 Task: Look for space in Dingcheng, China from 2nd September, 2023 to 6th September, 2023 for 2 adults in price range Rs.15000 to Rs.20000. Place can be entire place with 1  bedroom having 1 bed and 1 bathroom. Property type can be house, flat, guest house, hotel. Booking option can be shelf check-in. Required host language is Chinese (Simplified).
Action: Mouse moved to (505, 249)
Screenshot: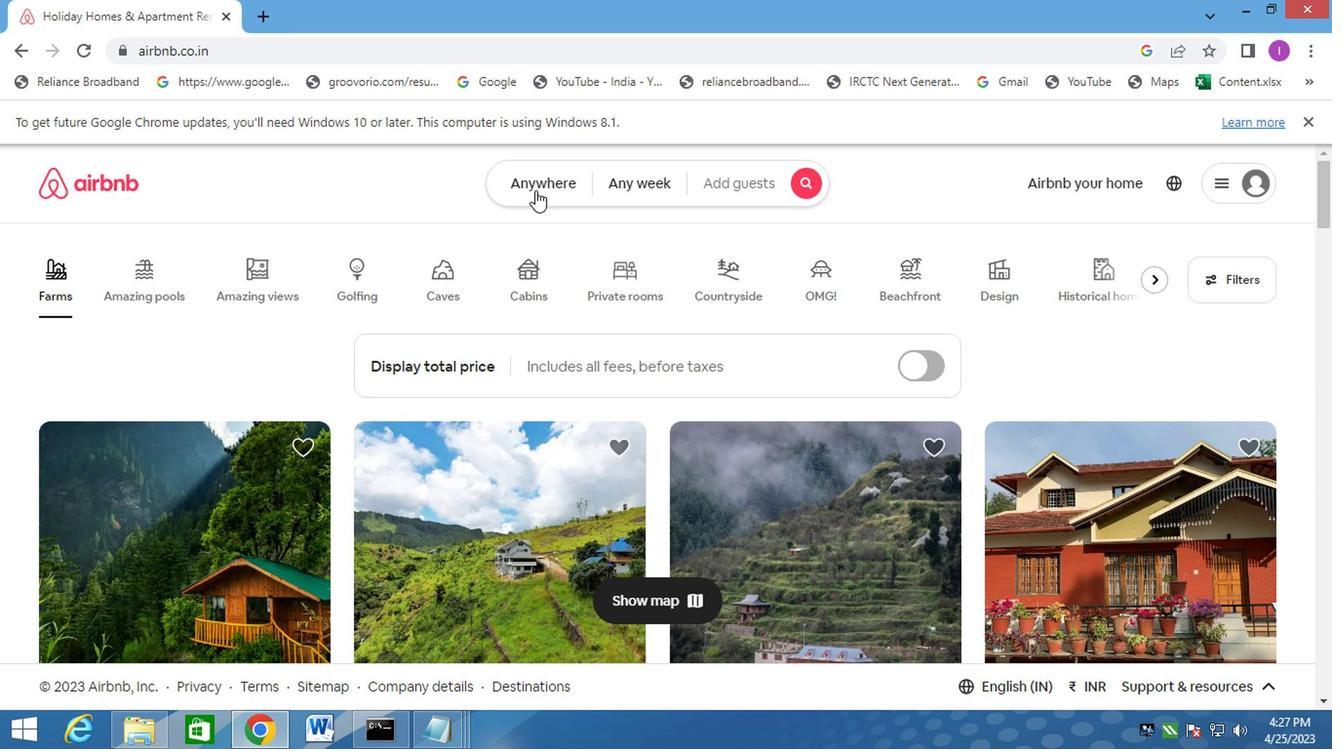 
Action: Mouse pressed left at (505, 249)
Screenshot: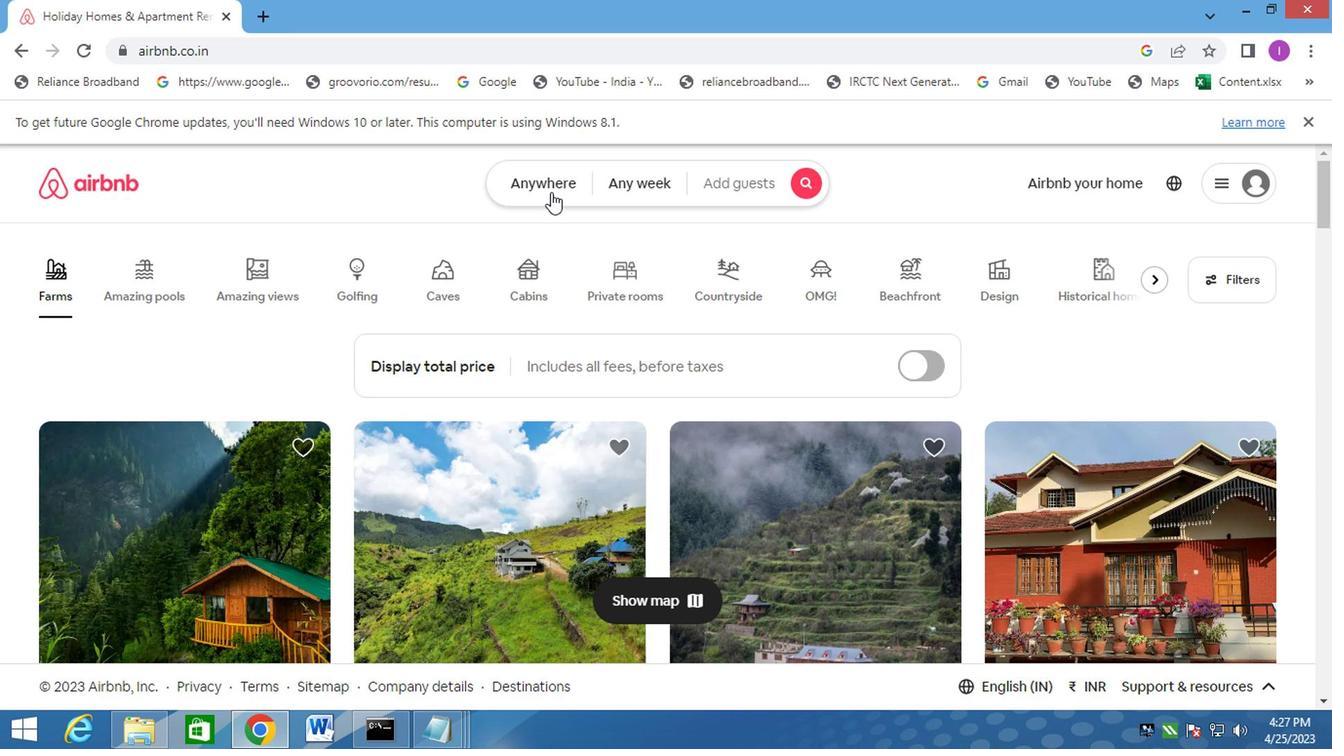 
Action: Mouse moved to (334, 304)
Screenshot: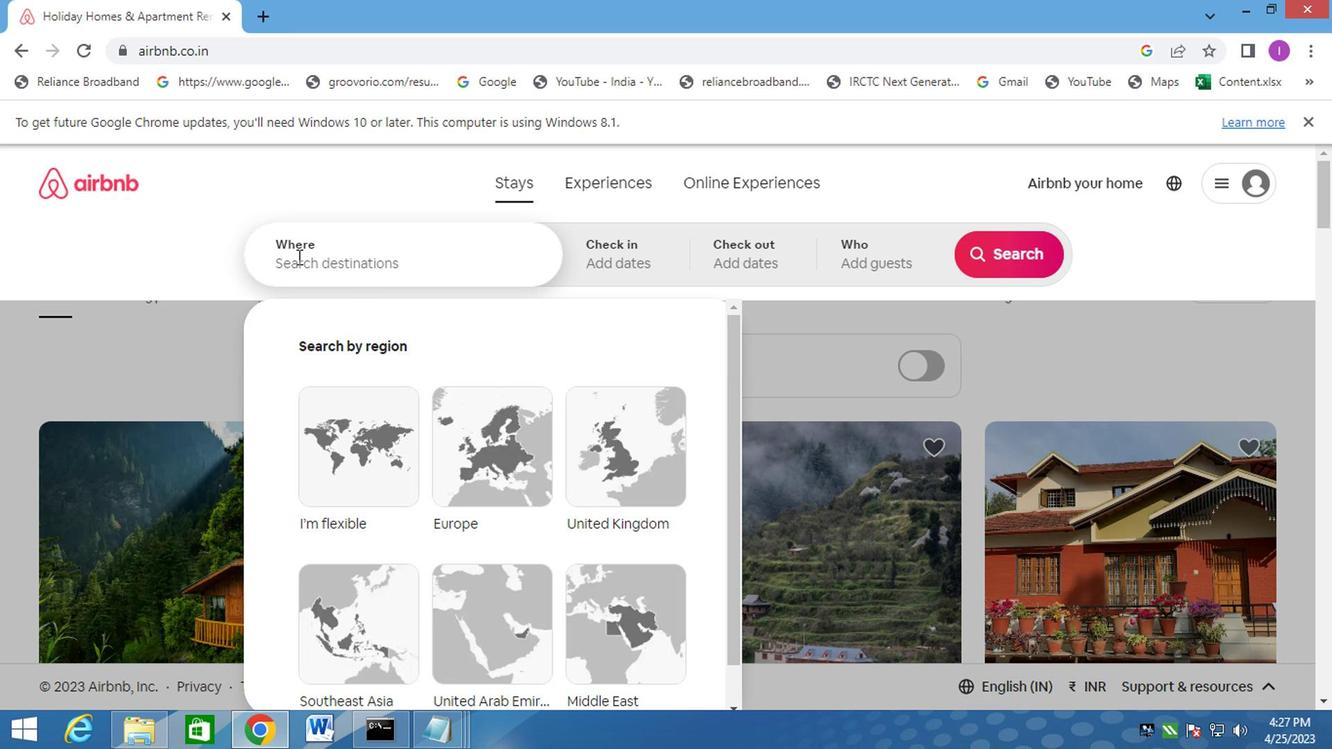 
Action: Mouse pressed left at (334, 304)
Screenshot: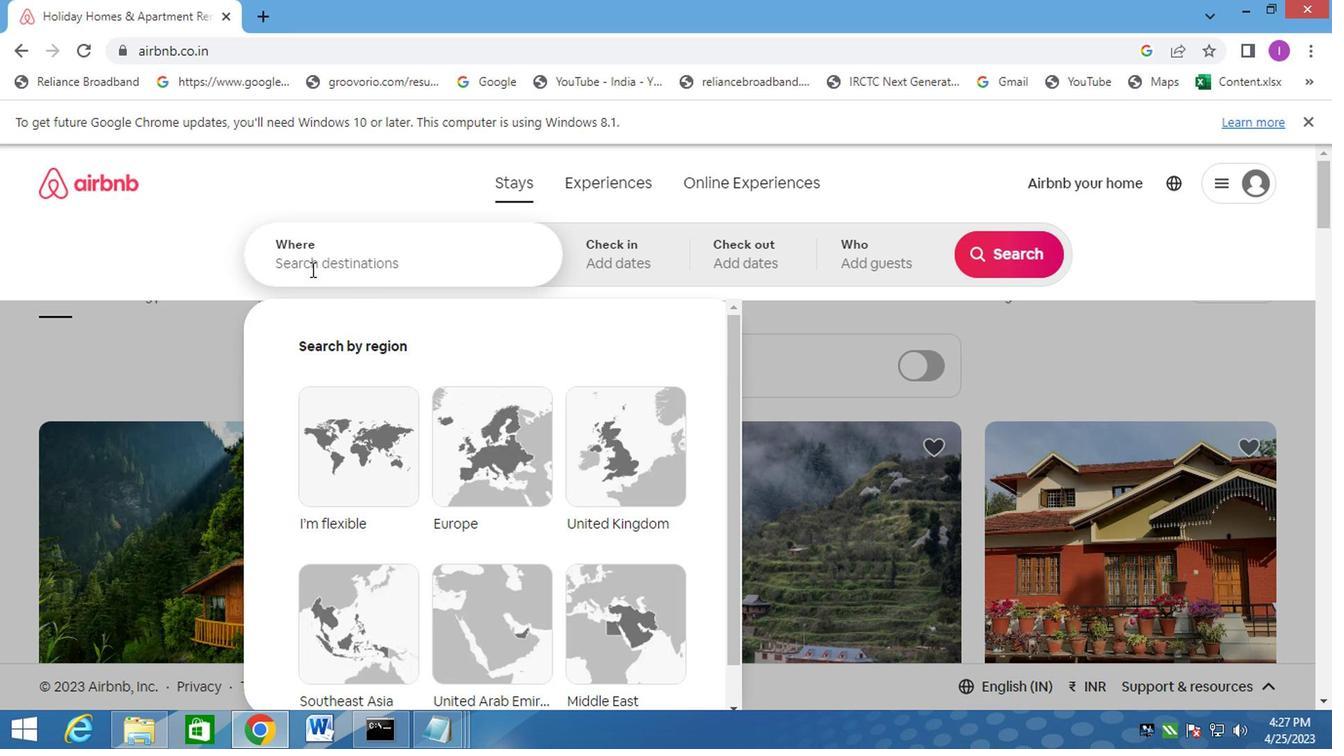 
Action: Mouse moved to (360, 301)
Screenshot: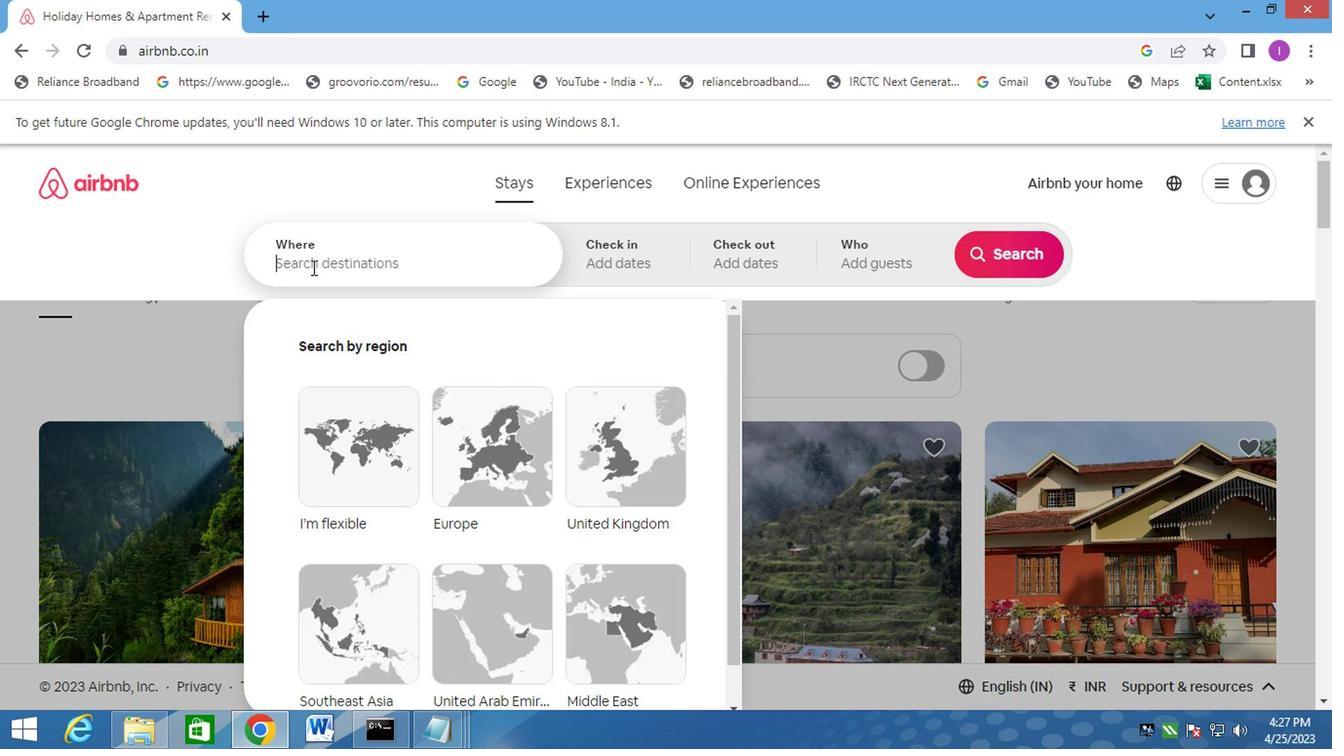 
Action: Key pressed dingcheng,china
Screenshot: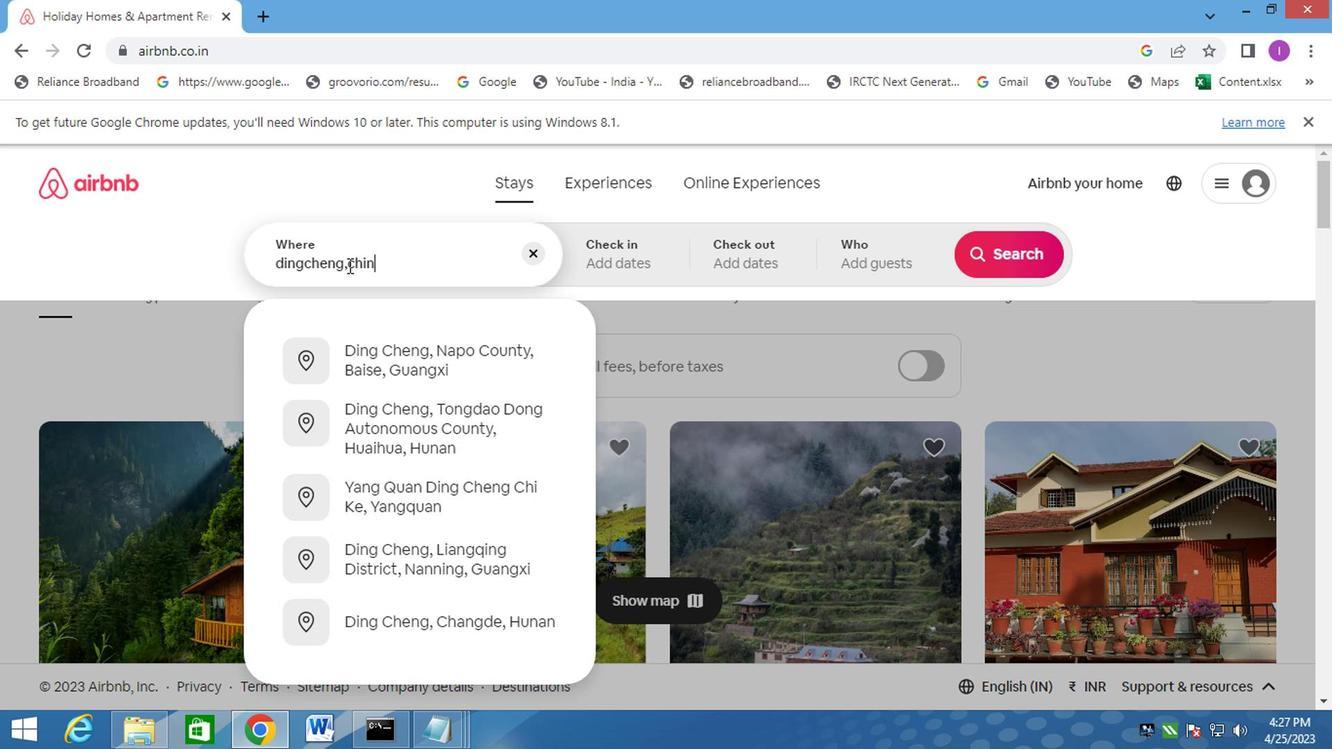 
Action: Mouse moved to (583, 296)
Screenshot: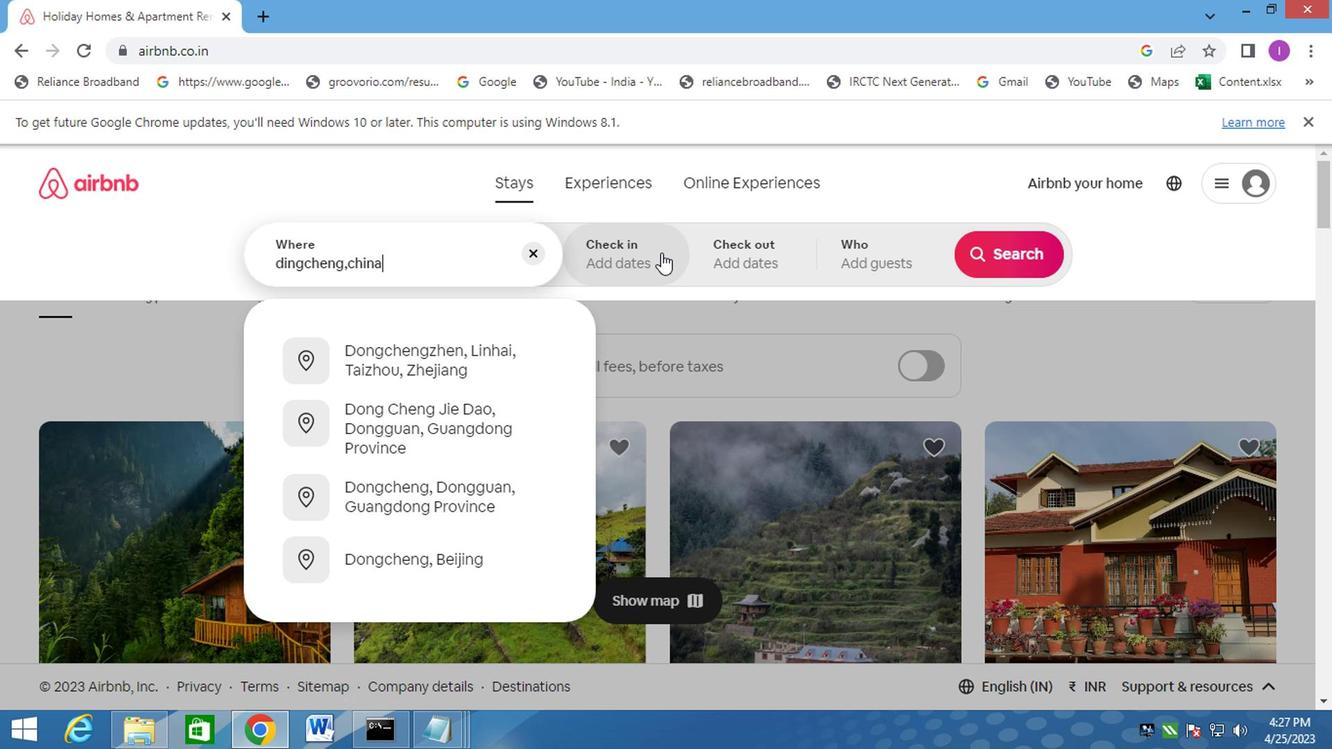 
Action: Mouse pressed left at (583, 296)
Screenshot: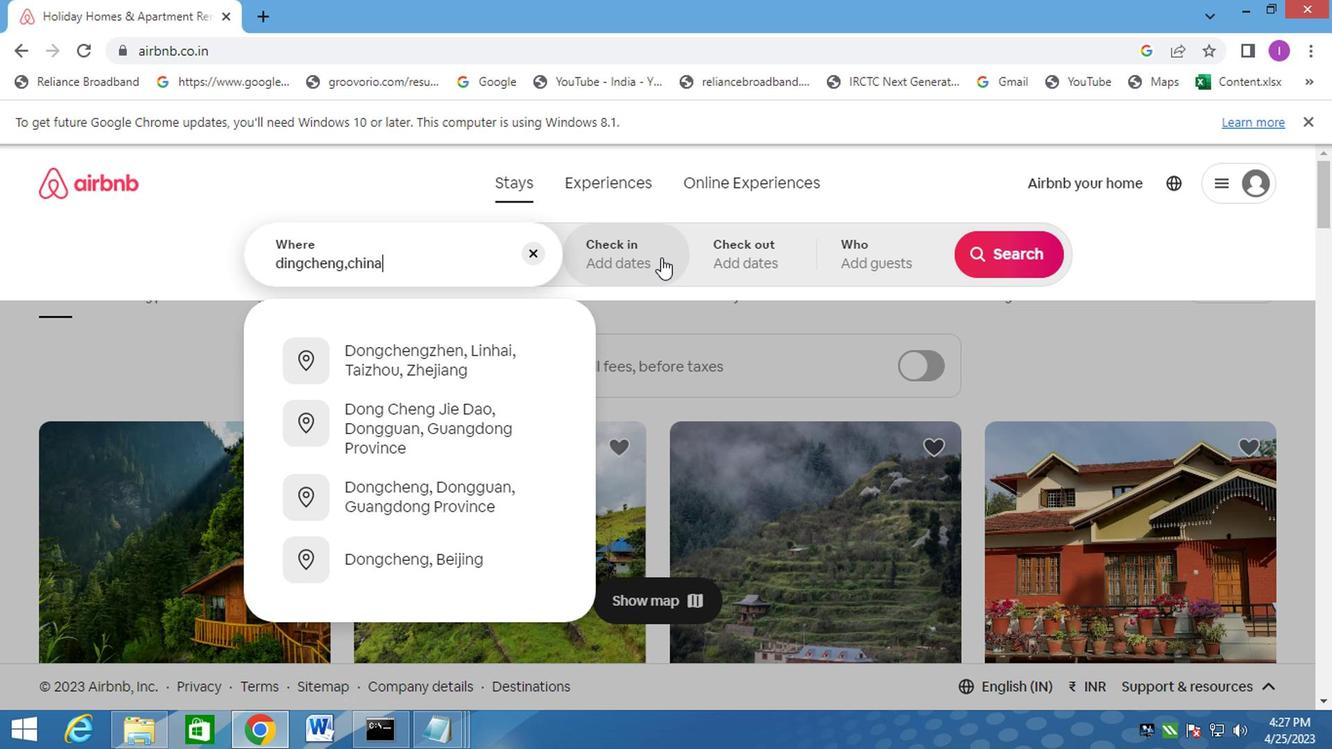 
Action: Mouse moved to (818, 404)
Screenshot: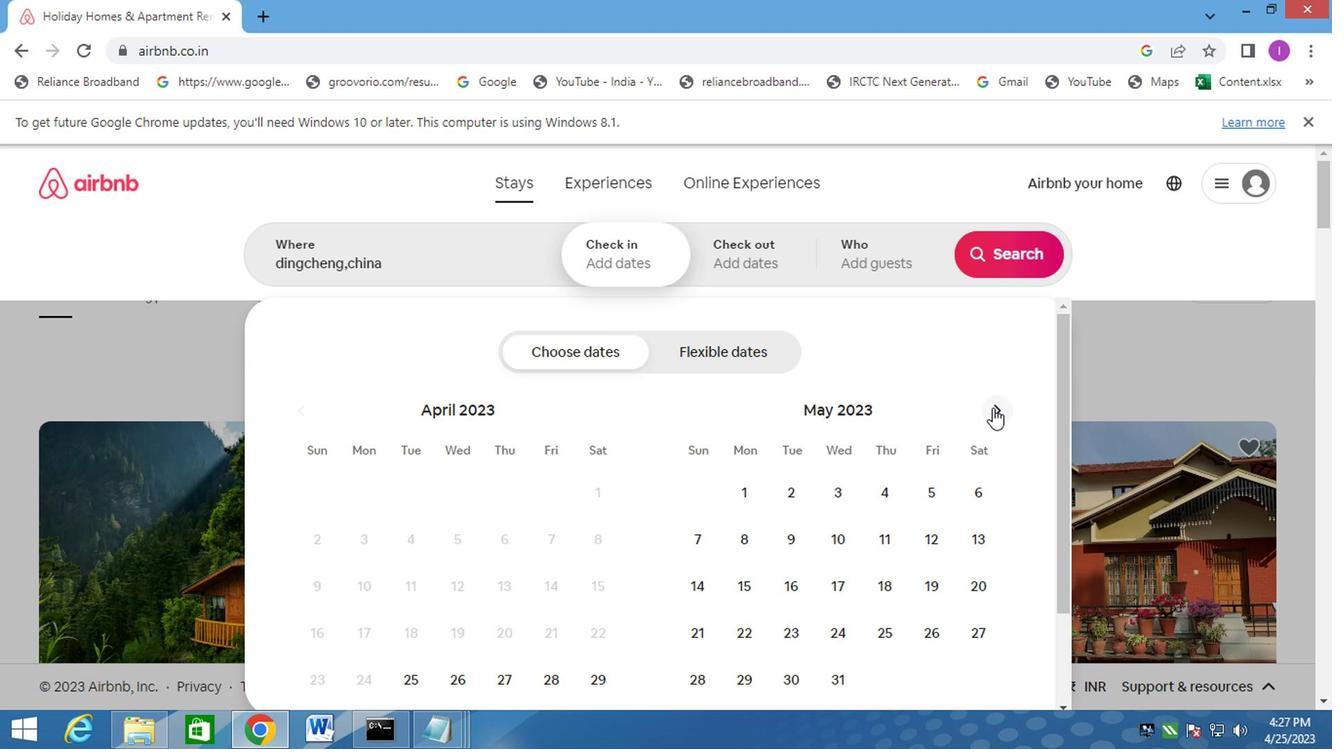 
Action: Mouse pressed left at (818, 404)
Screenshot: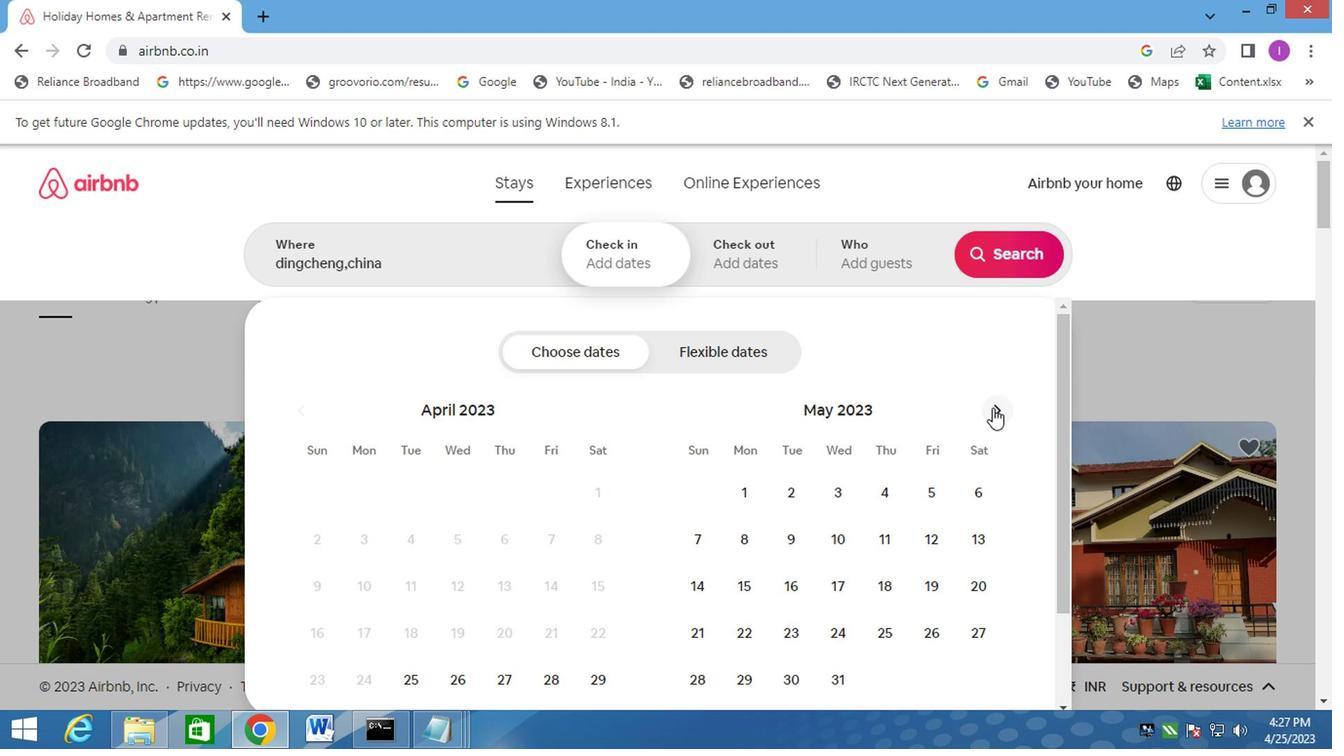 
Action: Mouse moved to (818, 405)
Screenshot: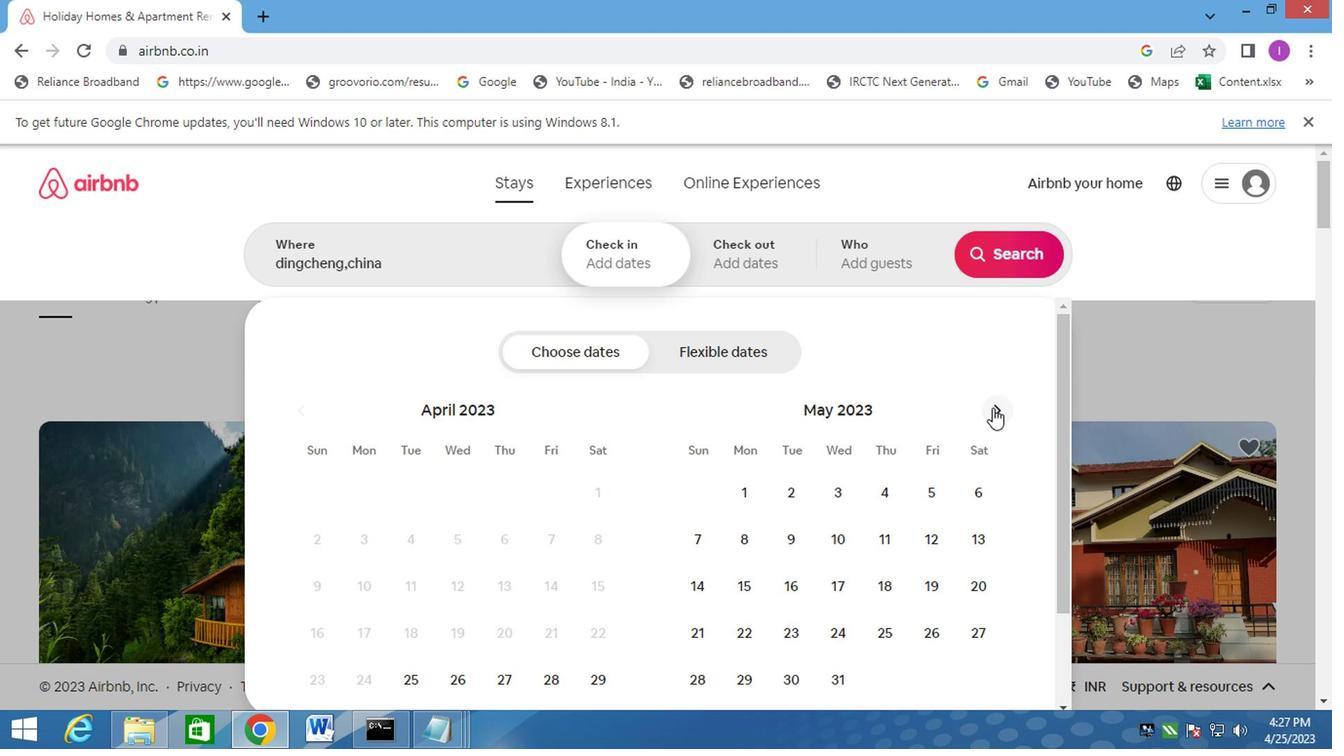 
Action: Mouse pressed left at (818, 405)
Screenshot: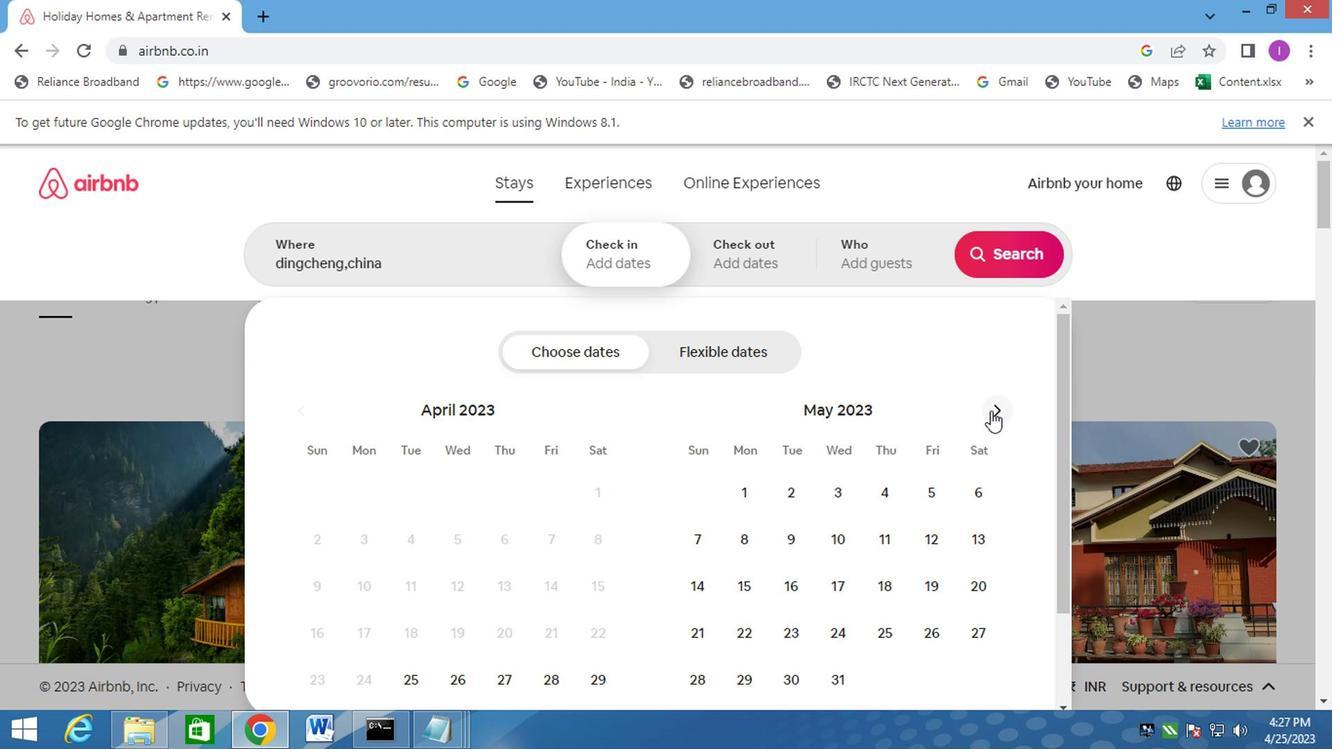 
Action: Mouse pressed left at (818, 405)
Screenshot: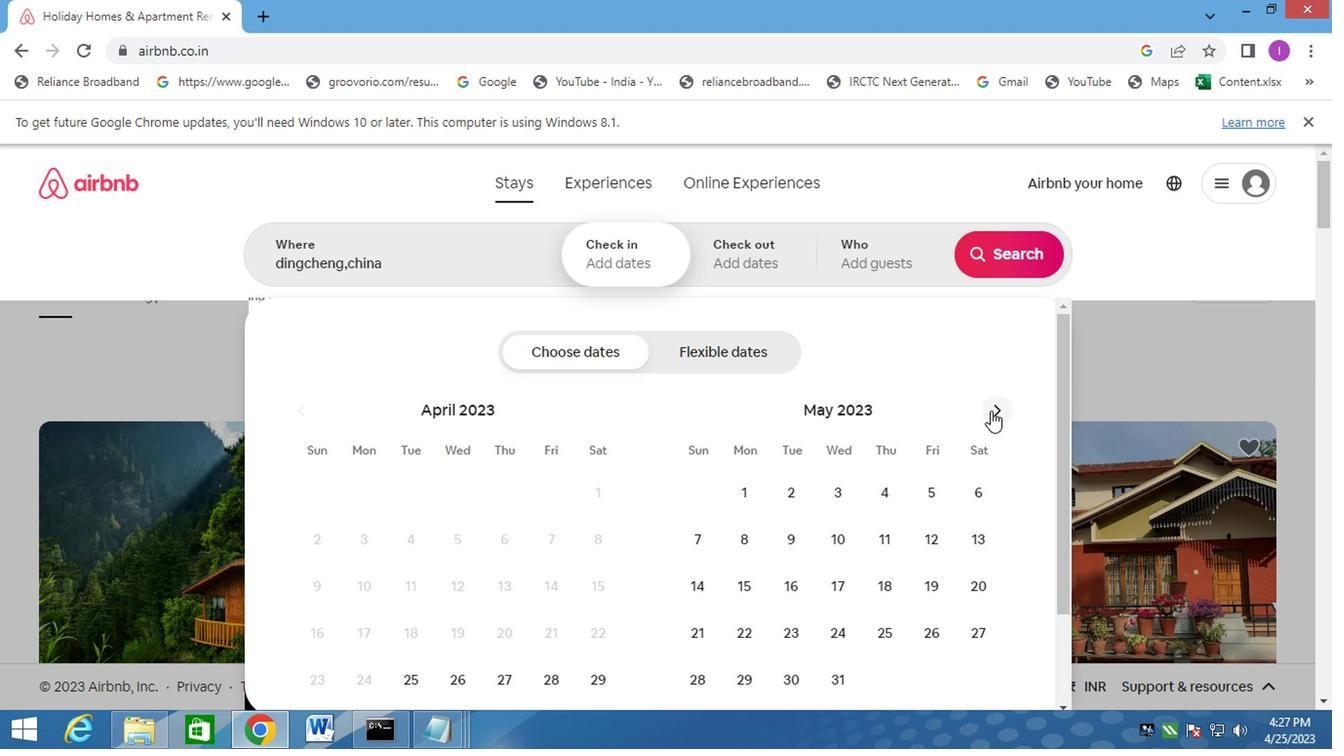 
Action: Mouse moved to (818, 403)
Screenshot: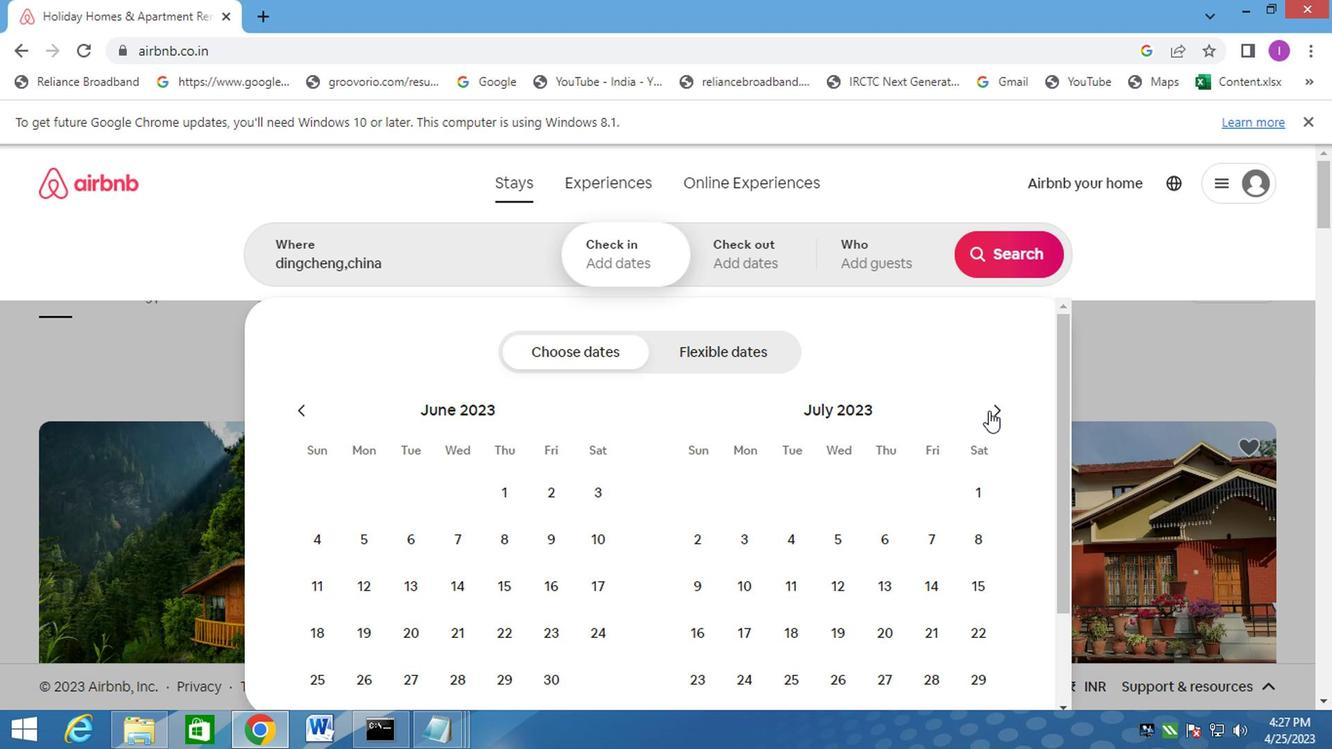 
Action: Mouse pressed left at (818, 403)
Screenshot: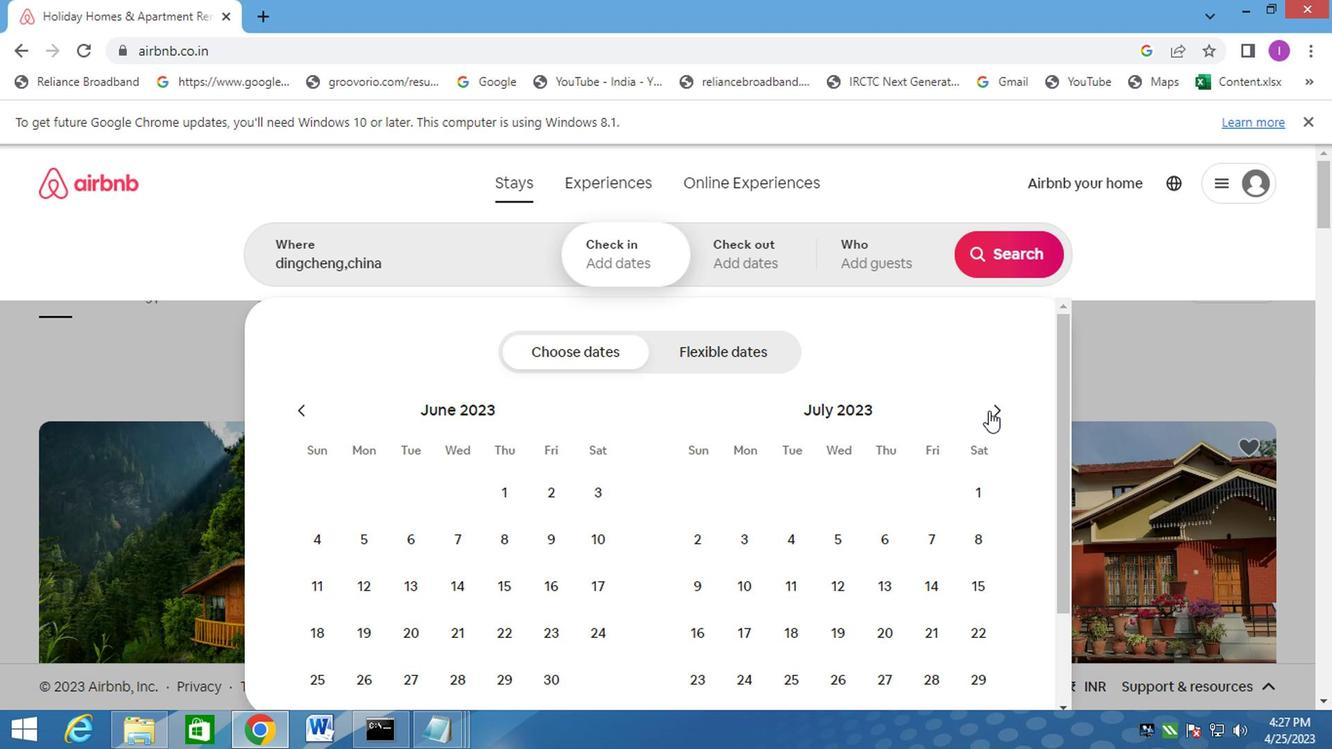 
Action: Mouse pressed left at (818, 403)
Screenshot: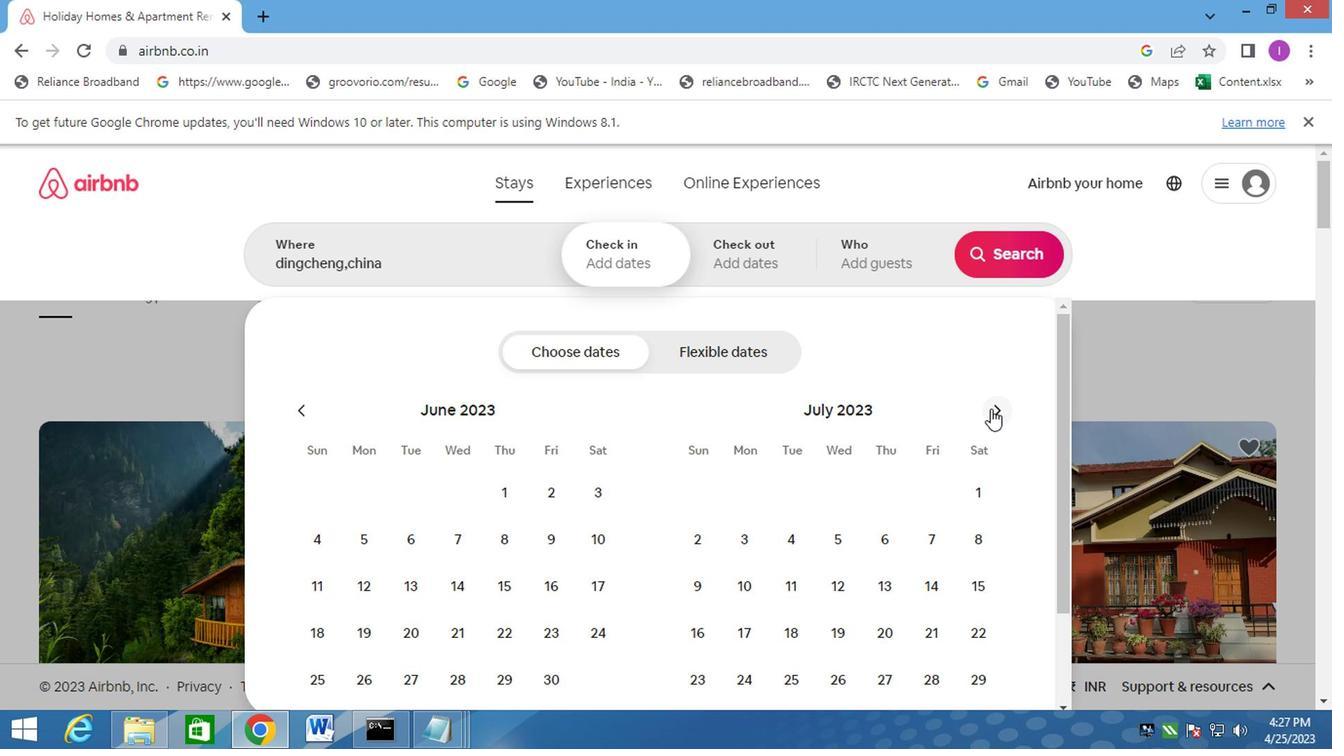 
Action: Mouse moved to (820, 404)
Screenshot: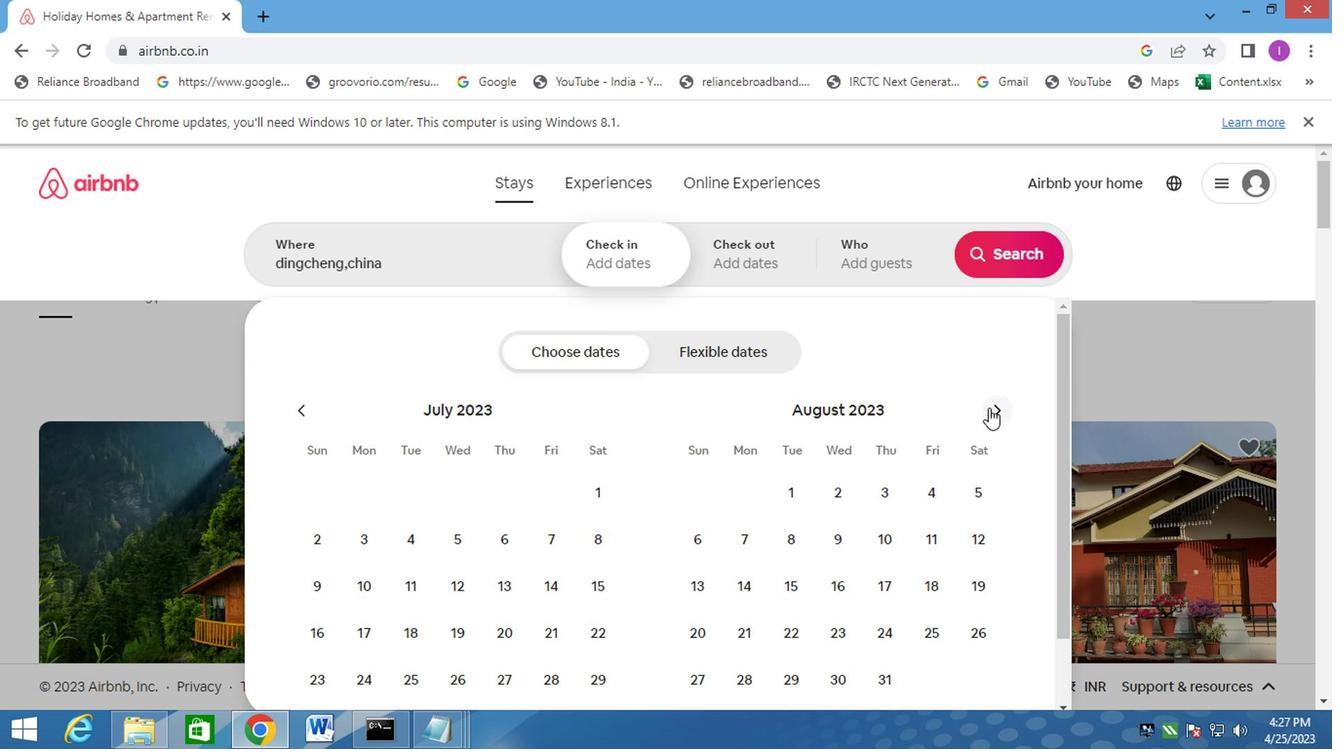 
Action: Mouse pressed left at (820, 404)
Screenshot: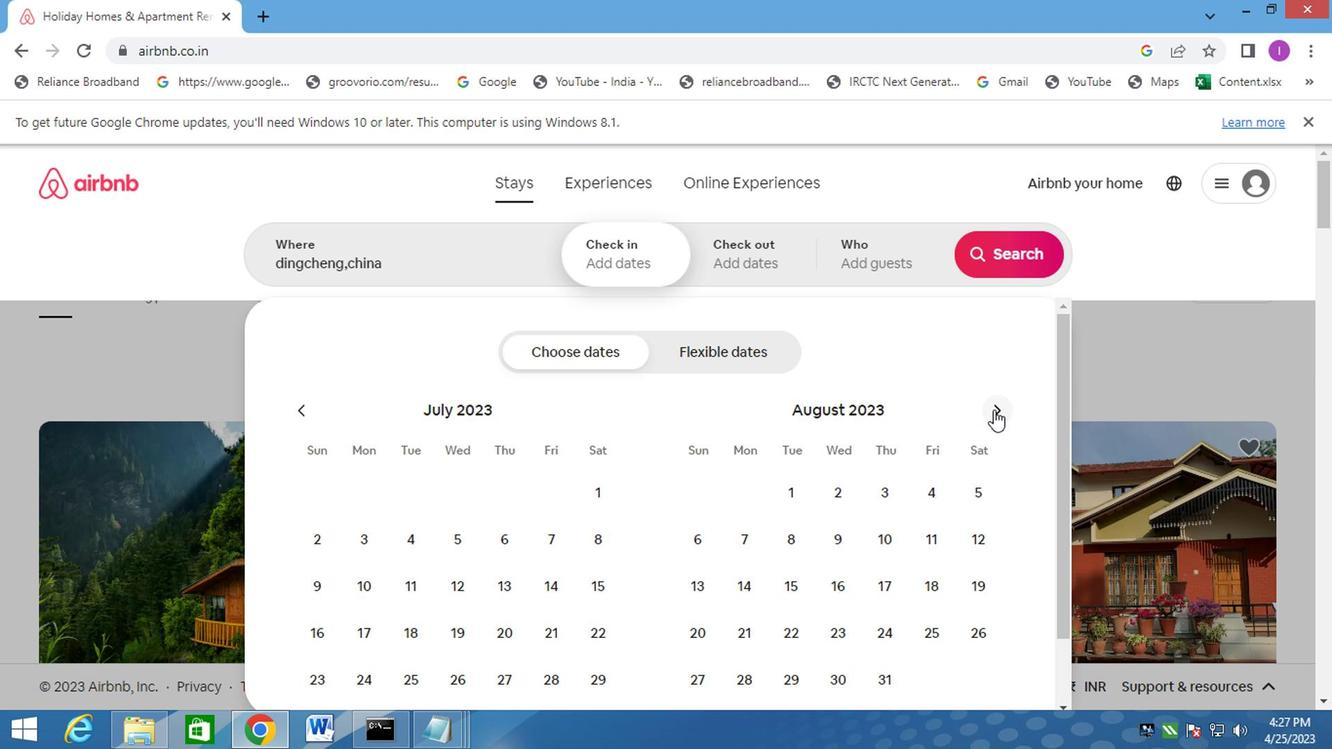 
Action: Mouse moved to (806, 455)
Screenshot: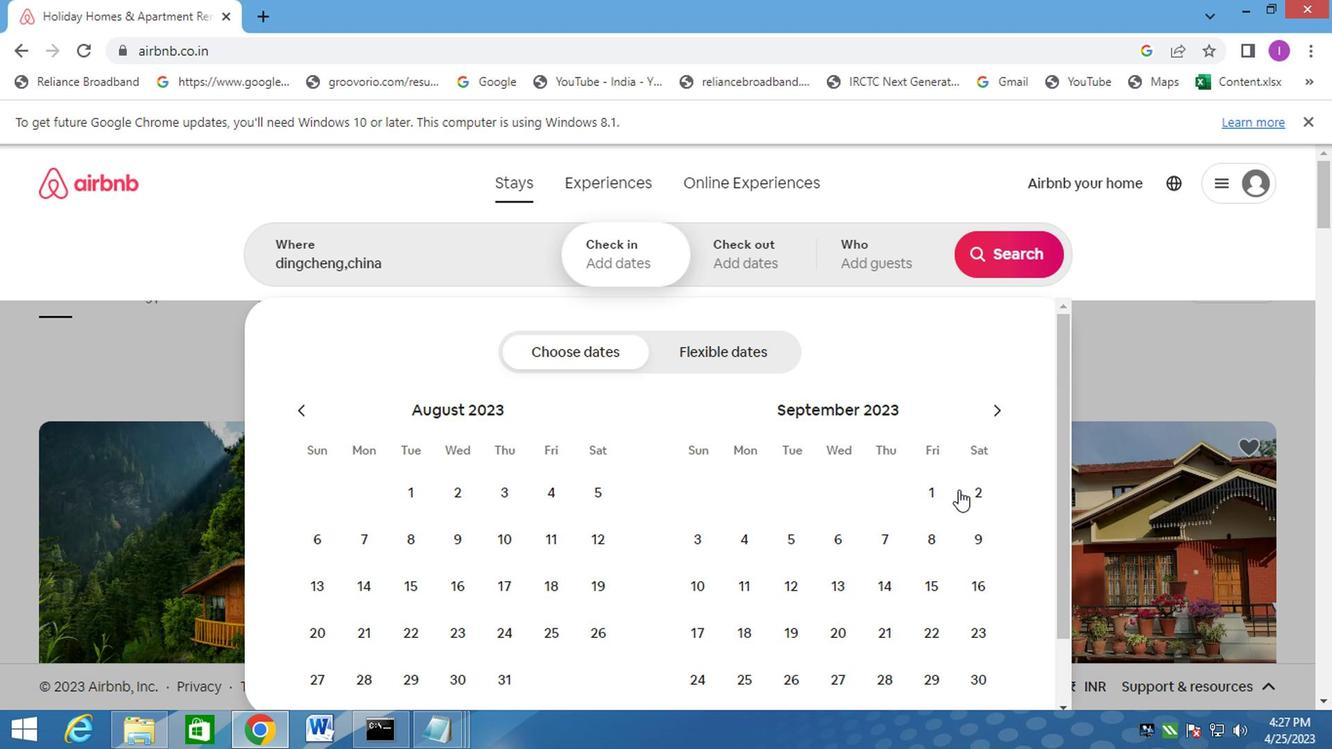 
Action: Mouse pressed left at (806, 455)
Screenshot: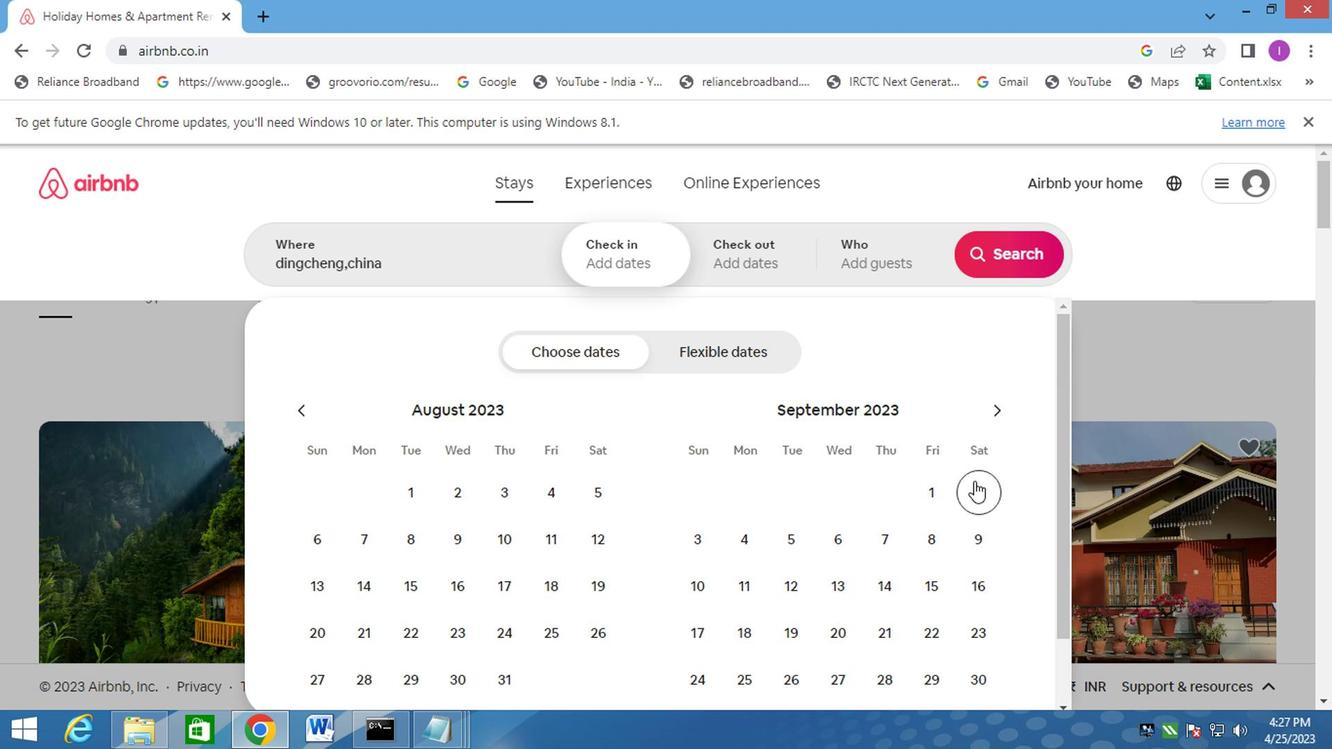 
Action: Mouse moved to (705, 496)
Screenshot: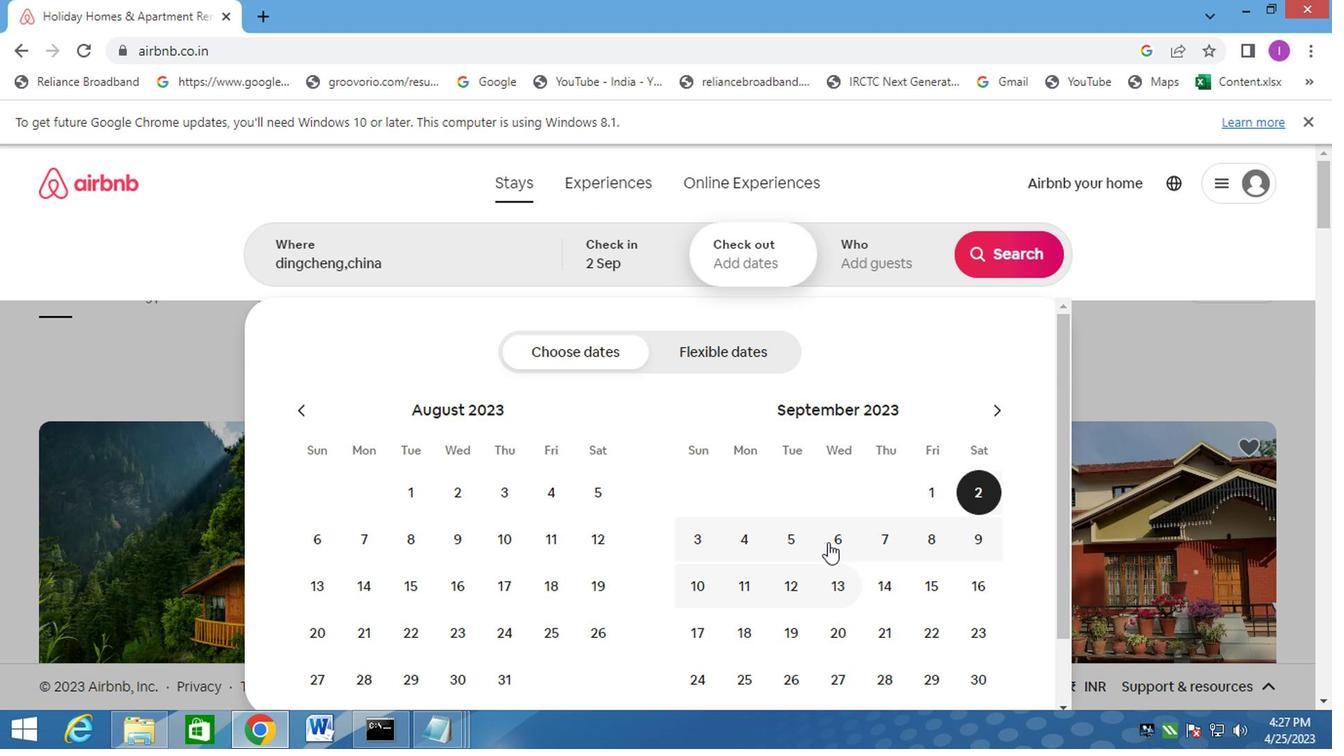 
Action: Mouse pressed left at (705, 496)
Screenshot: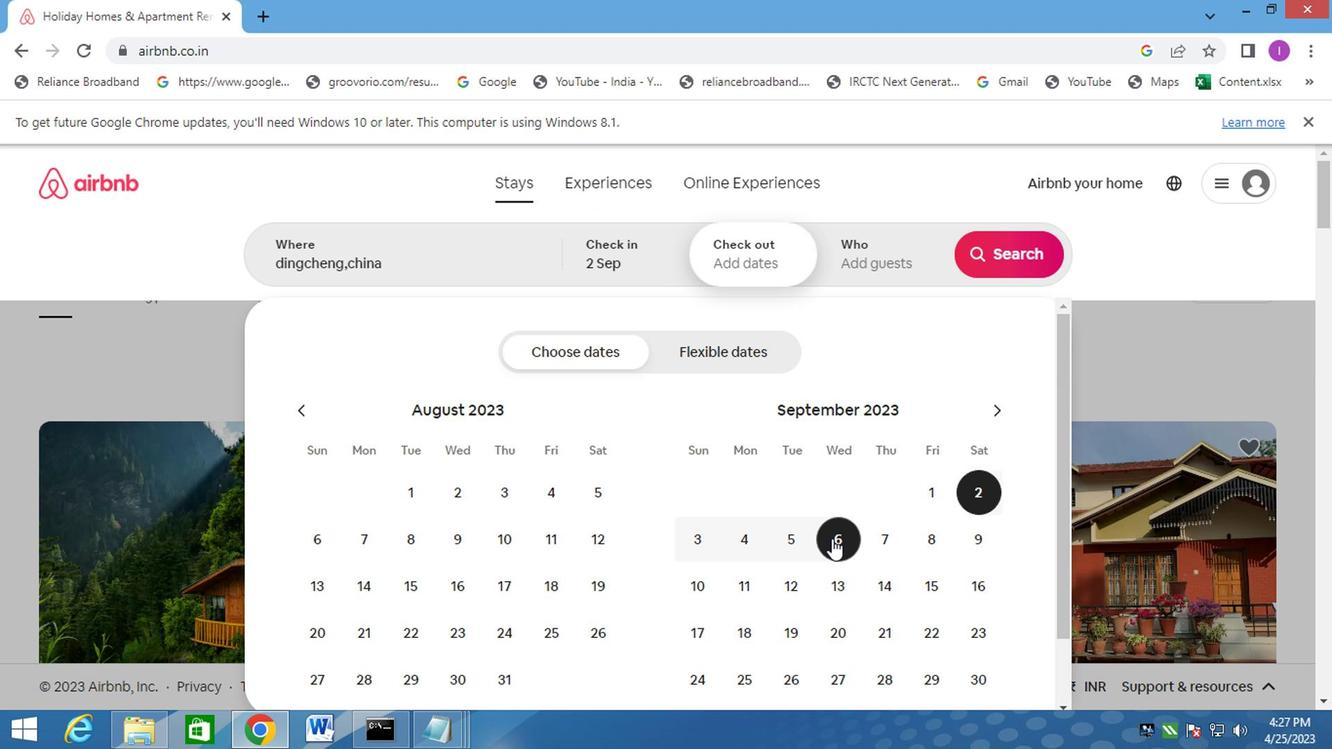 
Action: Mouse moved to (730, 300)
Screenshot: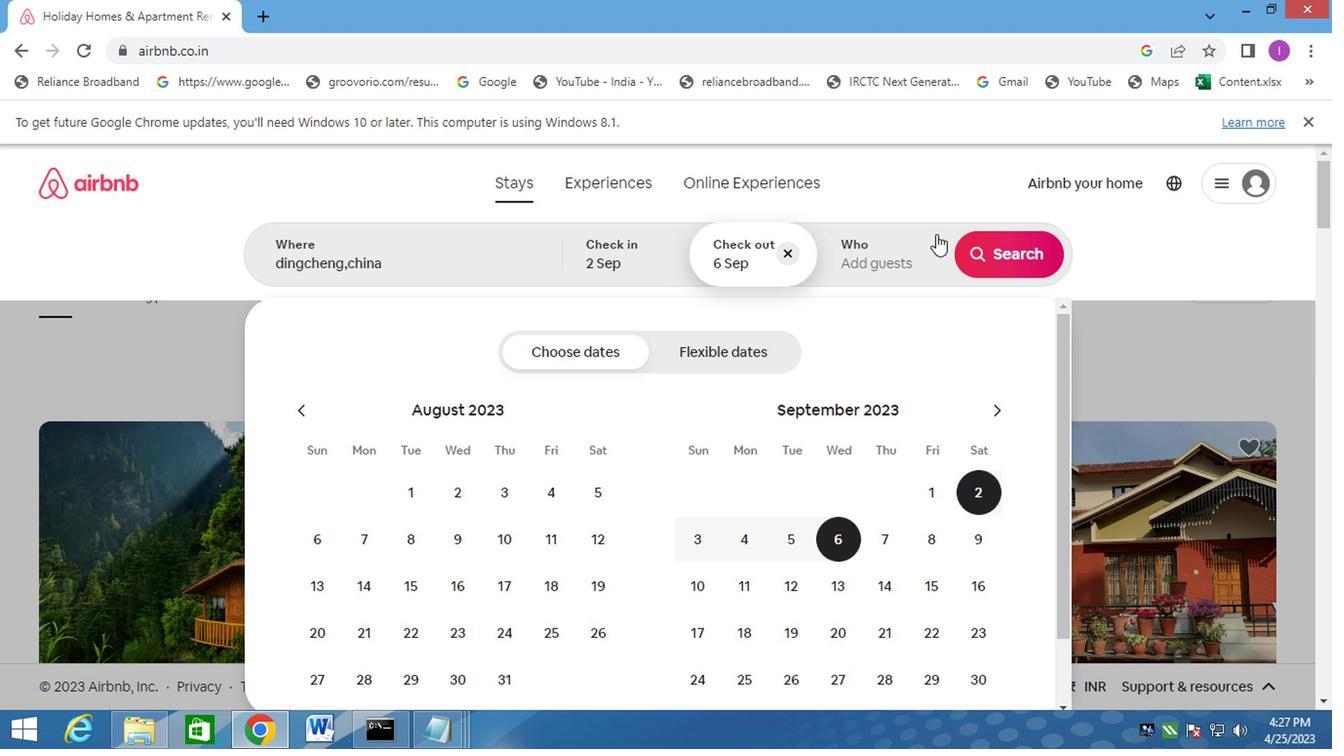 
Action: Mouse pressed left at (730, 300)
Screenshot: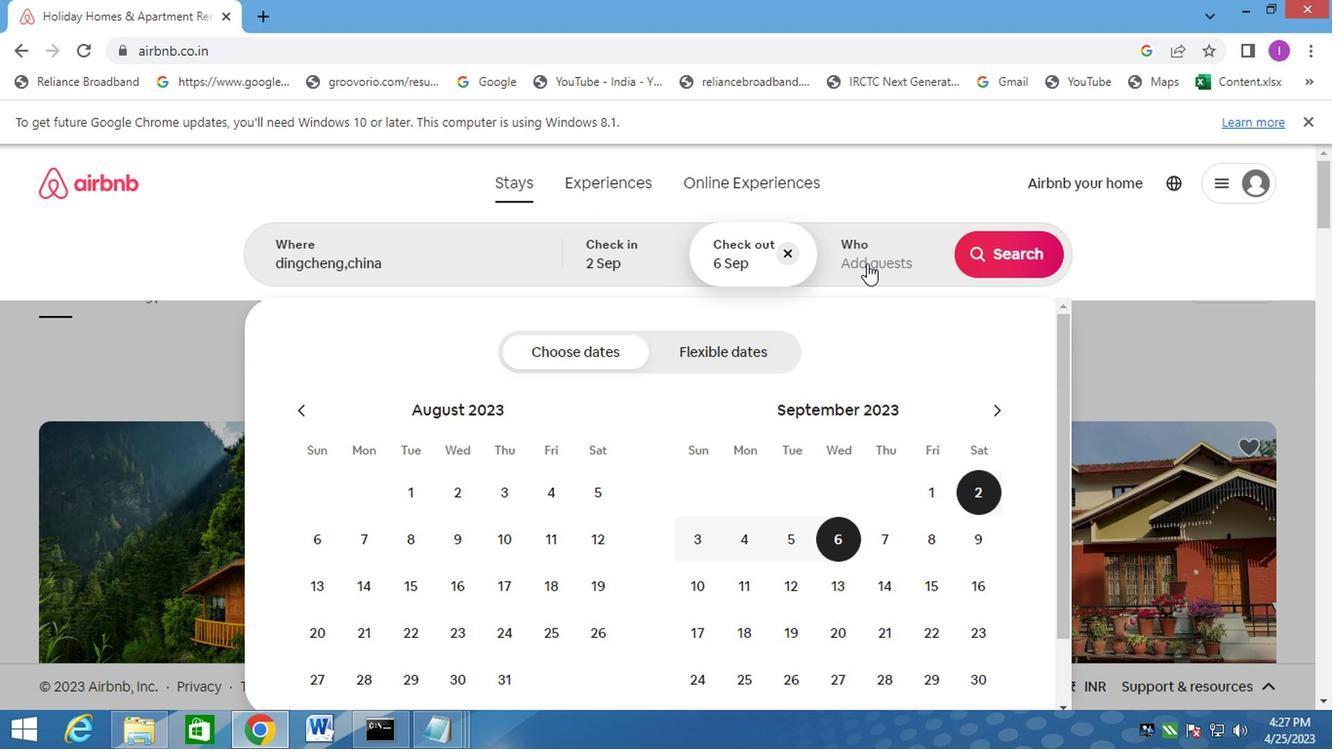 
Action: Mouse moved to (834, 360)
Screenshot: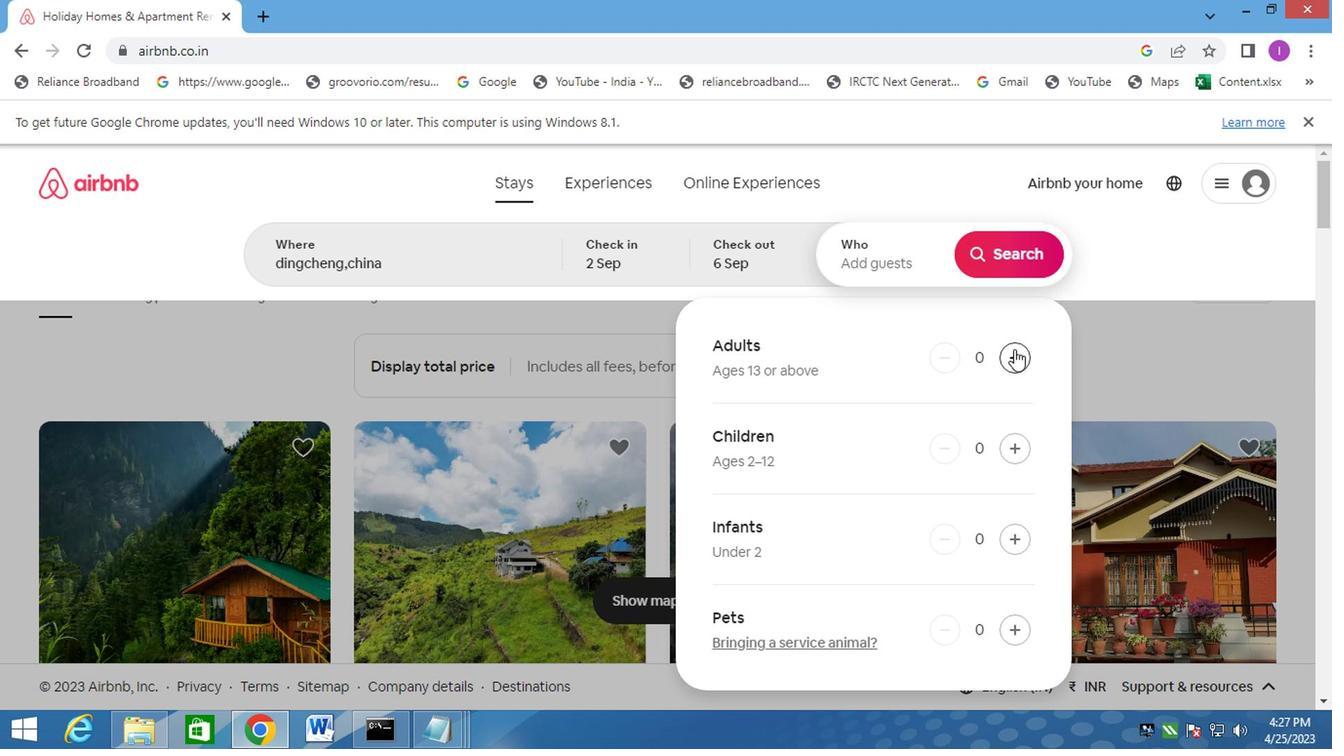 
Action: Mouse pressed left at (834, 360)
Screenshot: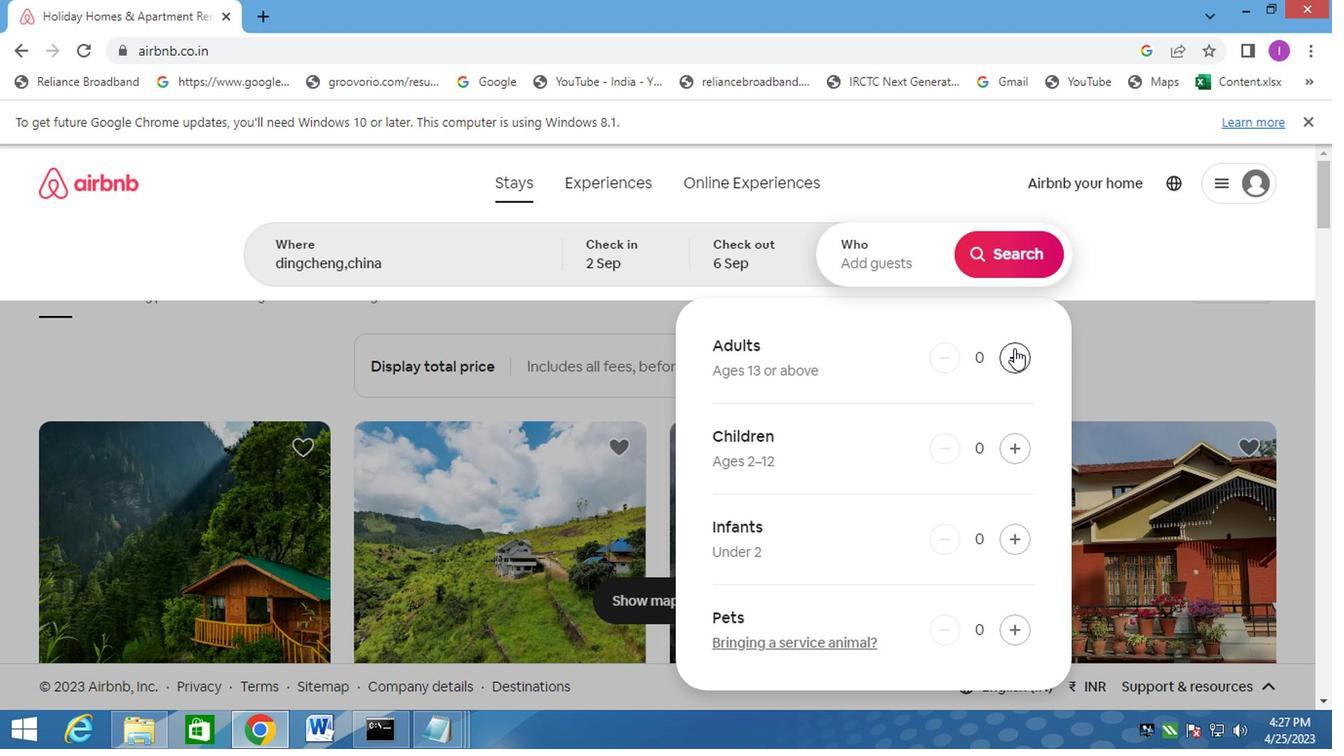 
Action: Mouse pressed left at (834, 360)
Screenshot: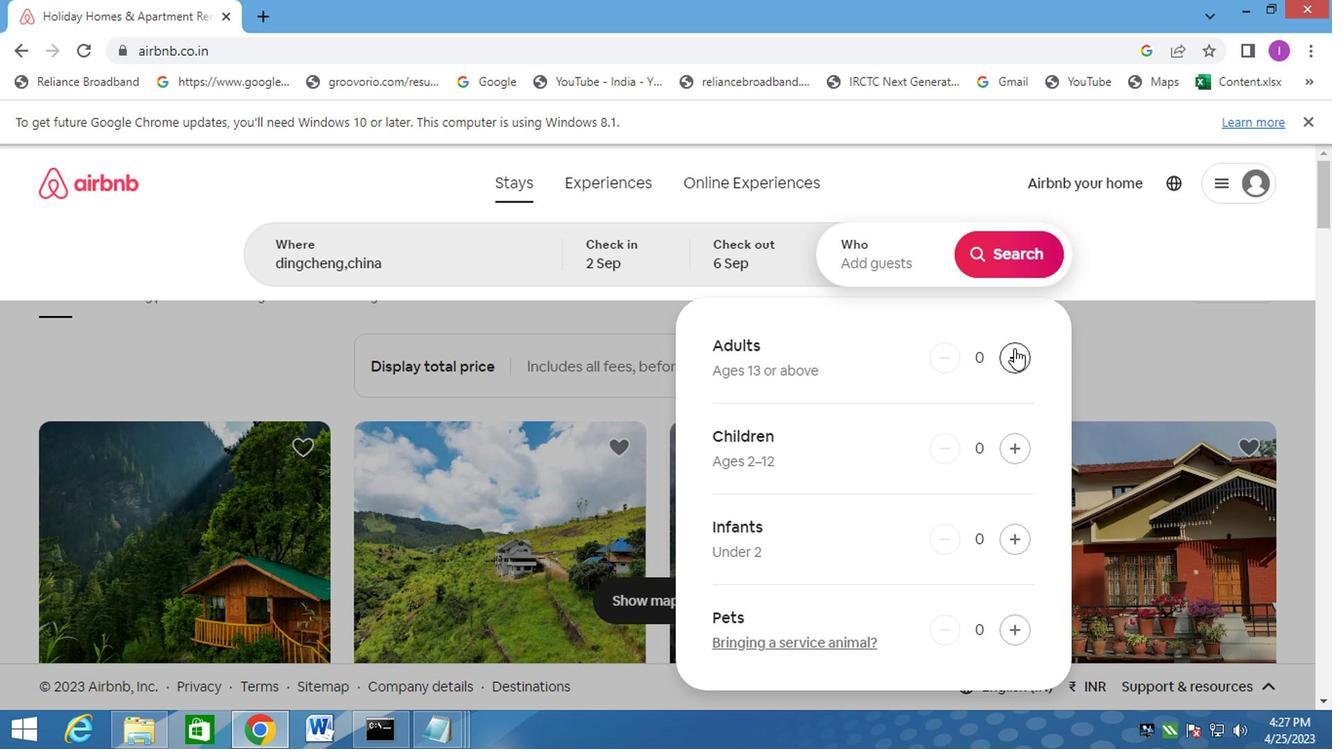 
Action: Mouse moved to (819, 288)
Screenshot: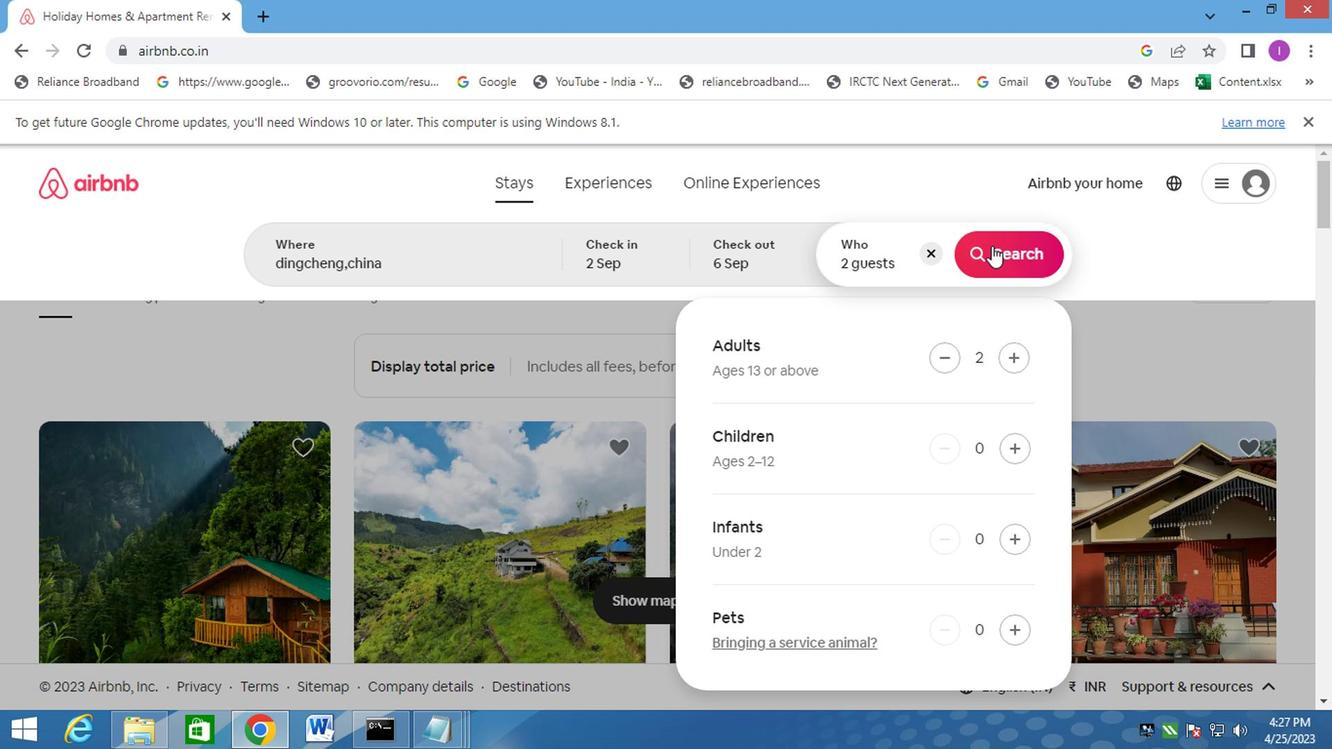 
Action: Mouse pressed left at (819, 288)
Screenshot: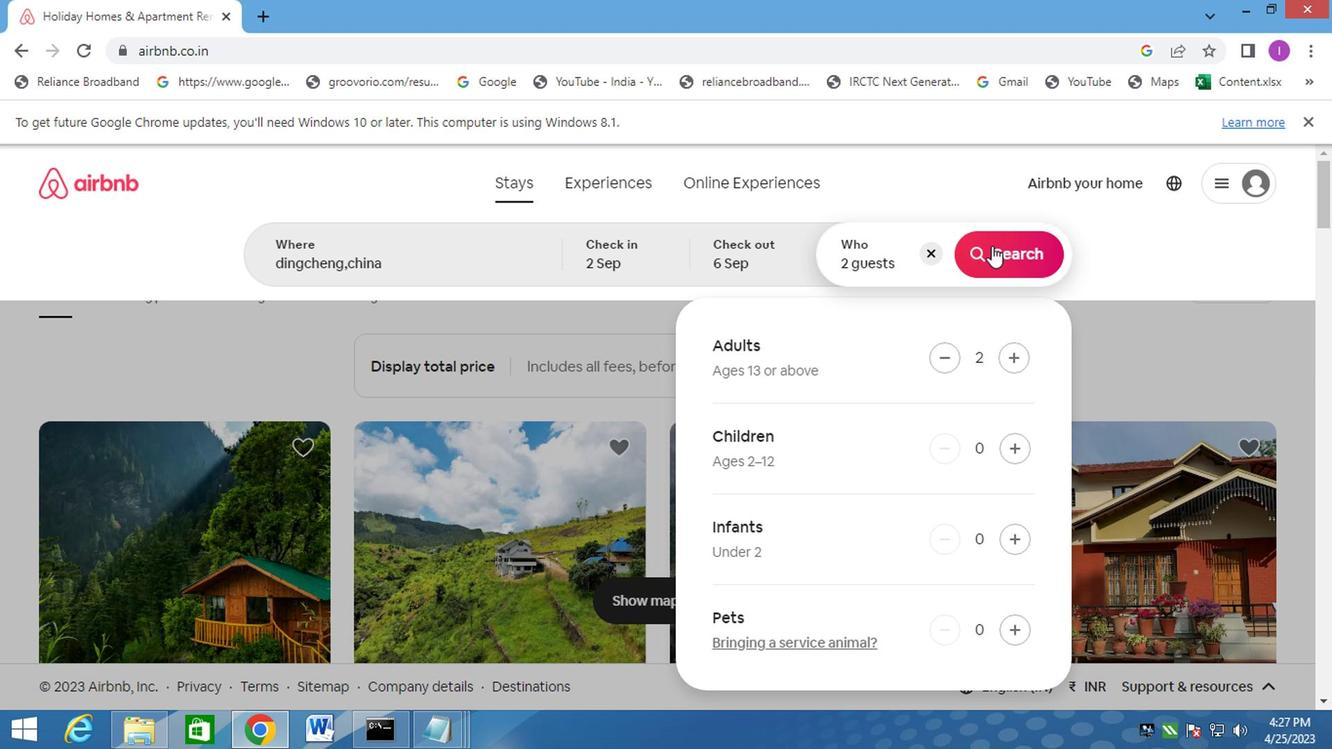 
Action: Mouse moved to (1008, 297)
Screenshot: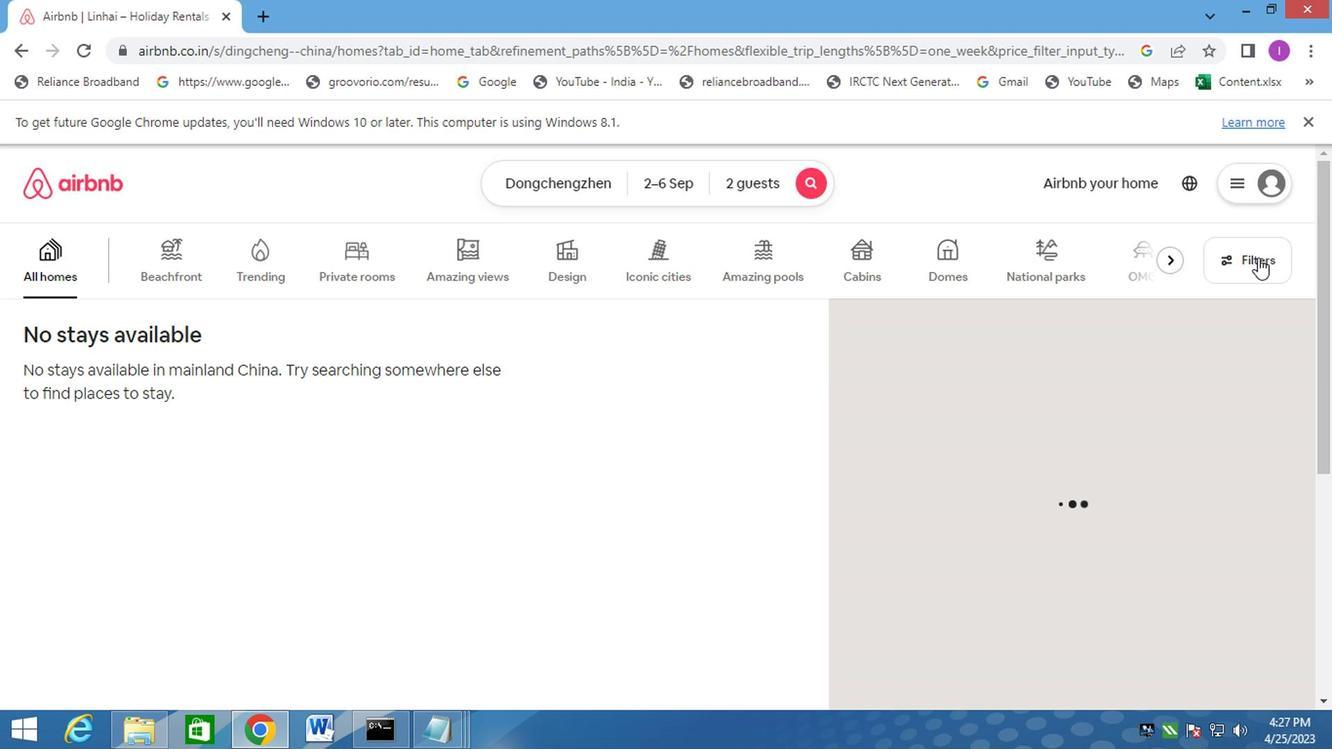 
Action: Mouse pressed left at (1008, 297)
Screenshot: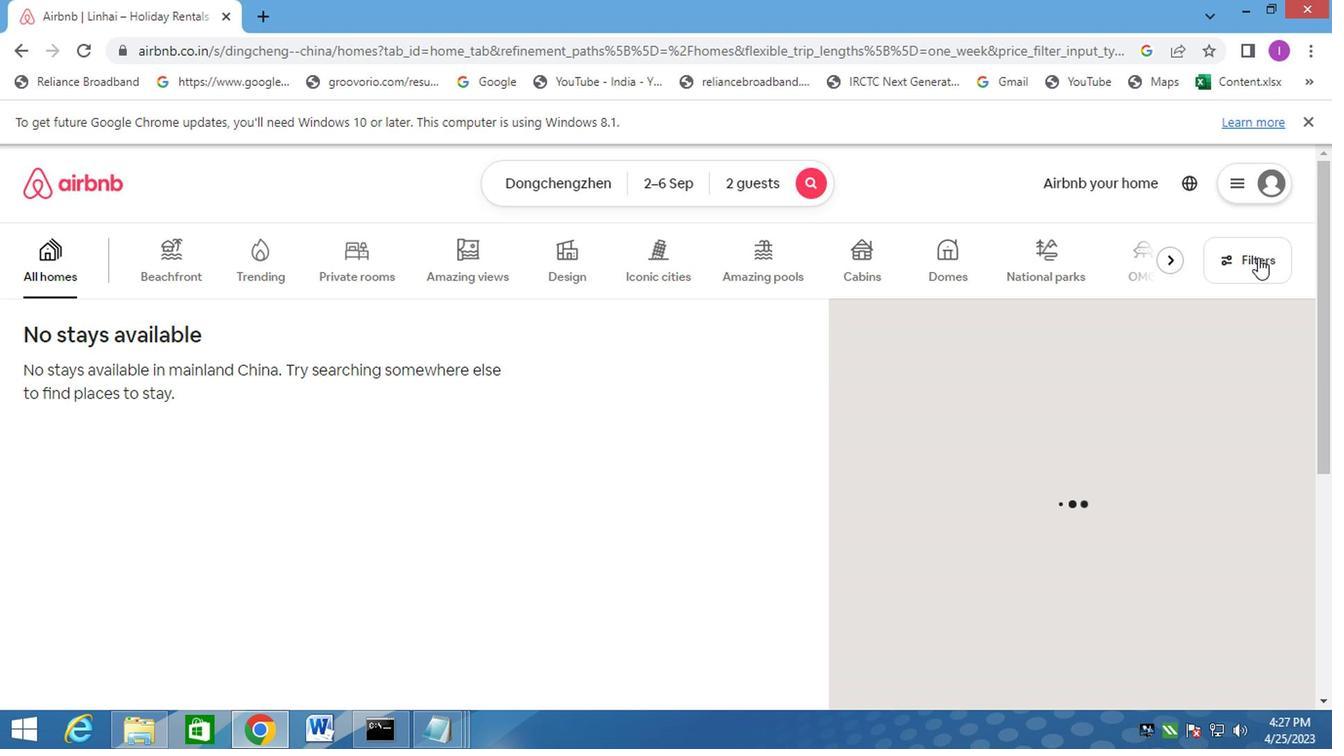 
Action: Mouse moved to (396, 383)
Screenshot: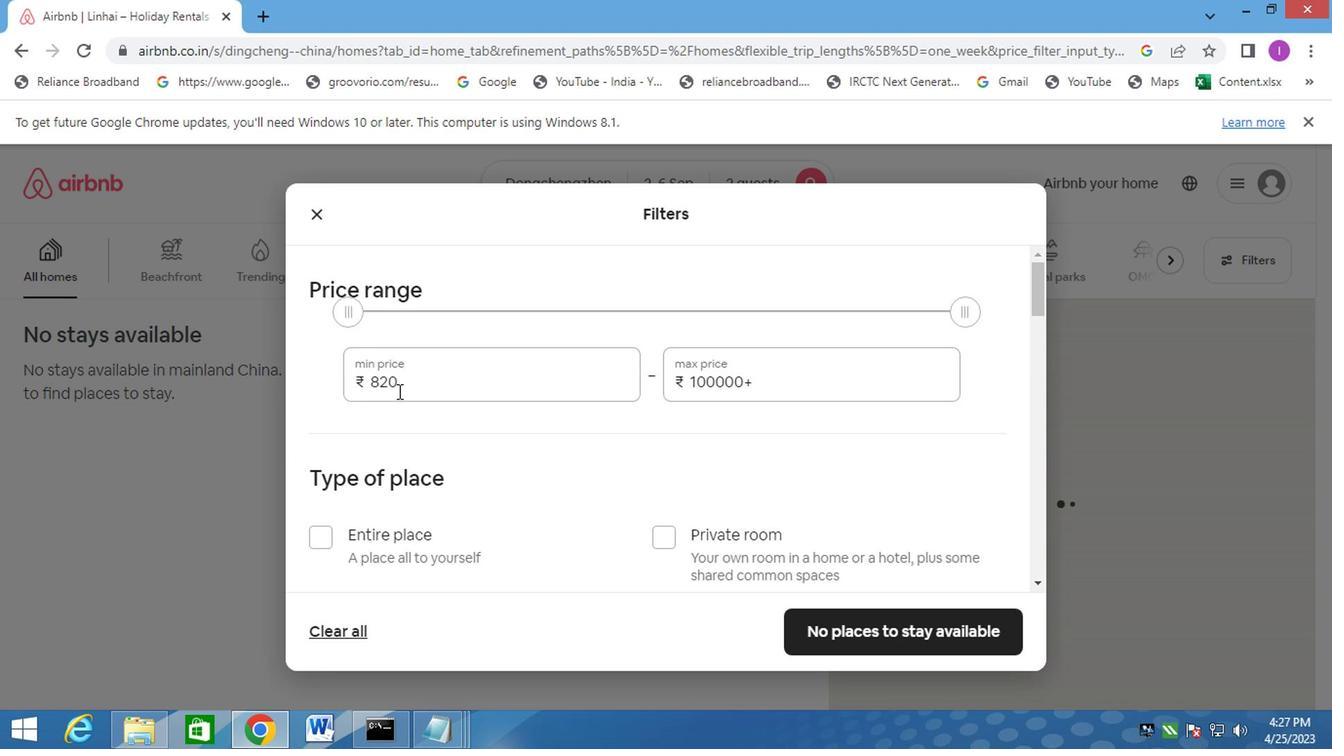 
Action: Mouse pressed left at (396, 383)
Screenshot: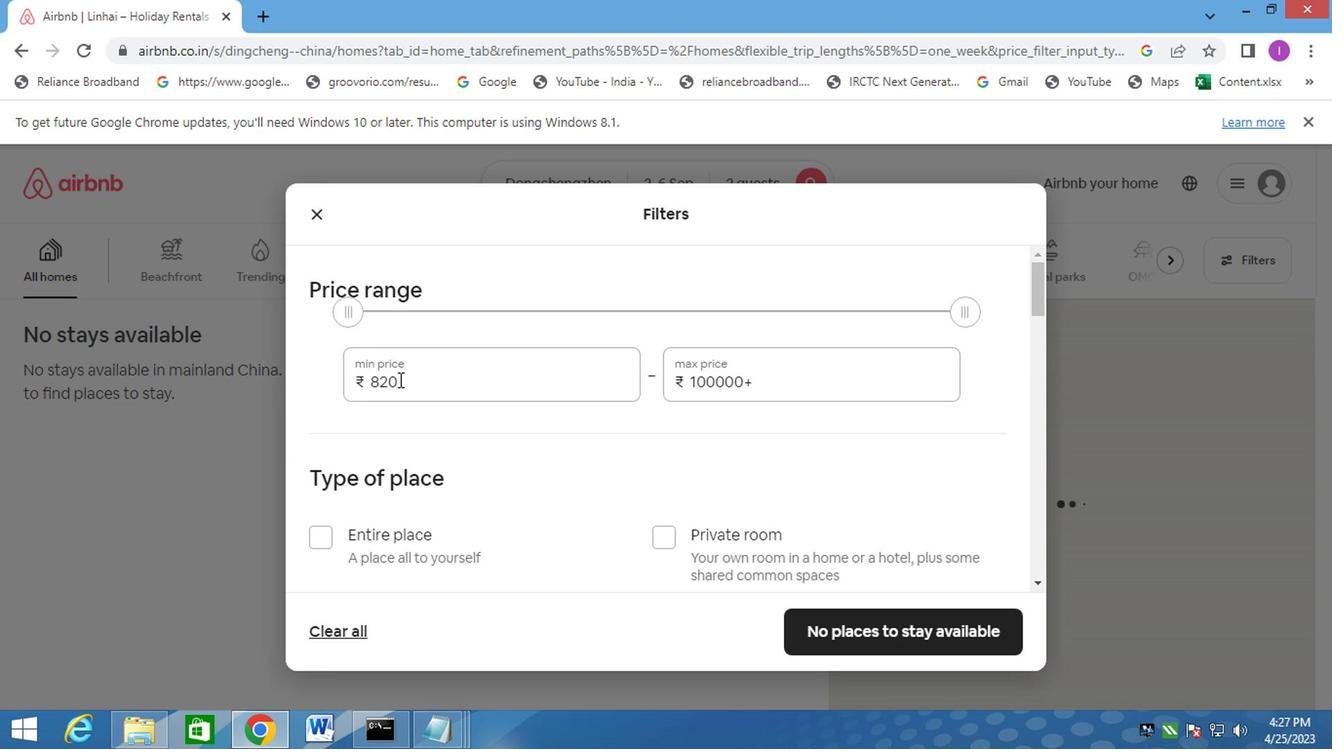 
Action: Mouse moved to (383, 392)
Screenshot: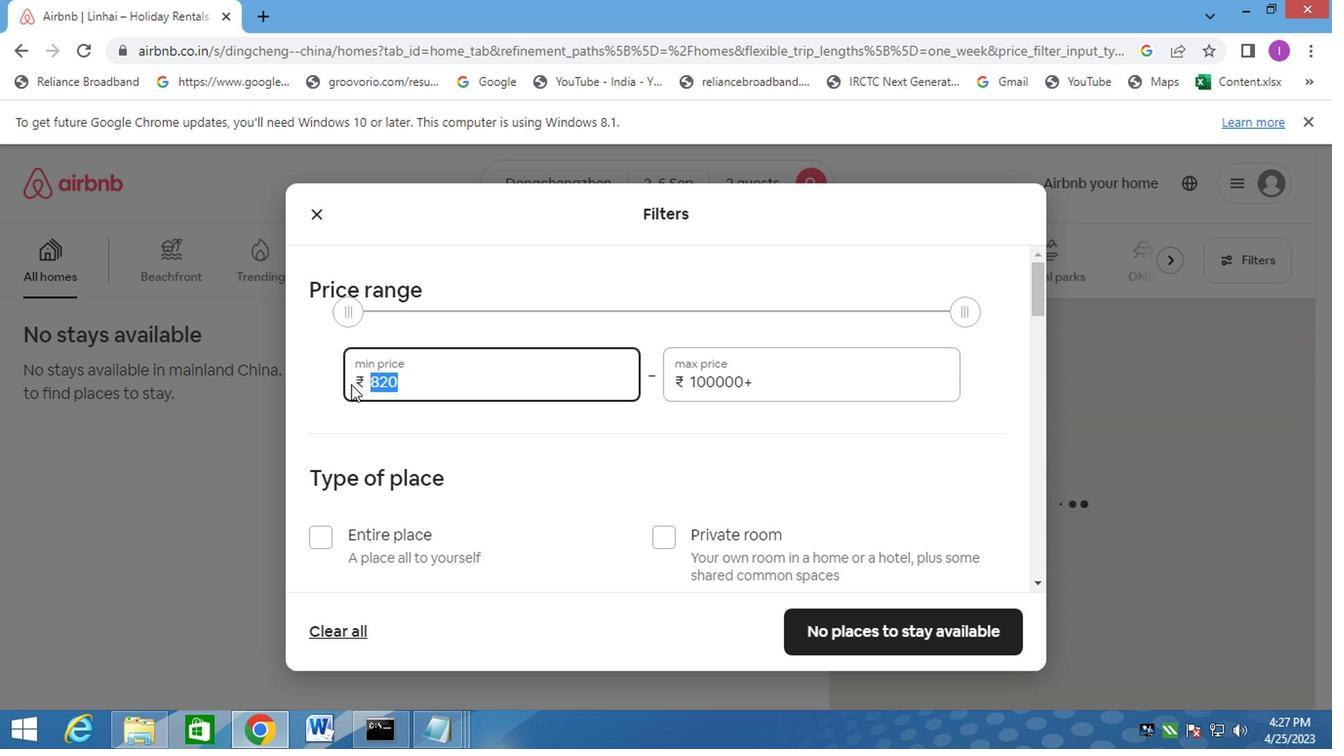 
Action: Key pressed 15000
Screenshot: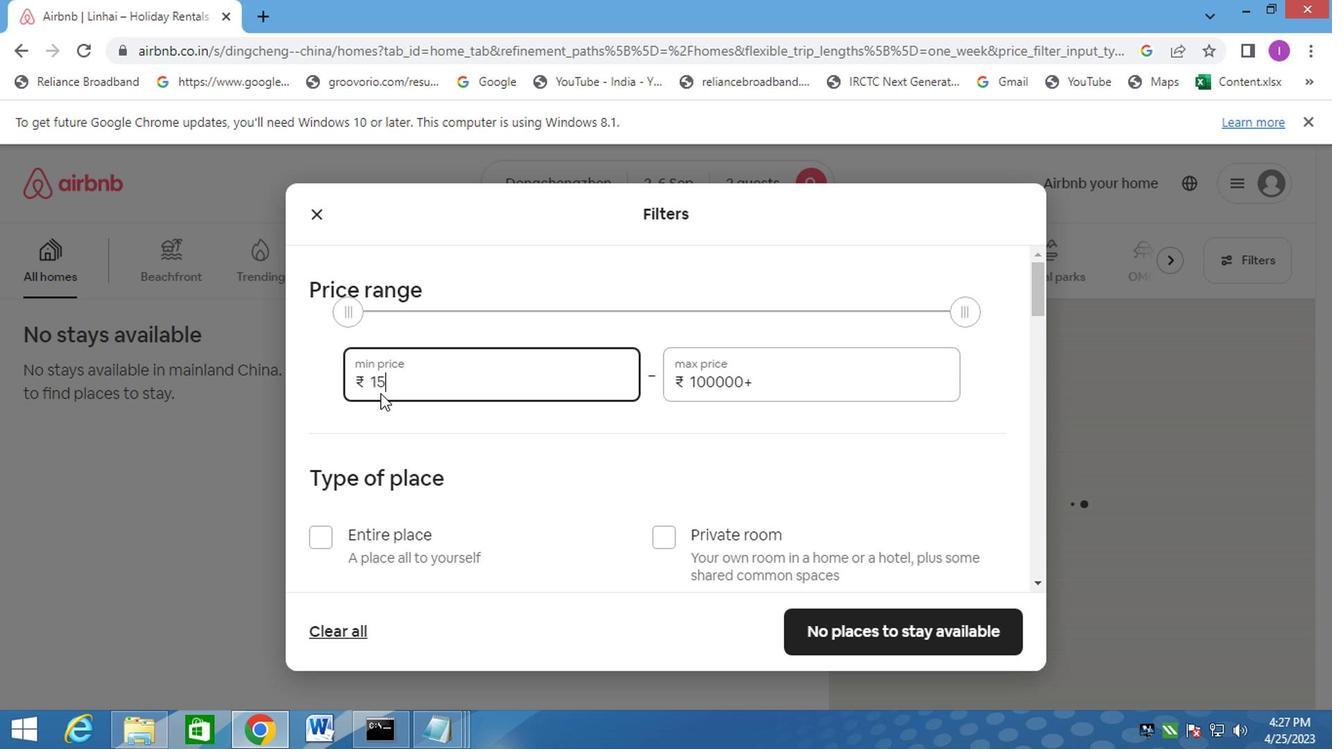 
Action: Mouse moved to (657, 386)
Screenshot: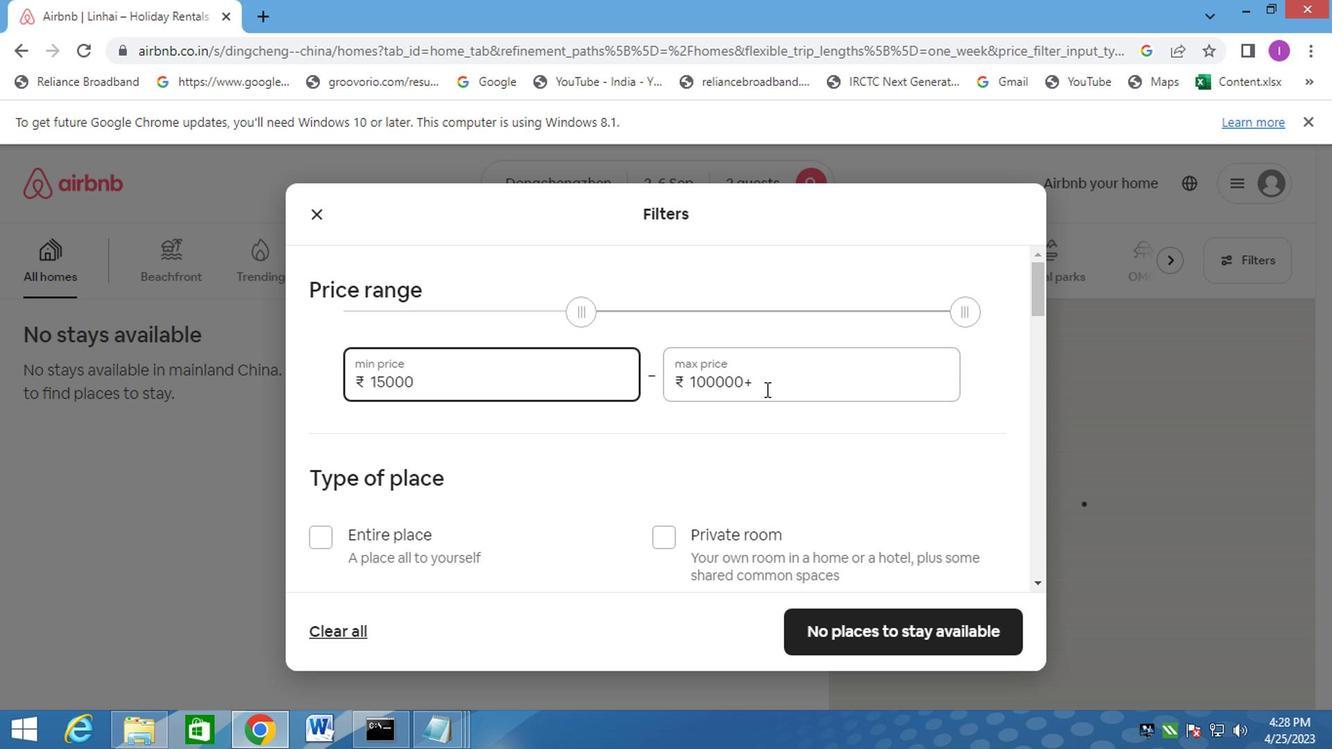 
Action: Mouse pressed left at (657, 386)
Screenshot: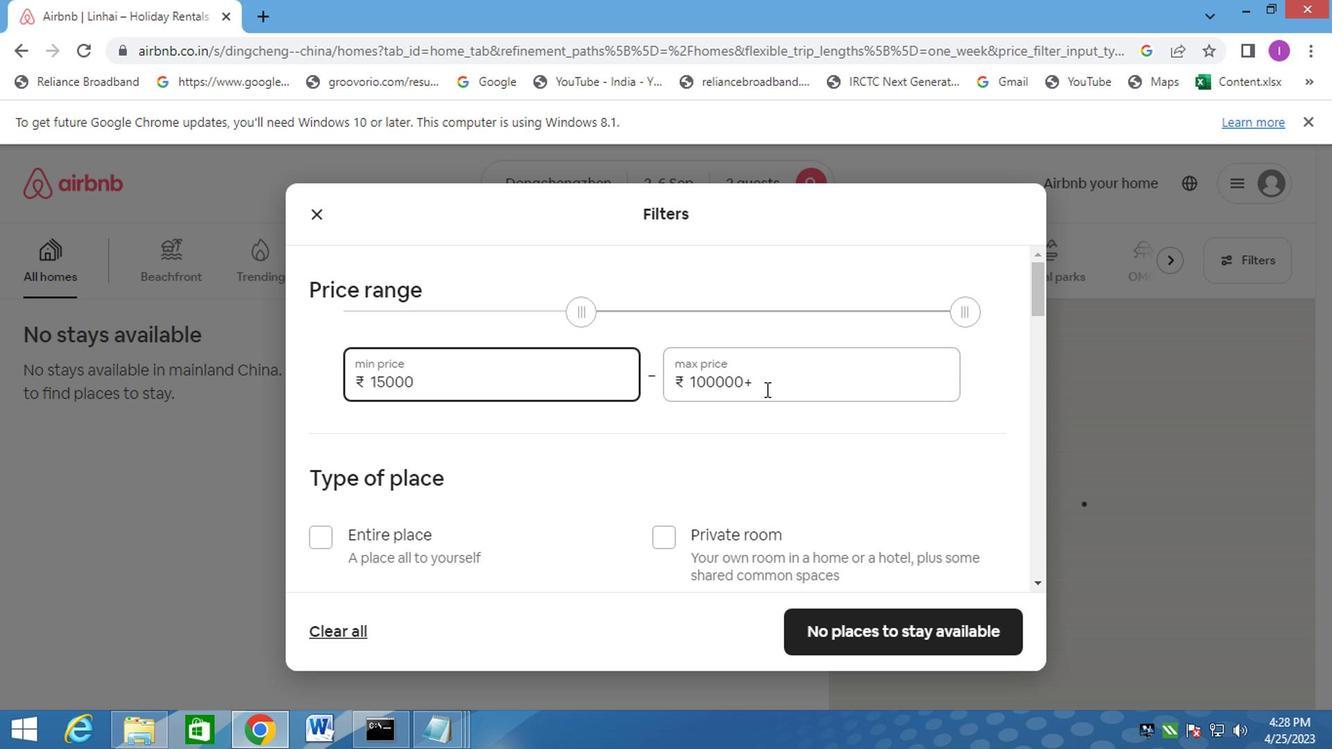 
Action: Mouse moved to (593, 390)
Screenshot: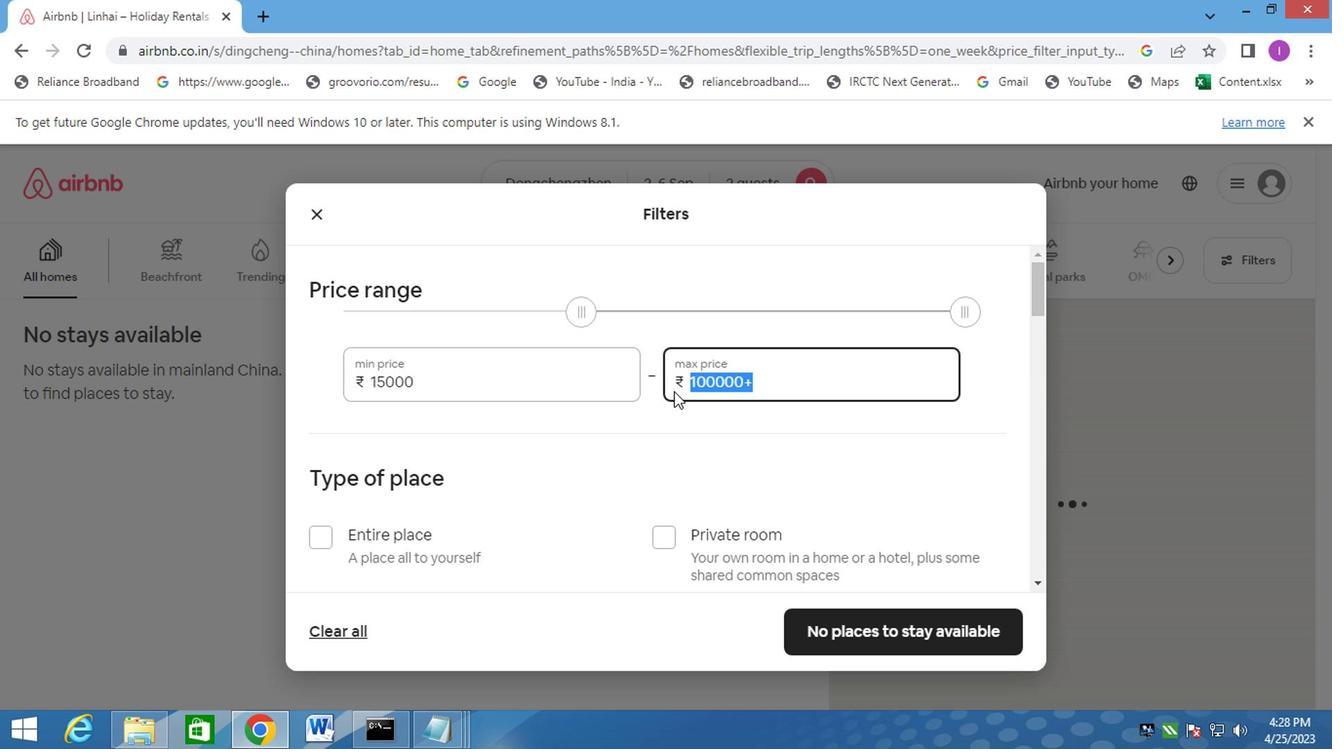 
Action: Key pressed 20000
Screenshot: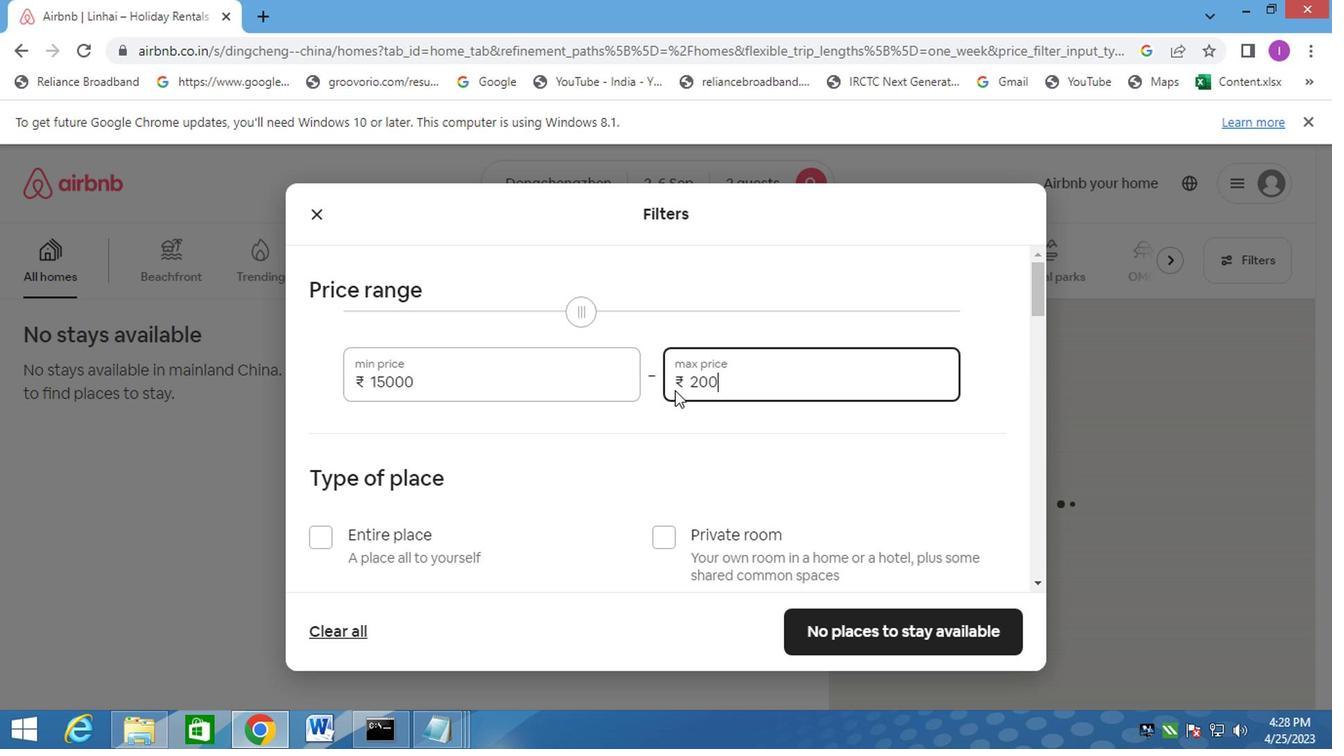 
Action: Mouse moved to (343, 494)
Screenshot: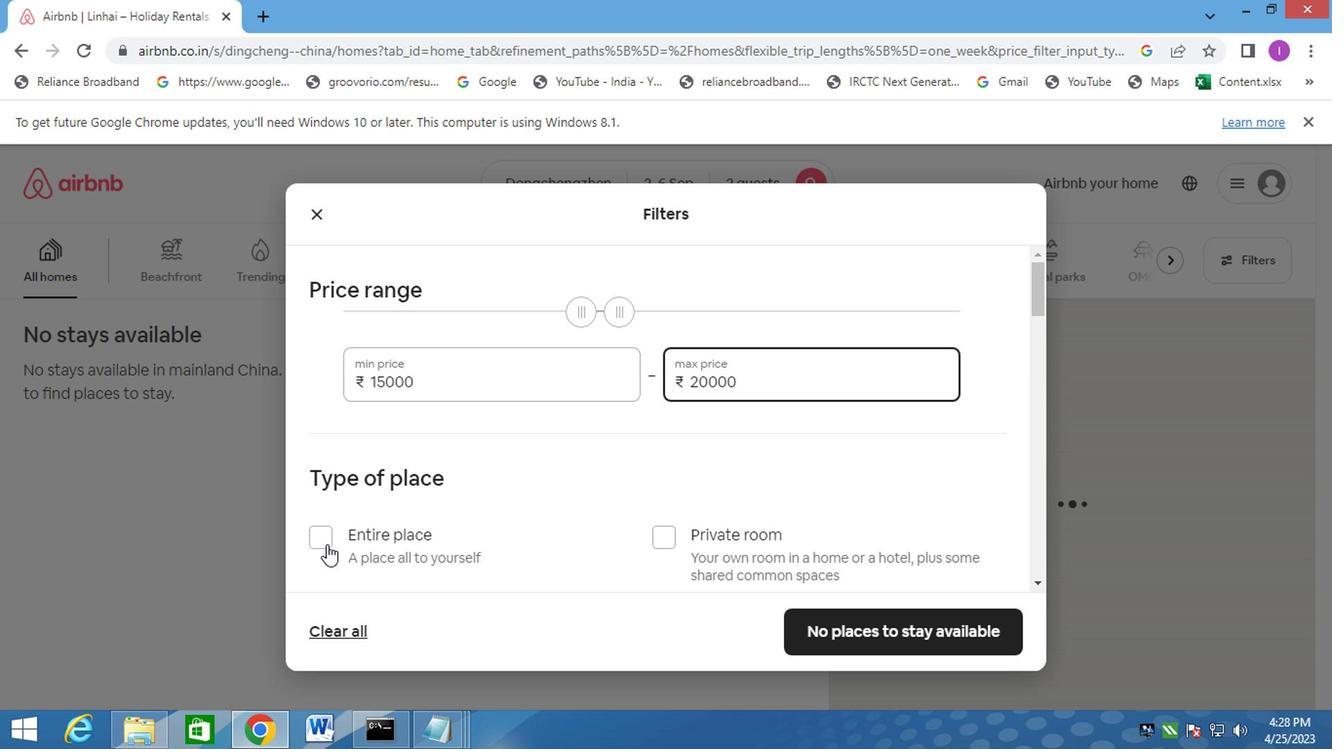 
Action: Mouse pressed left at (343, 494)
Screenshot: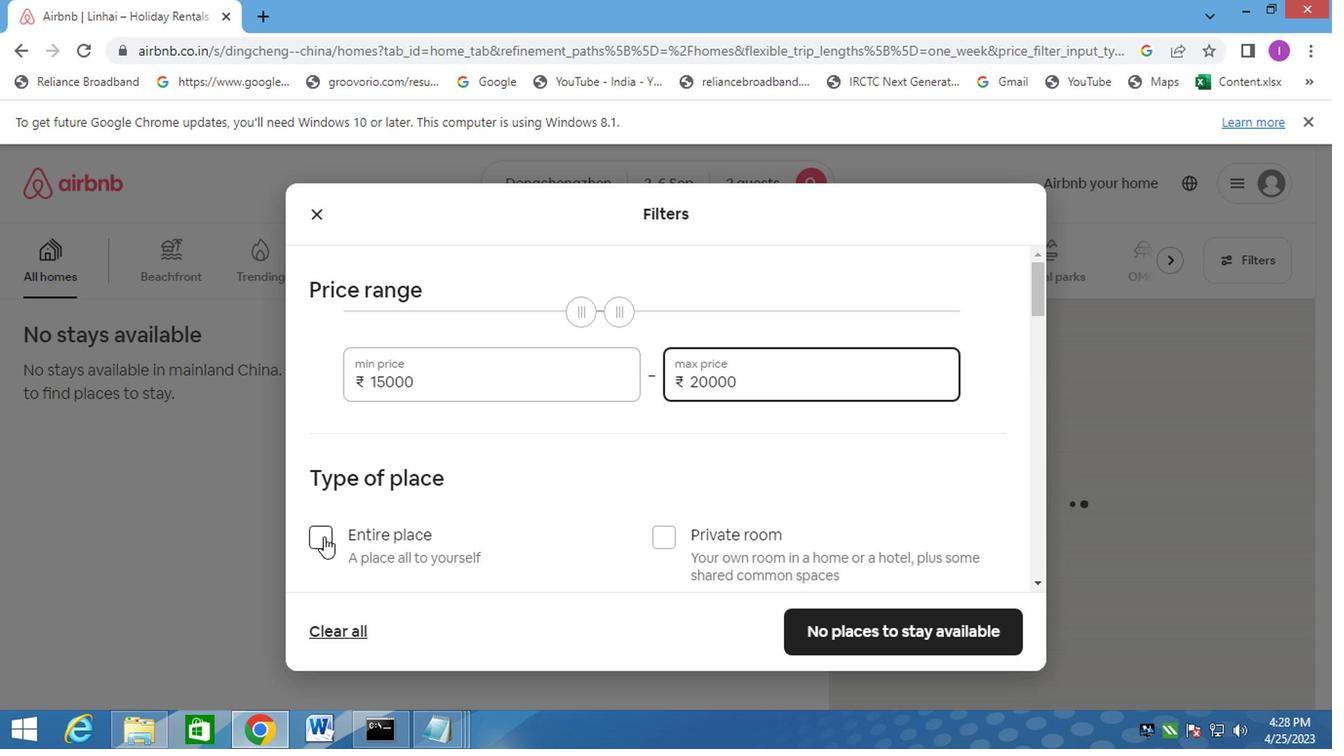 
Action: Mouse moved to (512, 393)
Screenshot: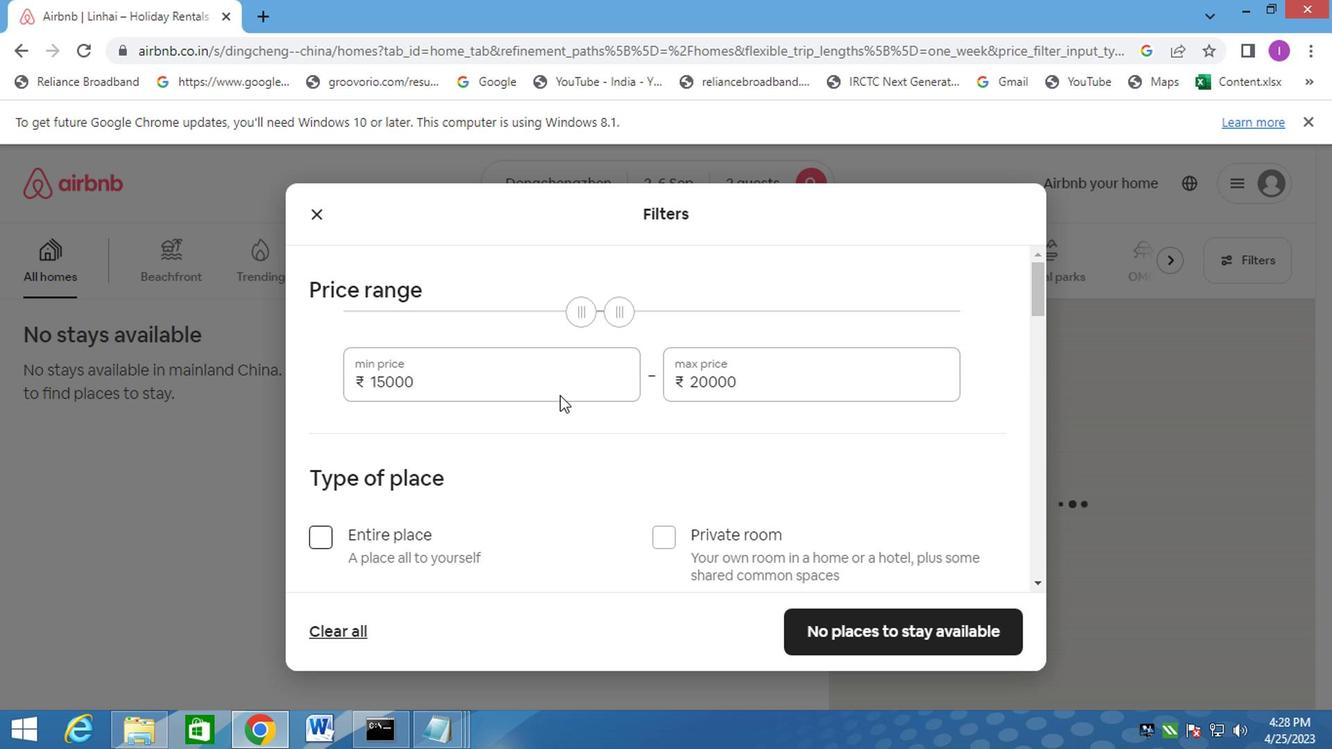 
Action: Mouse scrolled (512, 392) with delta (0, 0)
Screenshot: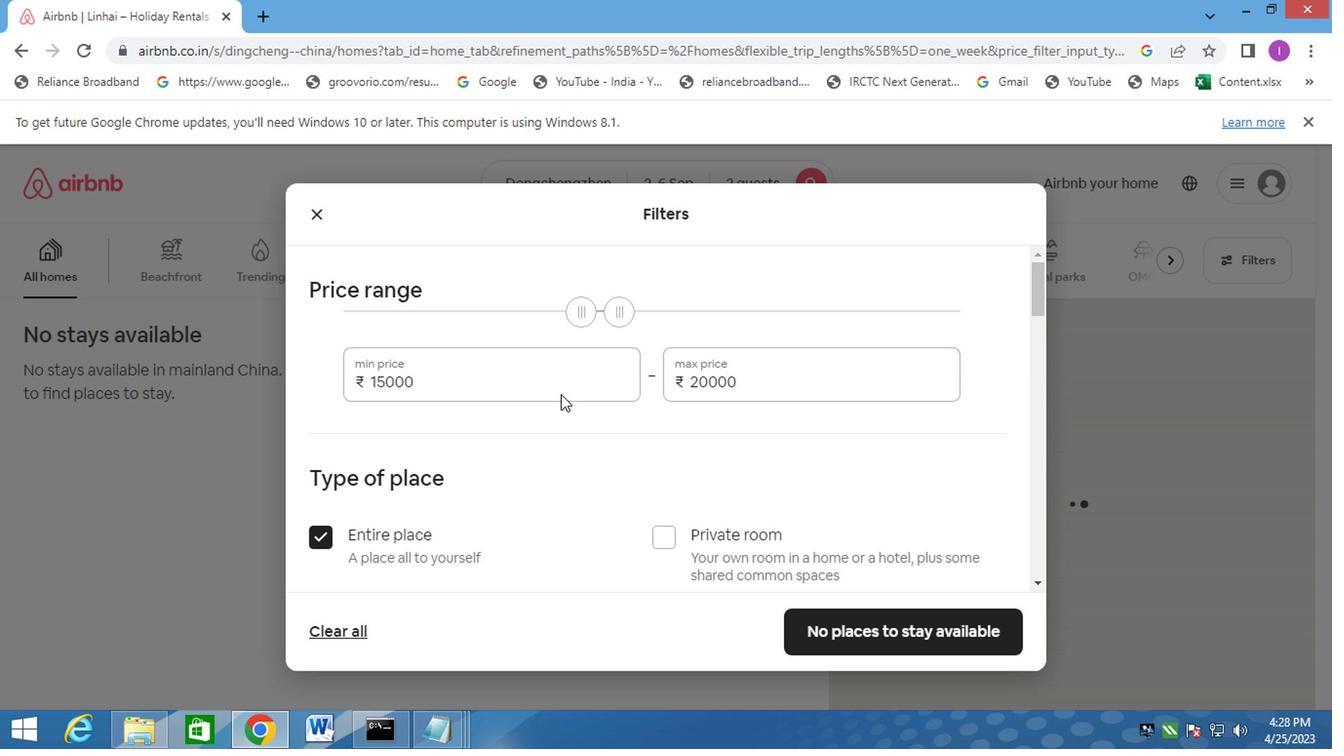 
Action: Mouse moved to (517, 399)
Screenshot: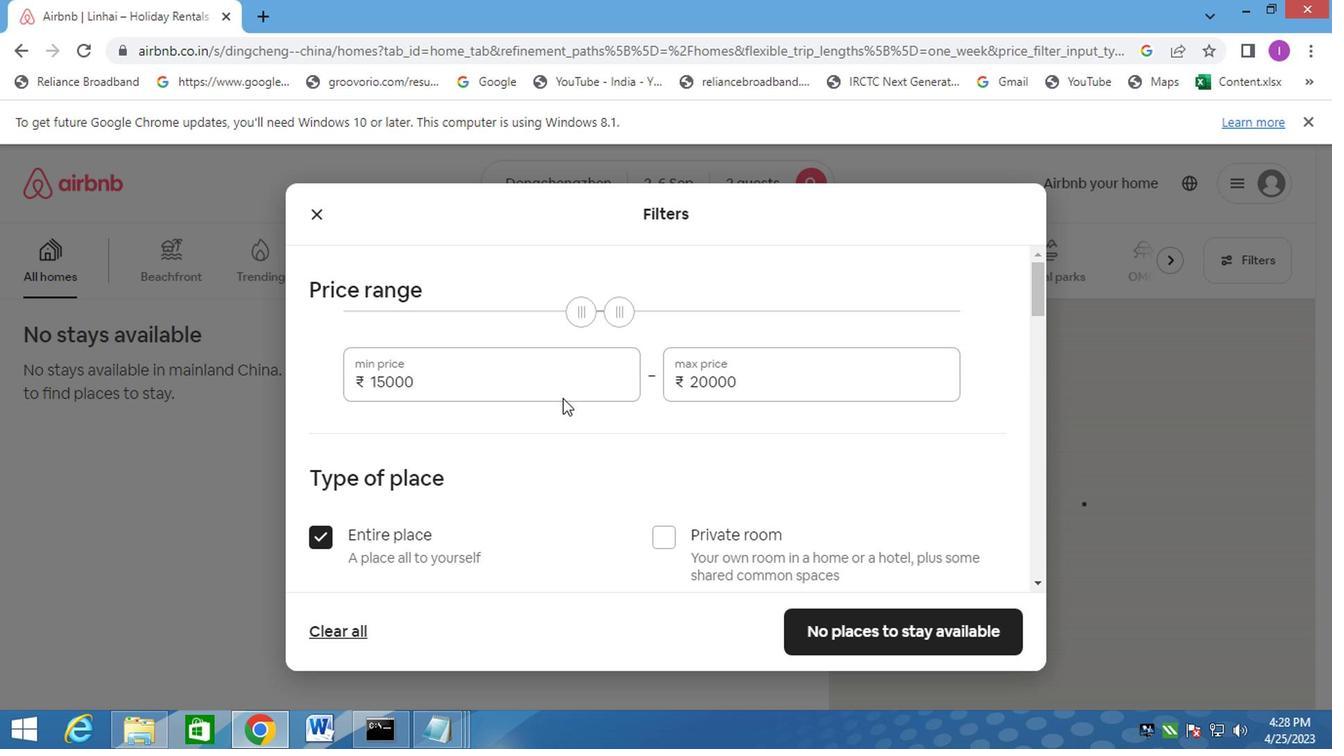 
Action: Mouse scrolled (517, 399) with delta (0, 0)
Screenshot: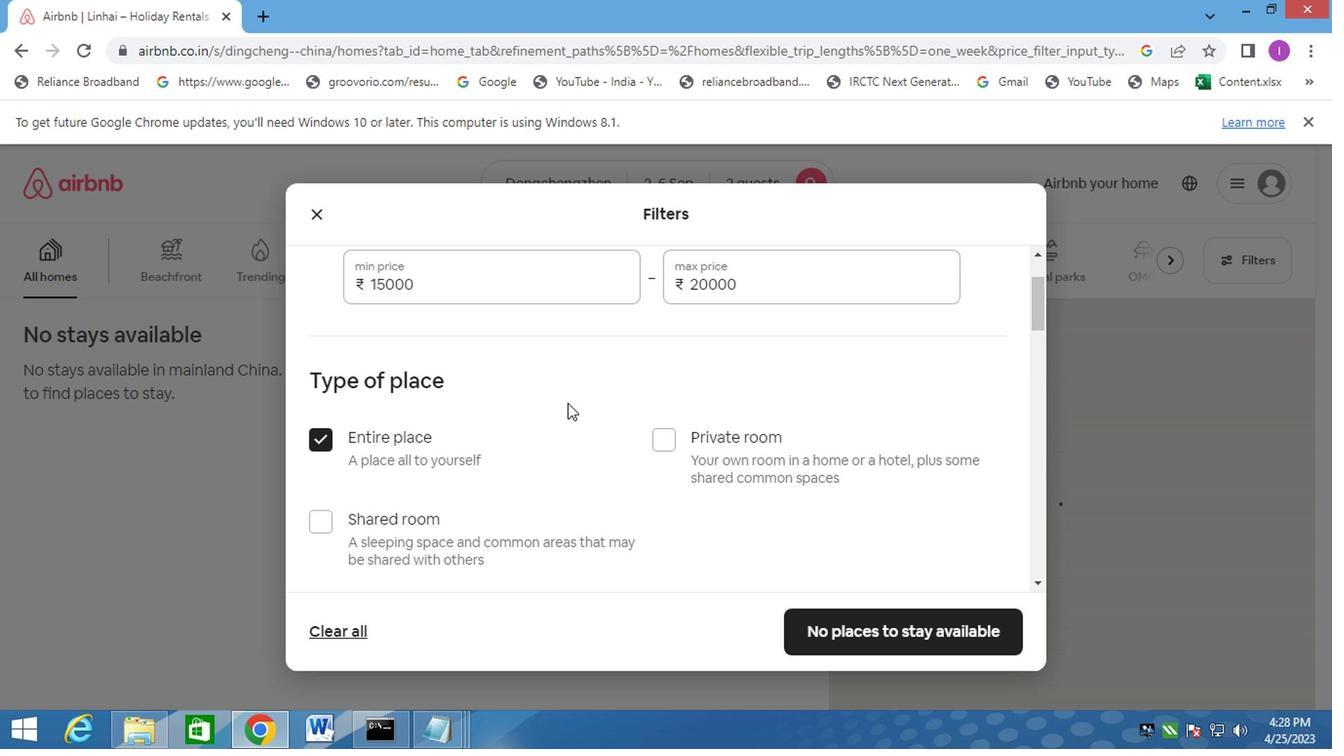 
Action: Mouse moved to (522, 406)
Screenshot: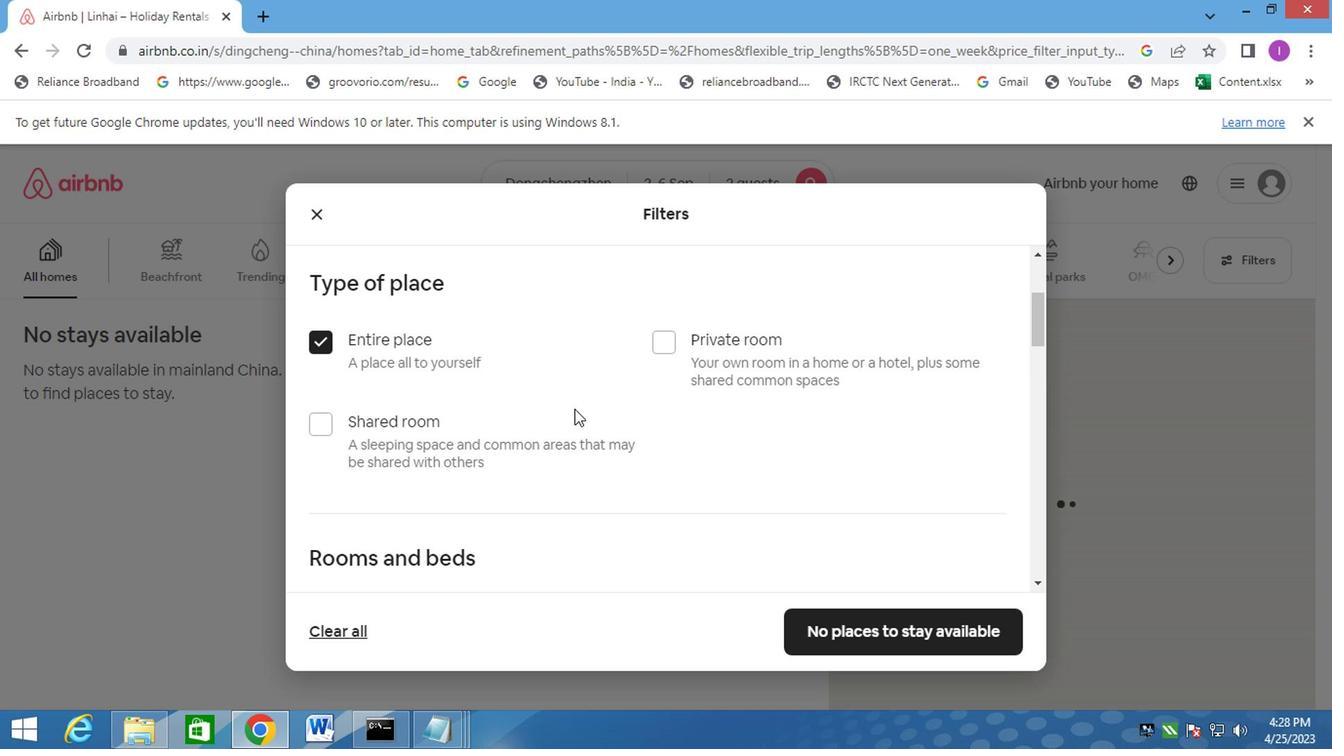 
Action: Mouse scrolled (522, 406) with delta (0, 0)
Screenshot: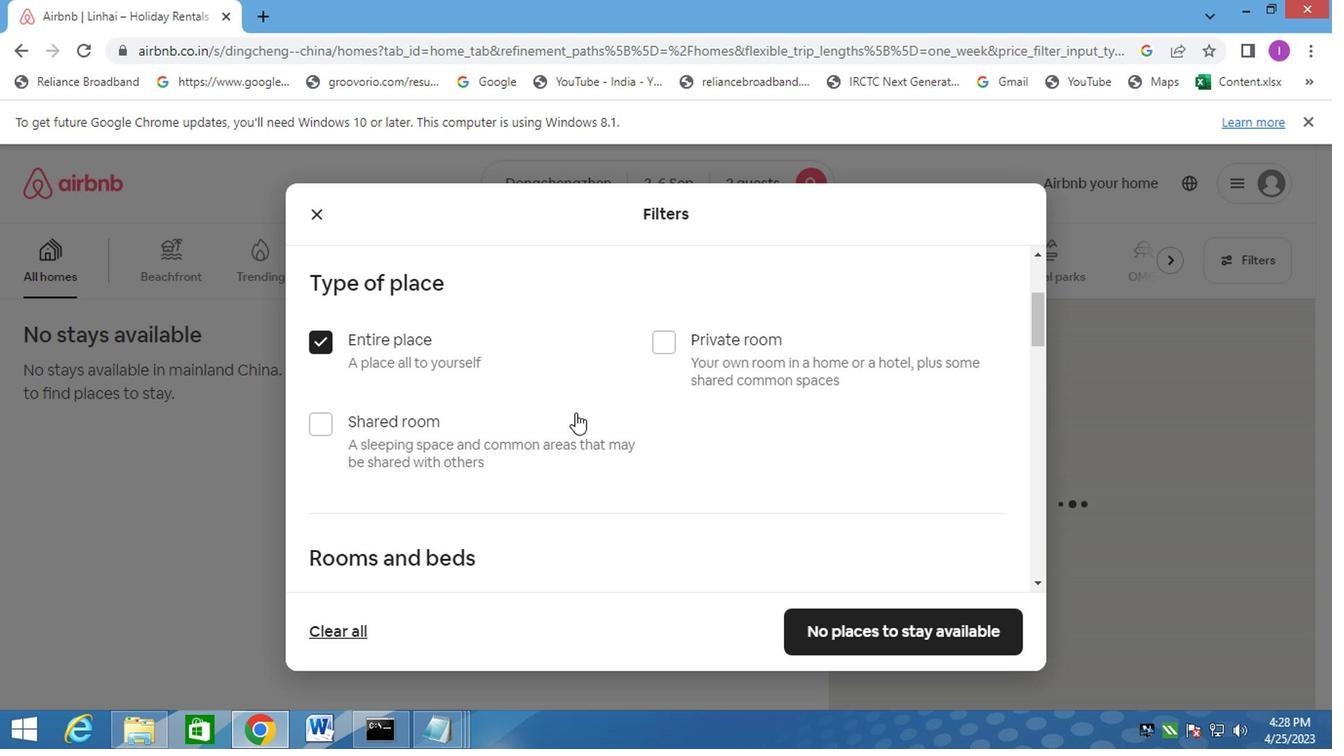 
Action: Mouse moved to (523, 408)
Screenshot: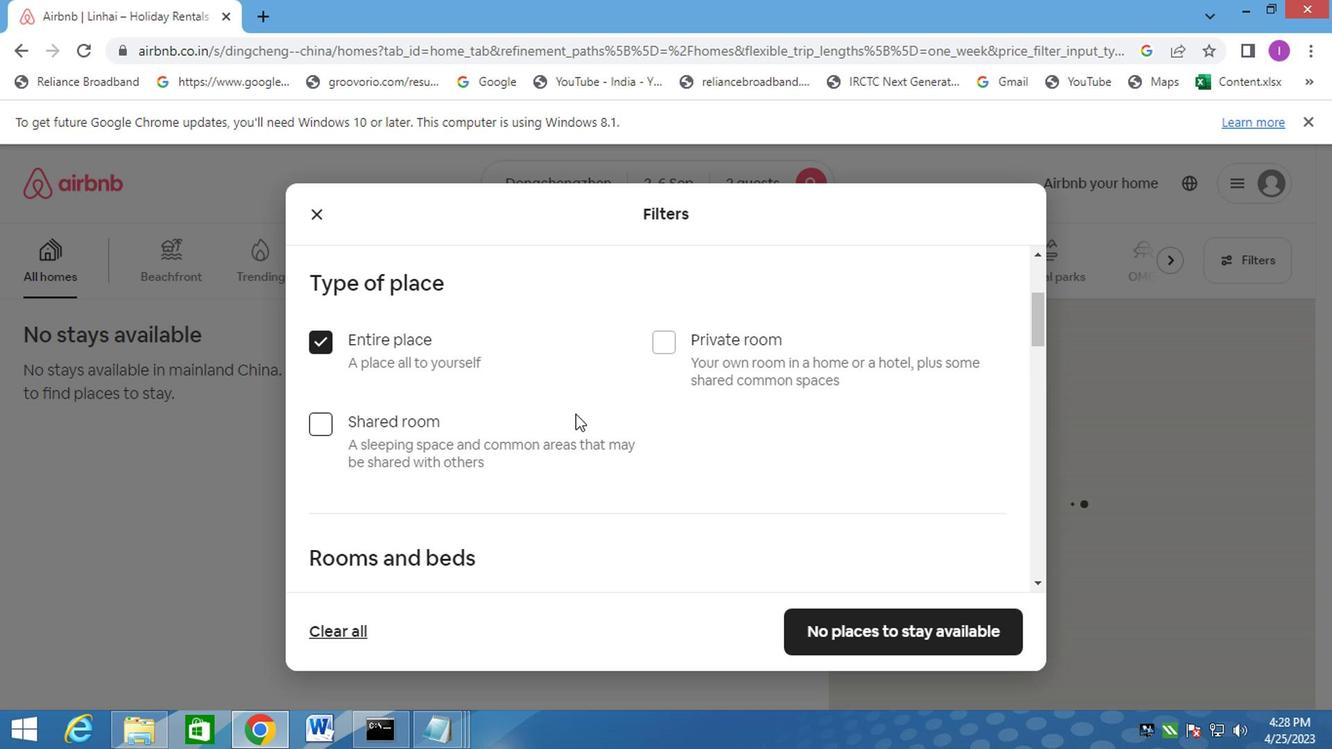 
Action: Mouse scrolled (523, 407) with delta (0, 0)
Screenshot: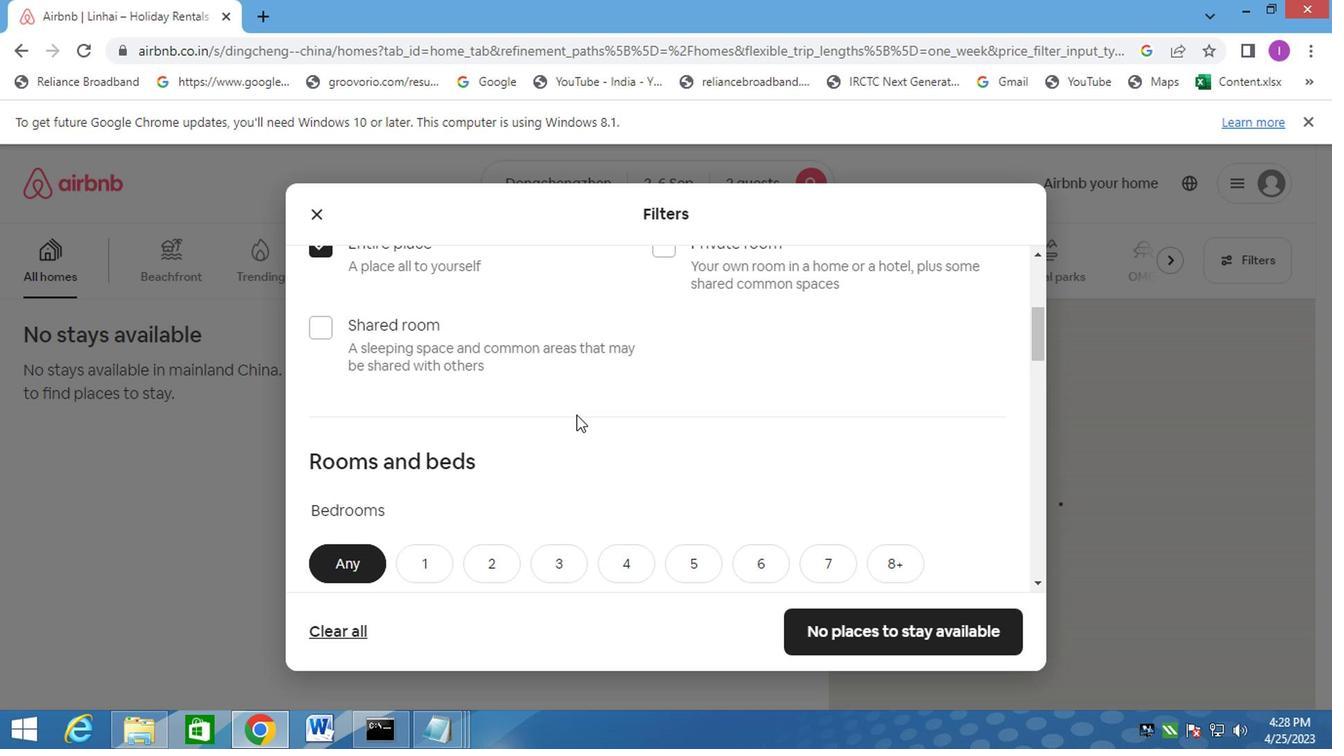 
Action: Mouse scrolled (523, 407) with delta (0, 0)
Screenshot: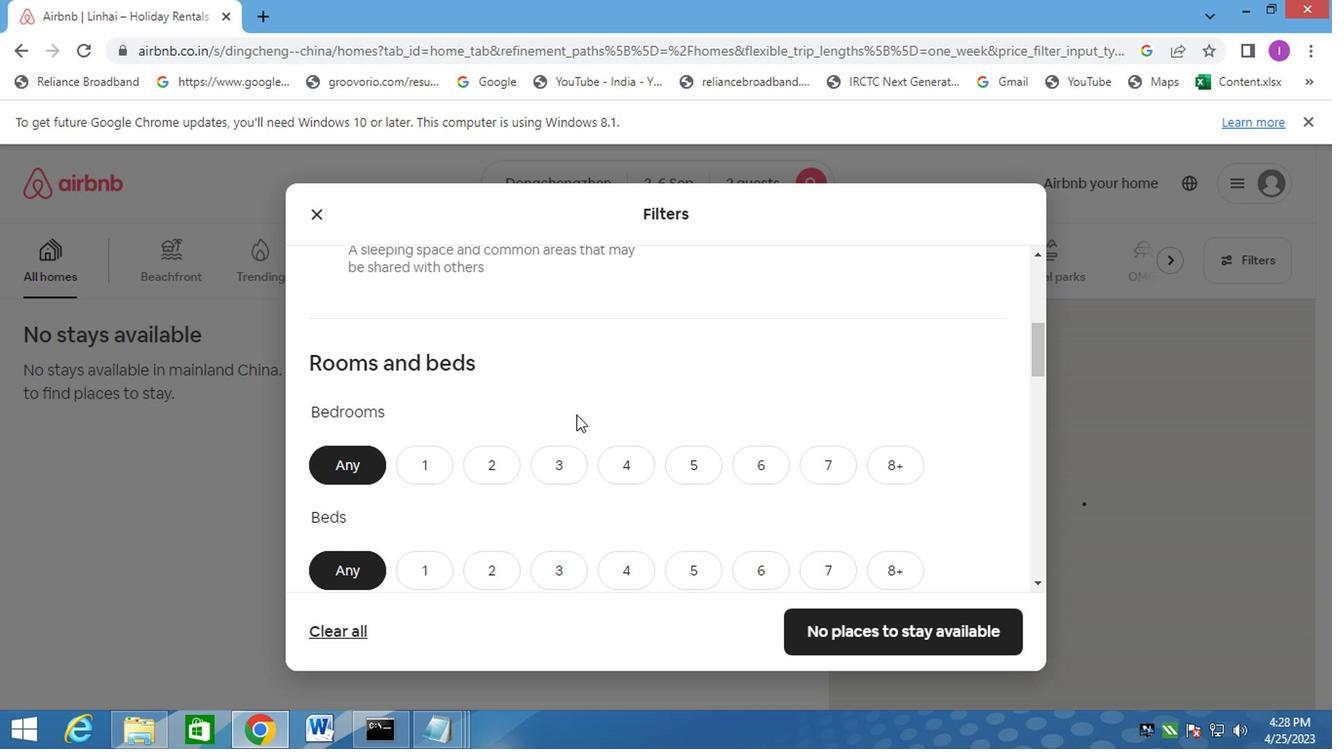 
Action: Mouse moved to (415, 375)
Screenshot: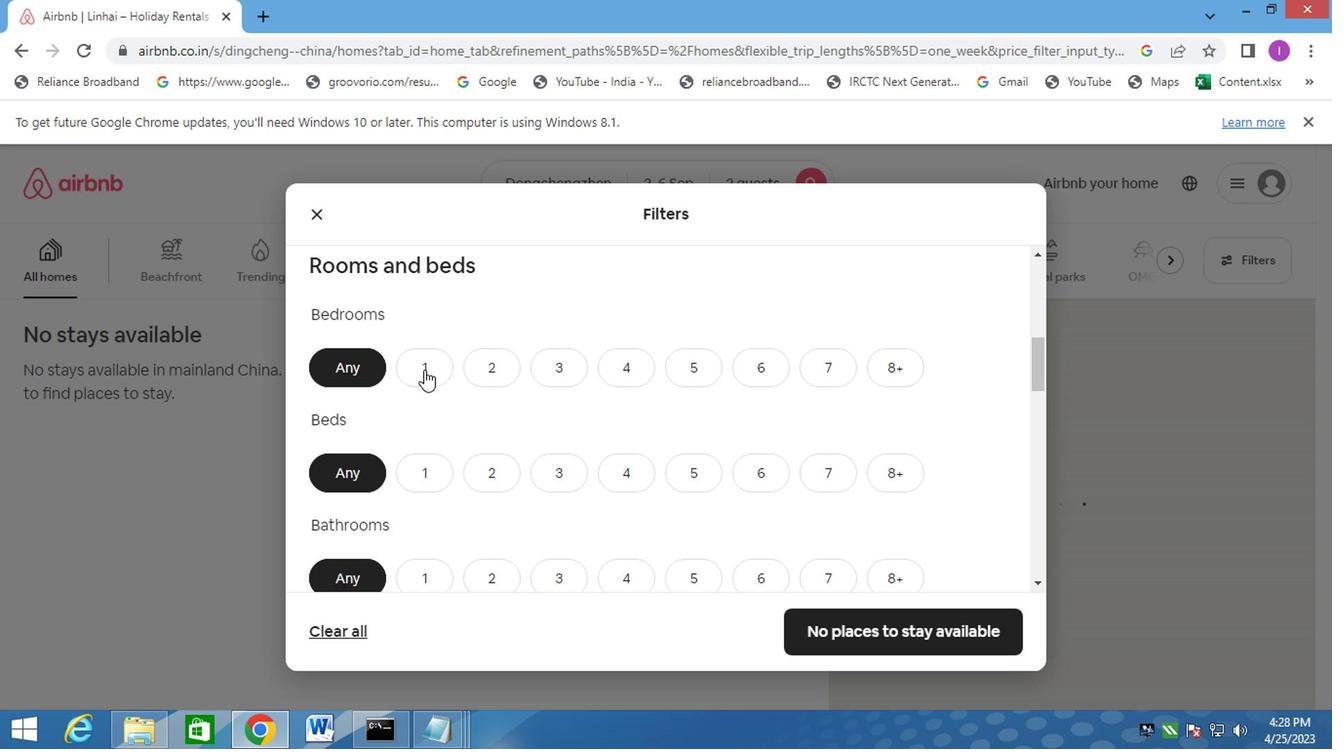
Action: Mouse pressed left at (415, 375)
Screenshot: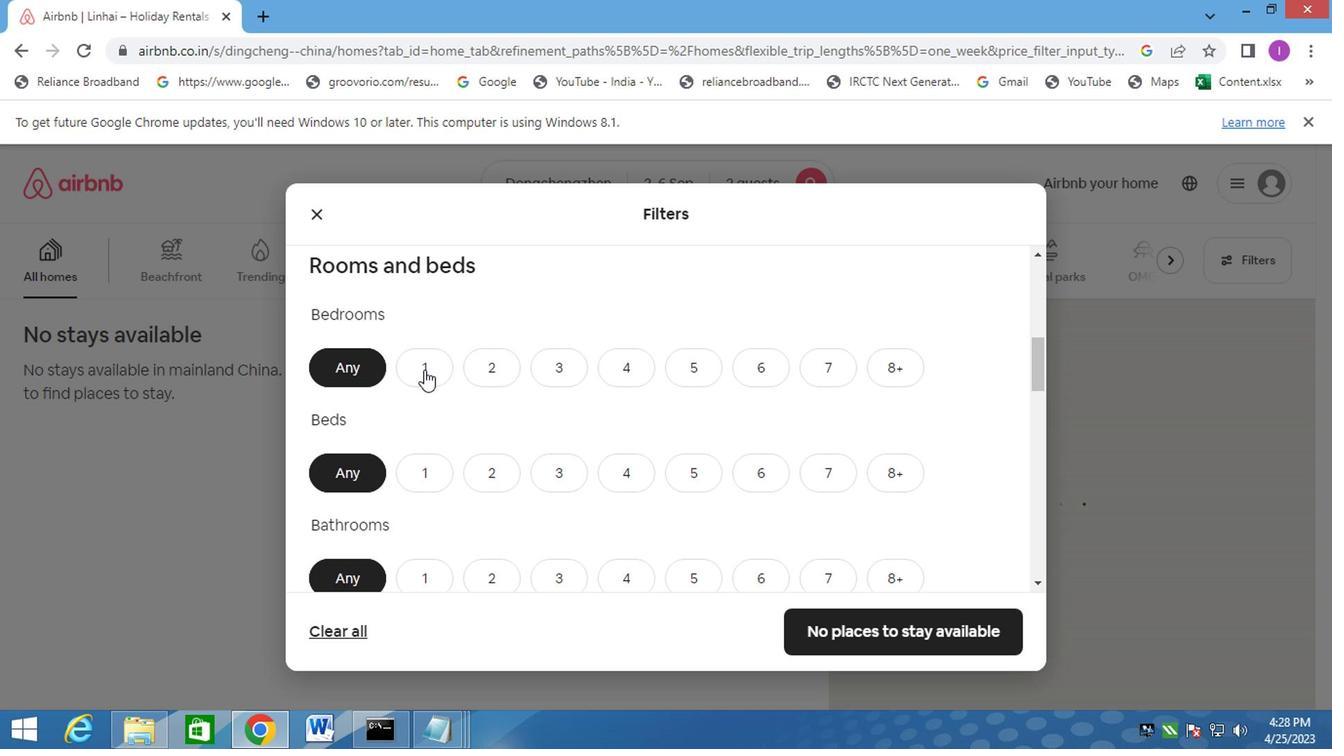 
Action: Mouse moved to (413, 452)
Screenshot: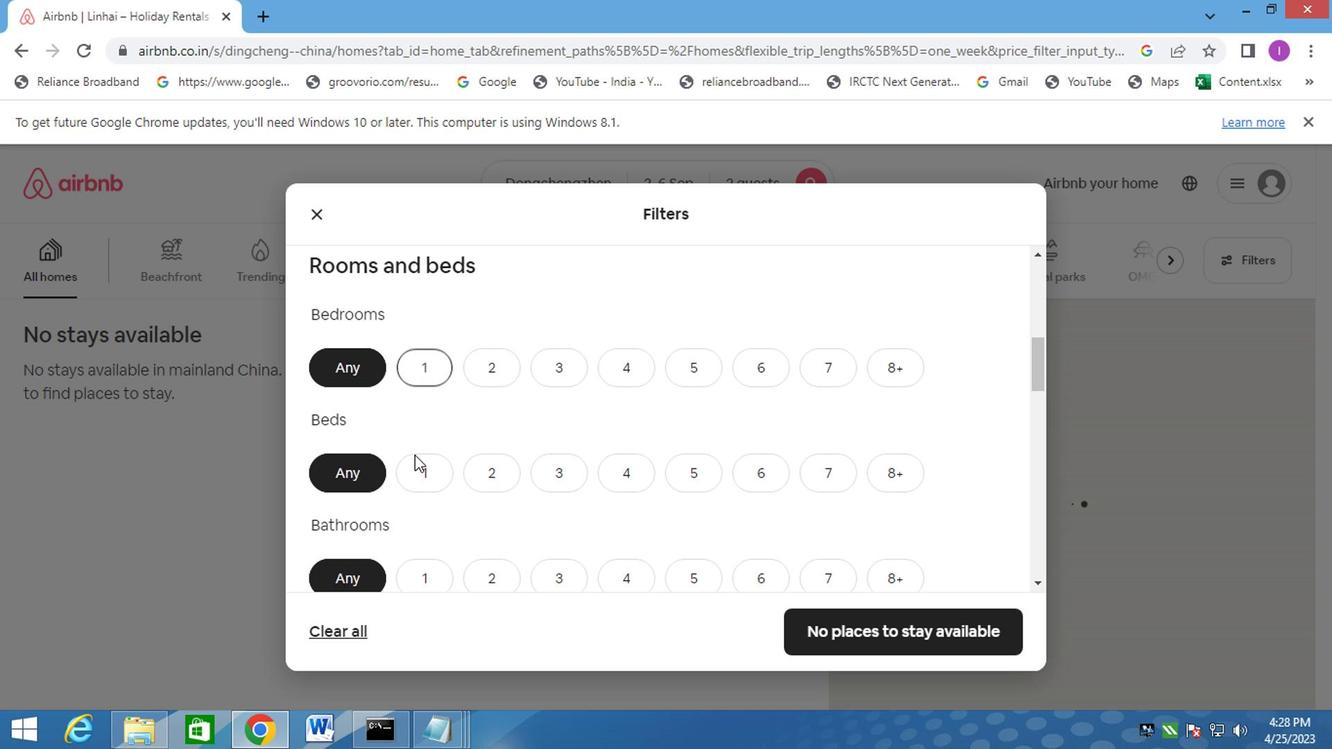 
Action: Mouse pressed left at (413, 452)
Screenshot: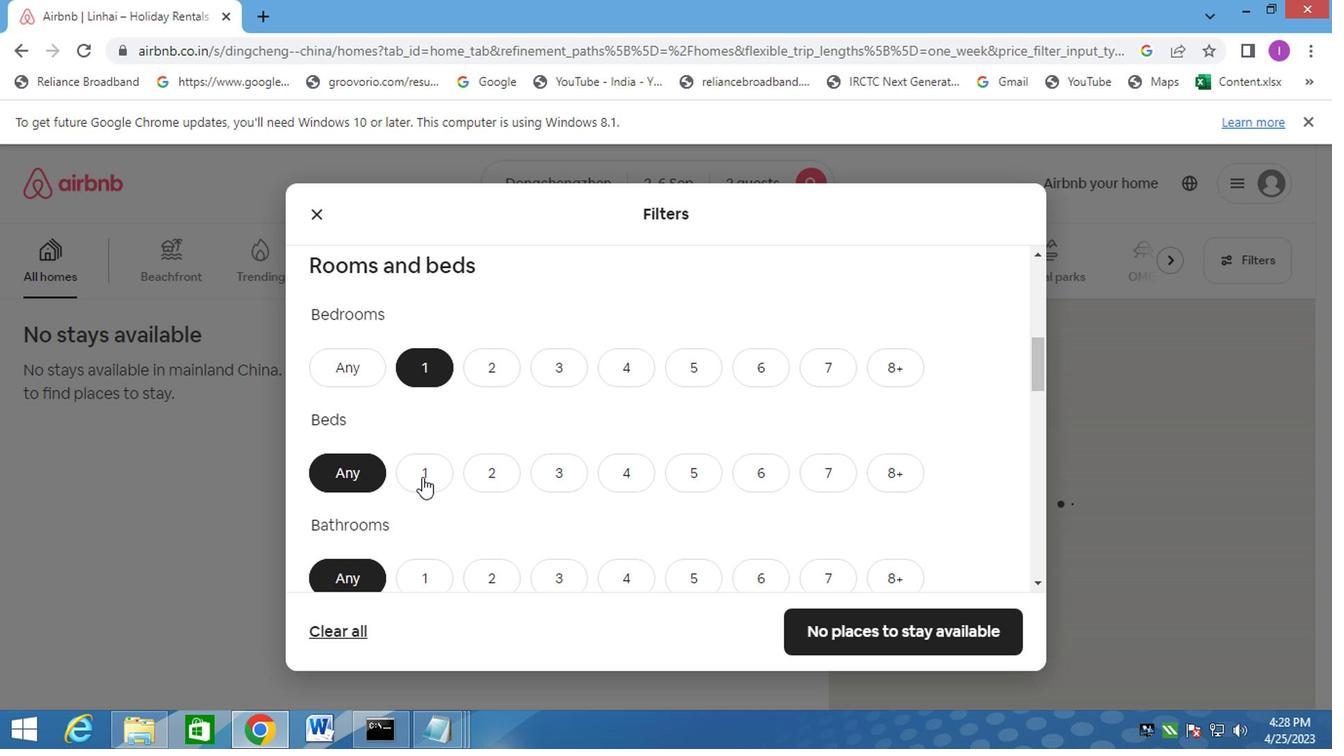 
Action: Mouse moved to (408, 526)
Screenshot: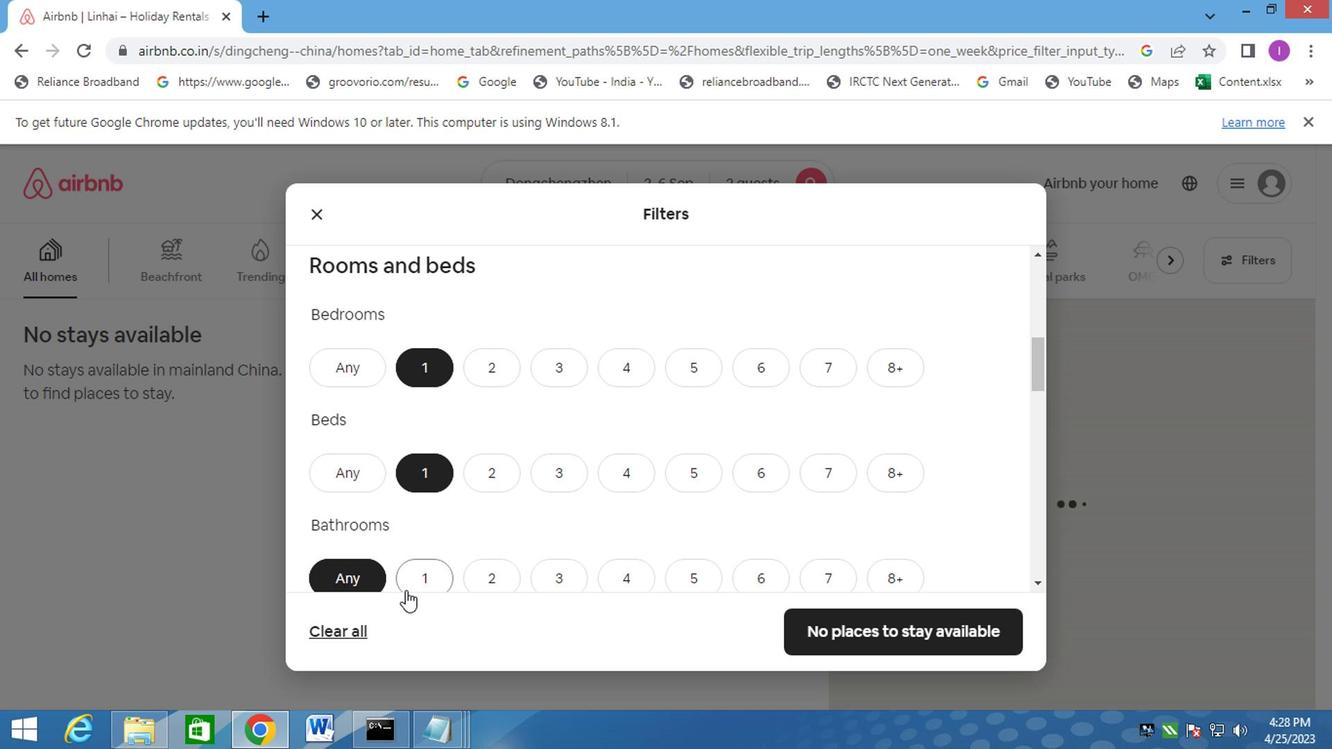 
Action: Mouse pressed left at (408, 526)
Screenshot: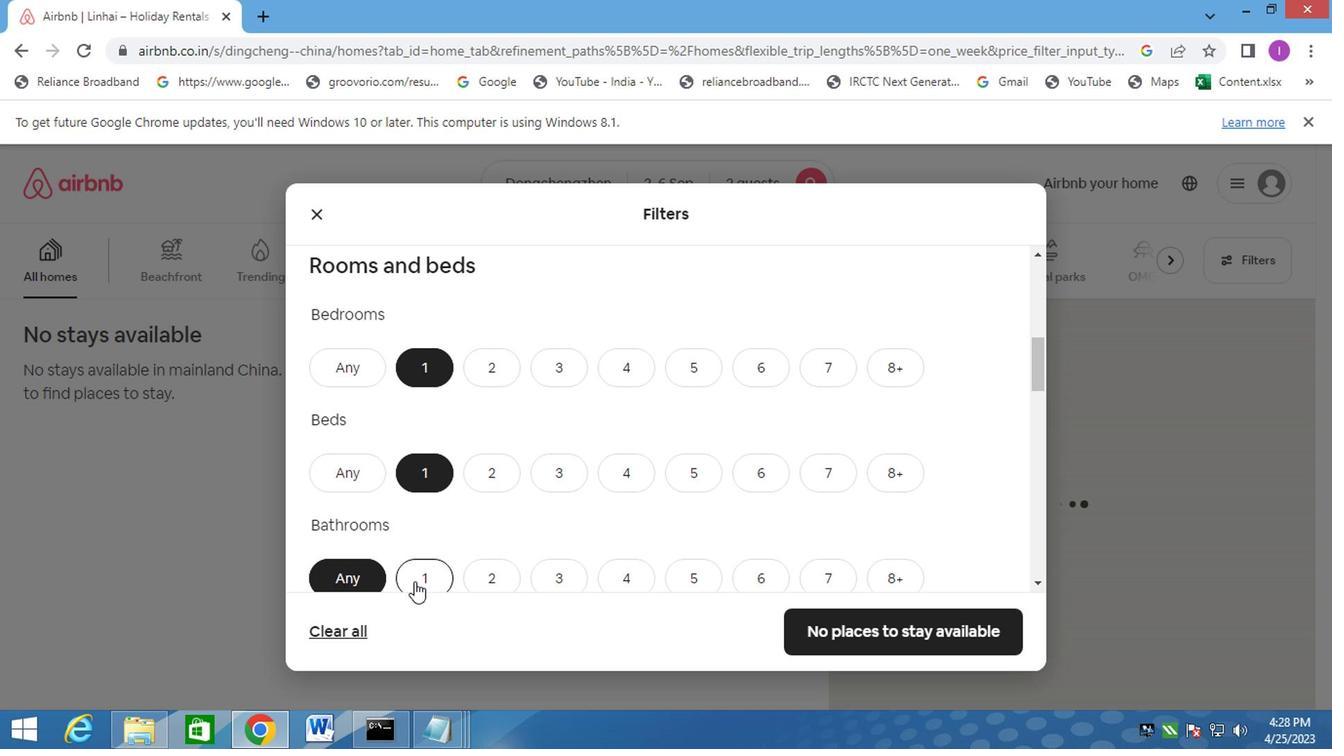 
Action: Mouse moved to (529, 389)
Screenshot: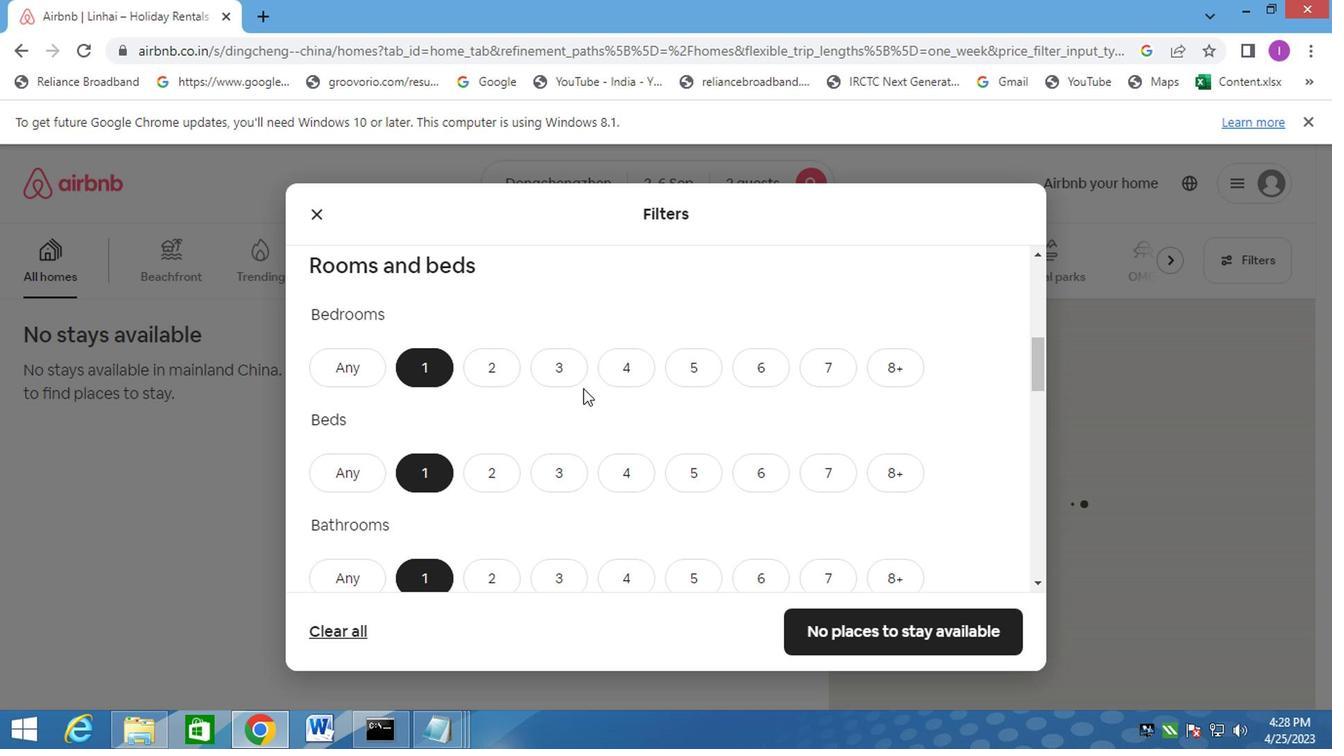 
Action: Mouse scrolled (529, 388) with delta (0, 0)
Screenshot: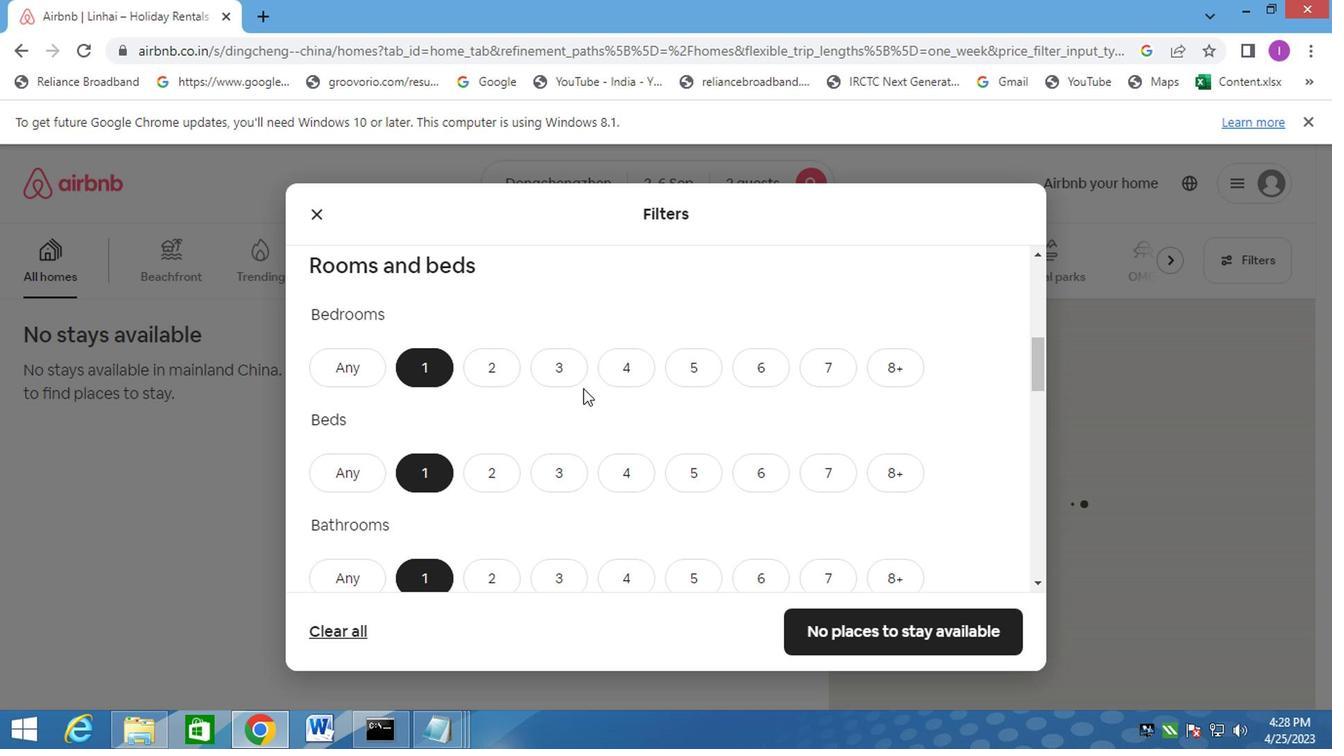 
Action: Mouse moved to (545, 389)
Screenshot: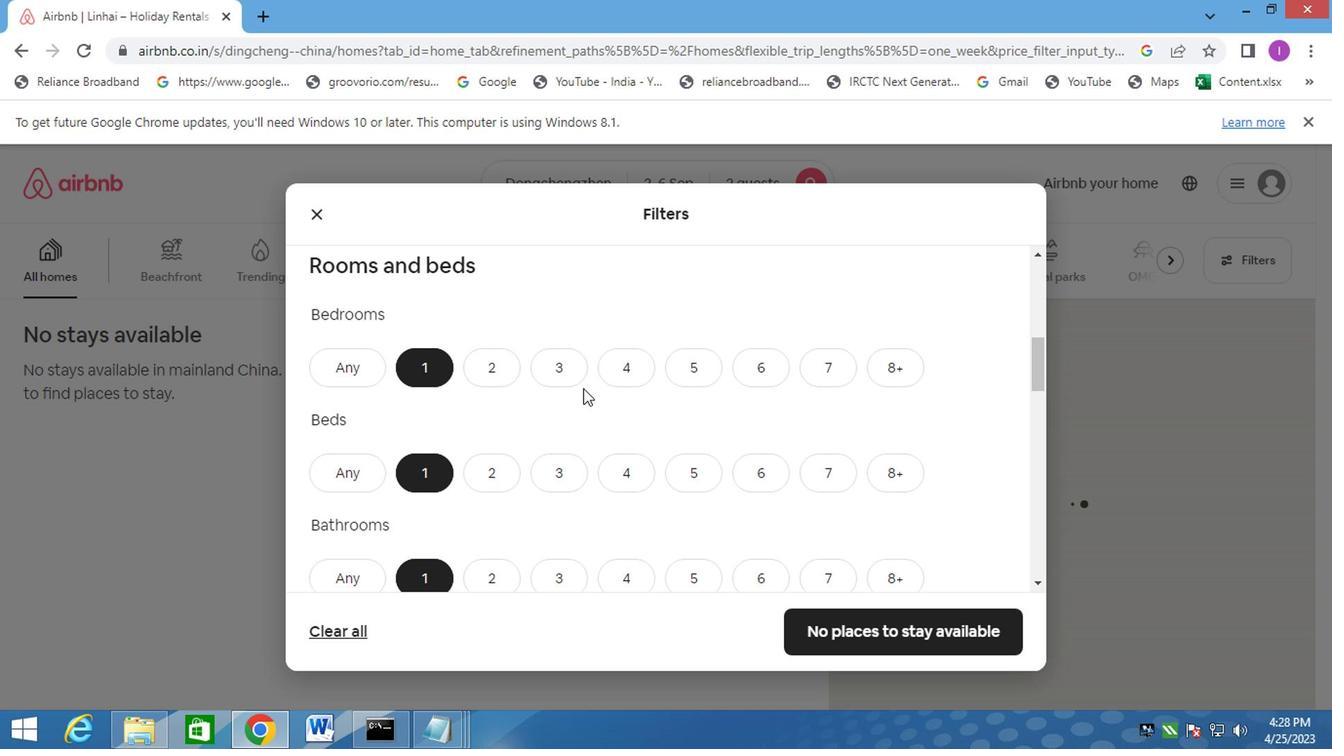 
Action: Mouse scrolled (545, 388) with delta (0, 0)
Screenshot: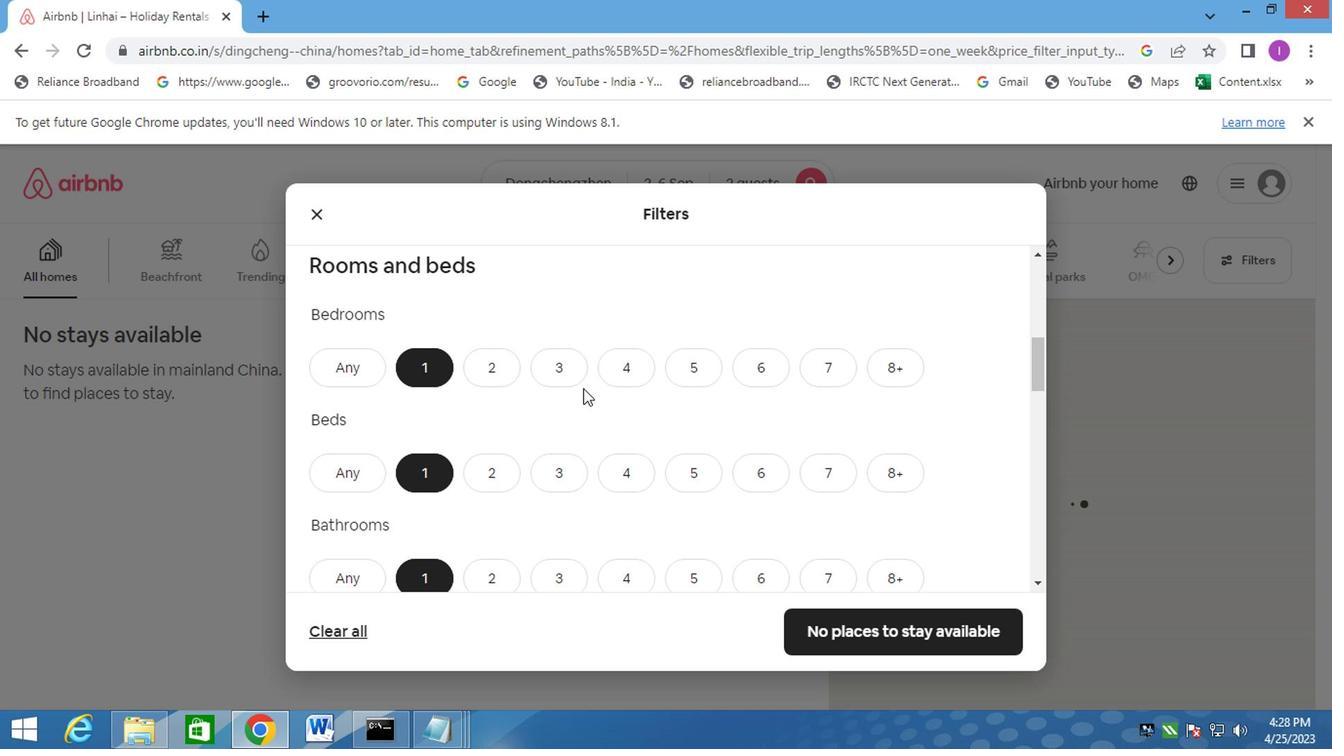 
Action: Mouse moved to (553, 390)
Screenshot: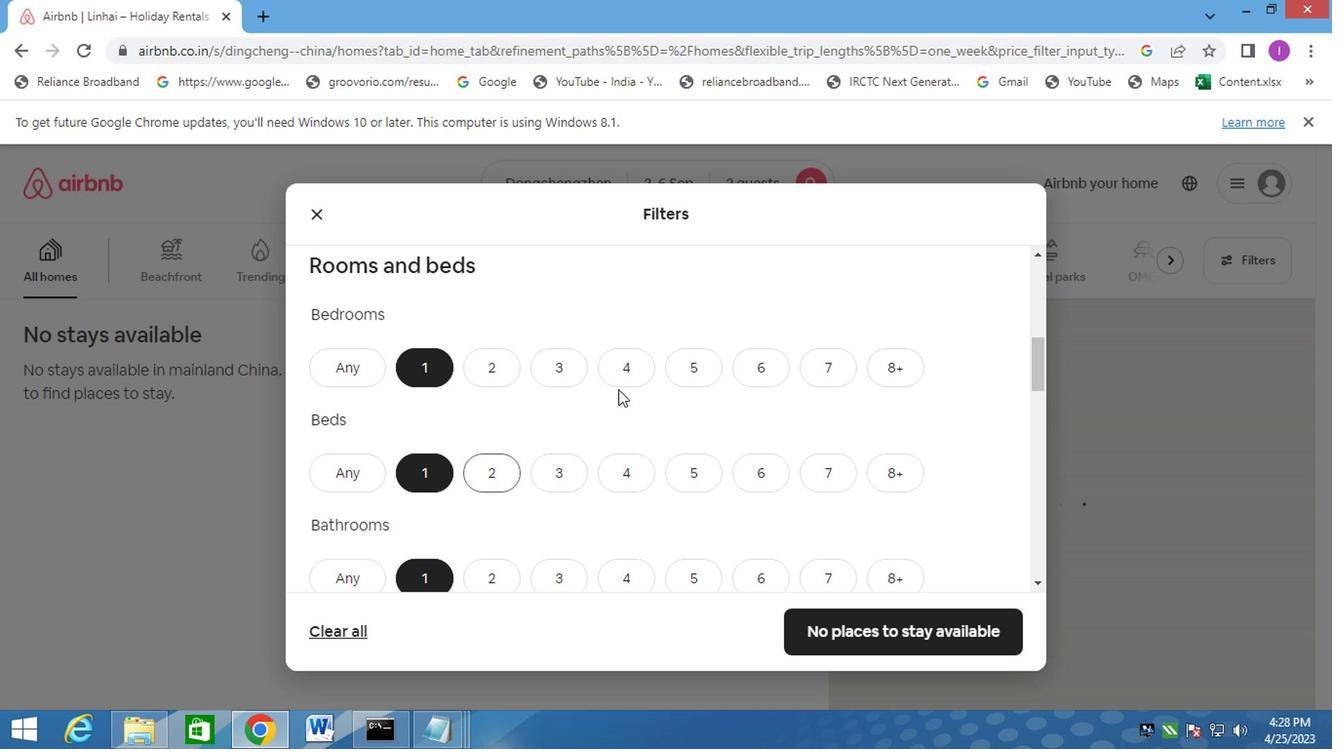 
Action: Mouse scrolled (553, 389) with delta (0, 0)
Screenshot: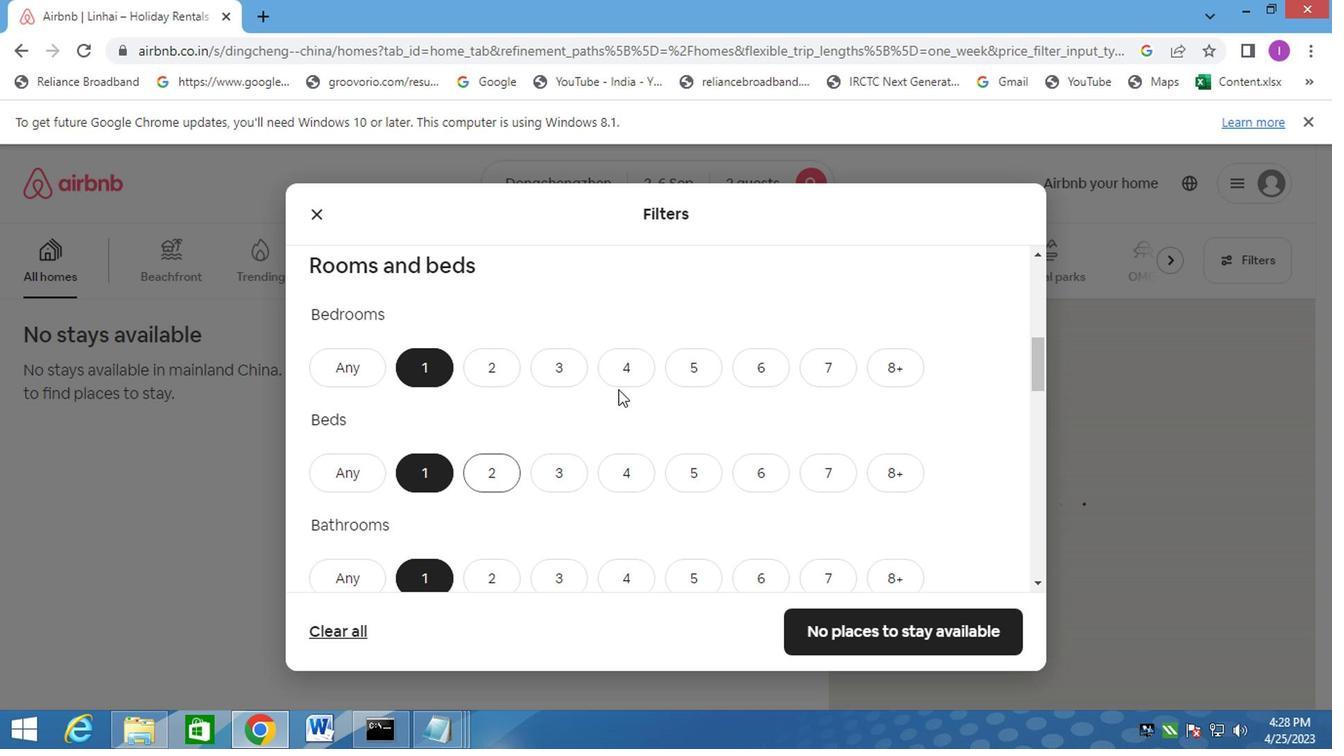 
Action: Mouse moved to (468, 417)
Screenshot: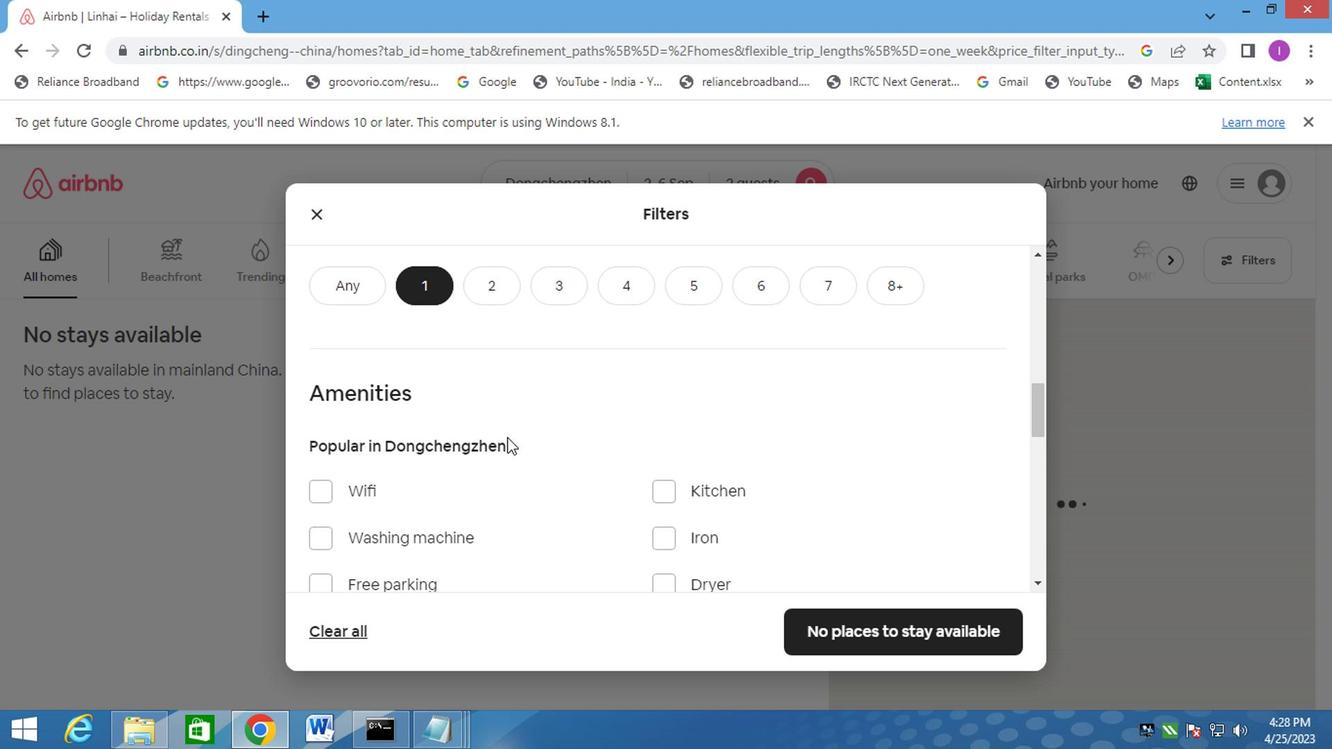 
Action: Mouse scrolled (468, 417) with delta (0, 0)
Screenshot: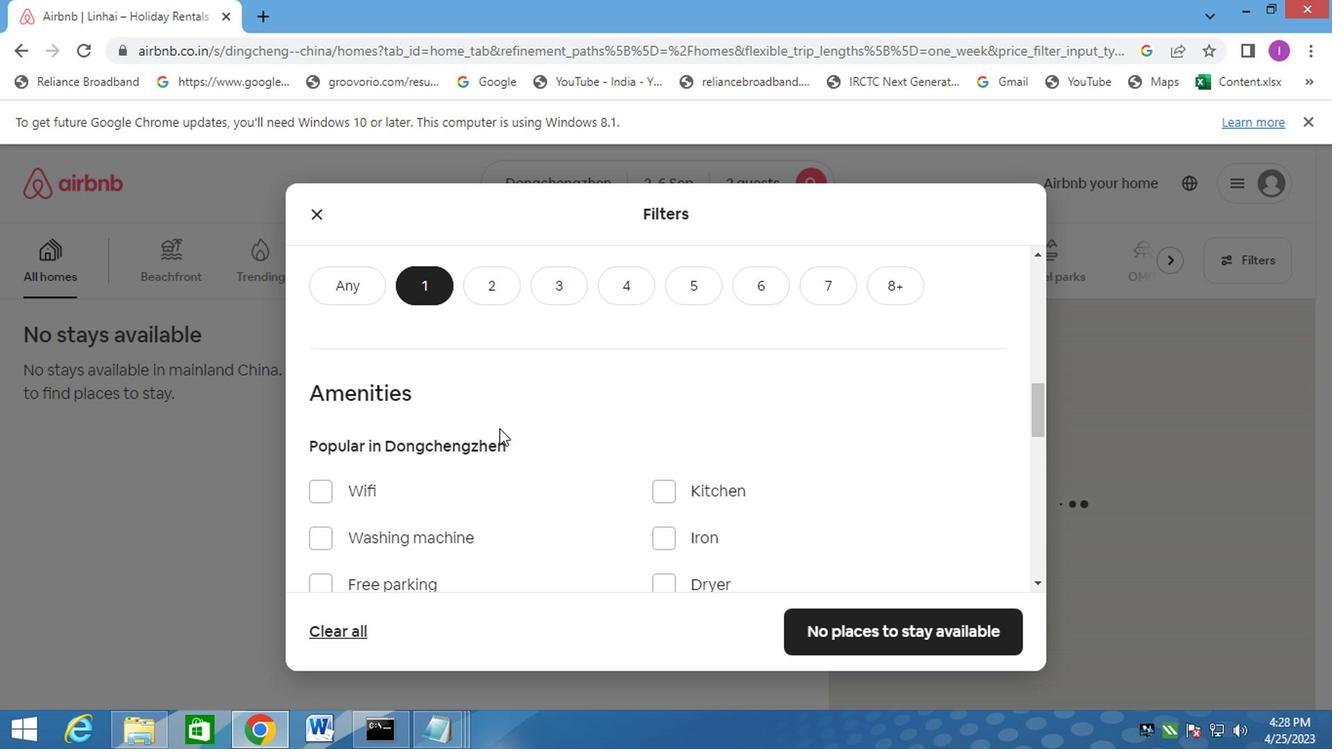 
Action: Mouse moved to (467, 419)
Screenshot: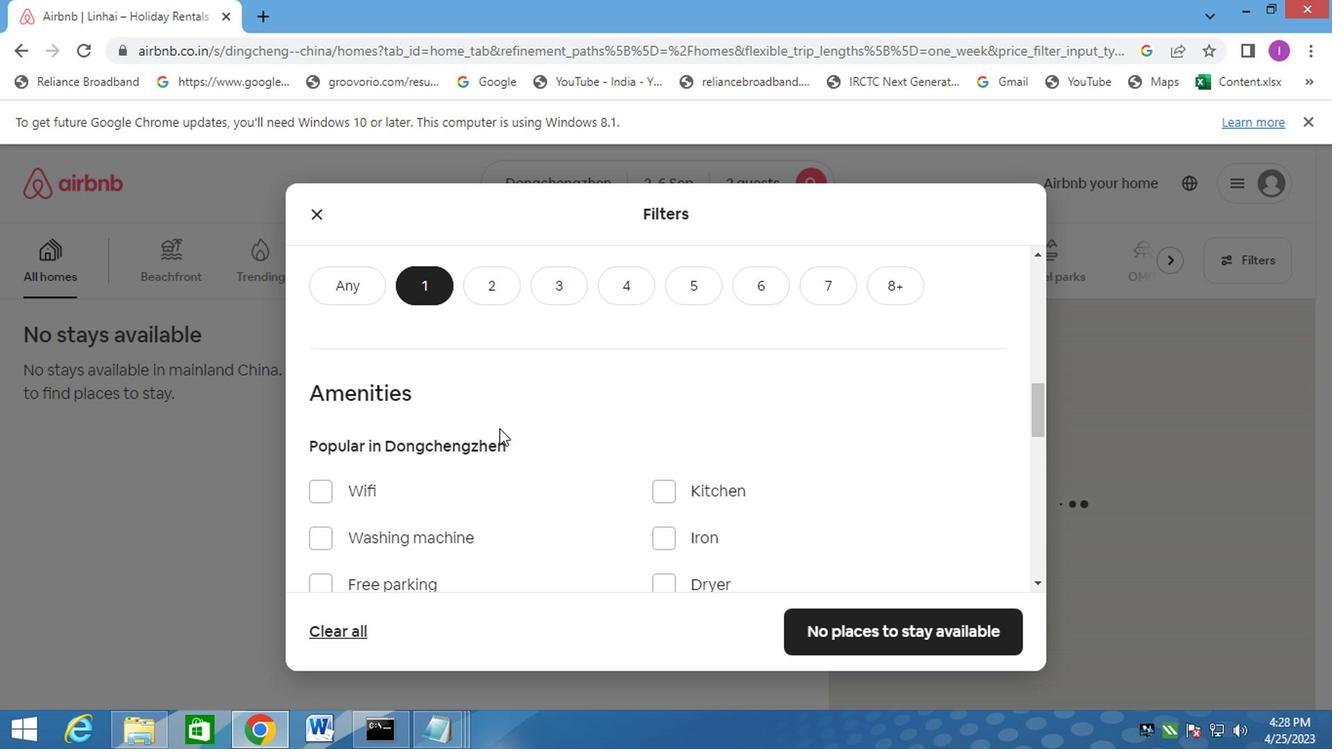 
Action: Mouse scrolled (467, 418) with delta (0, 0)
Screenshot: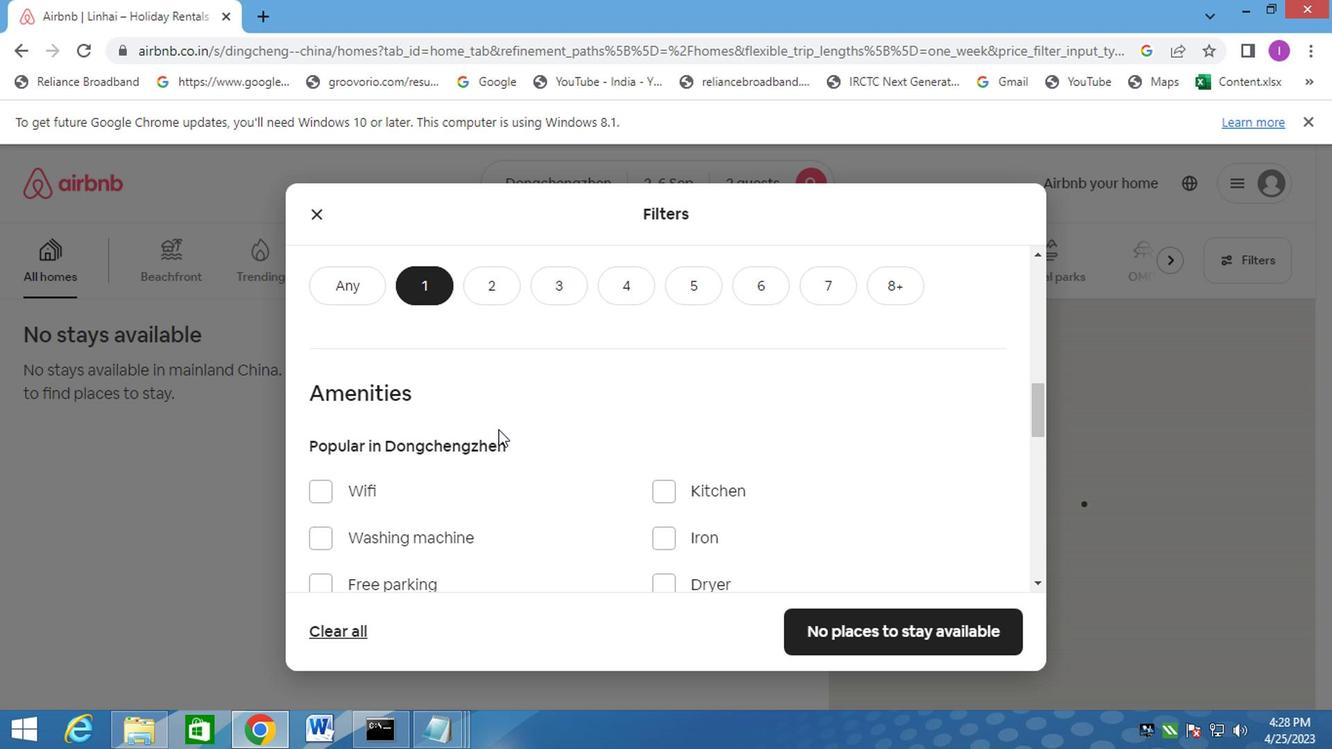 
Action: Mouse moved to (467, 419)
Screenshot: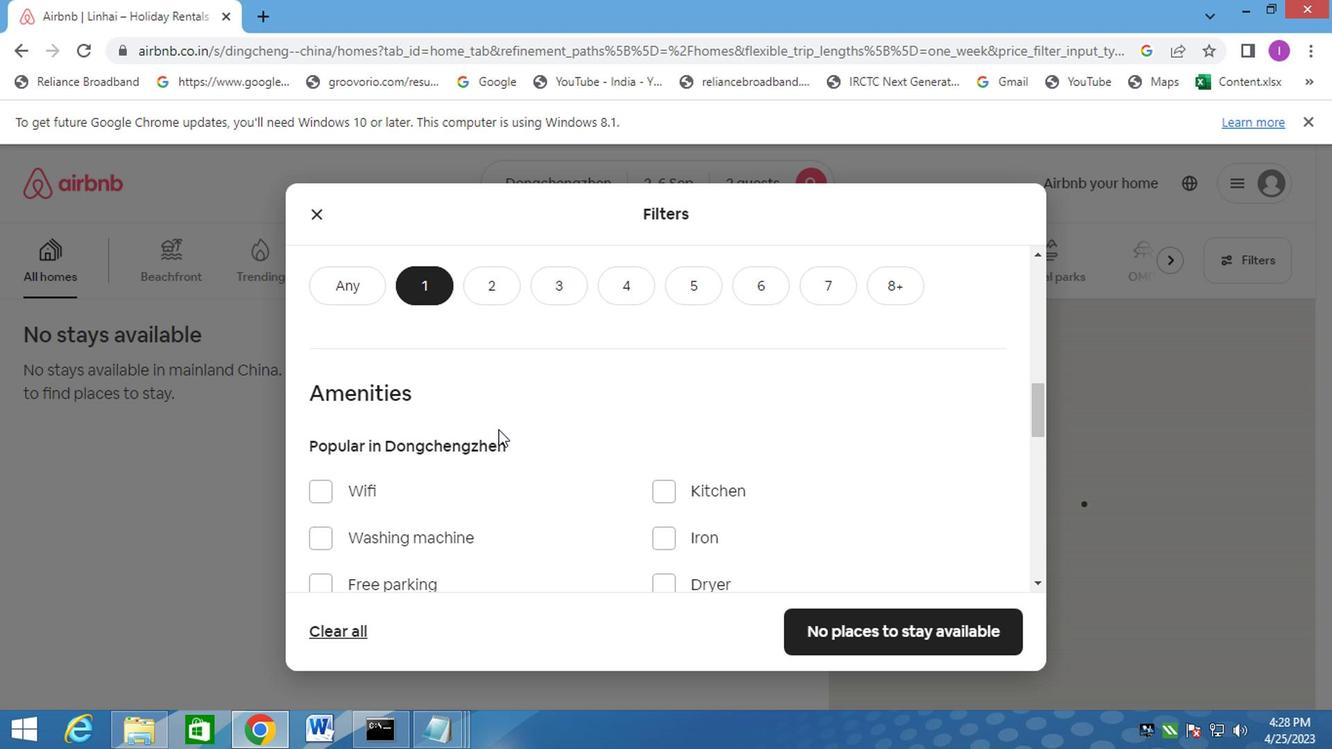 
Action: Mouse scrolled (467, 418) with delta (0, 0)
Screenshot: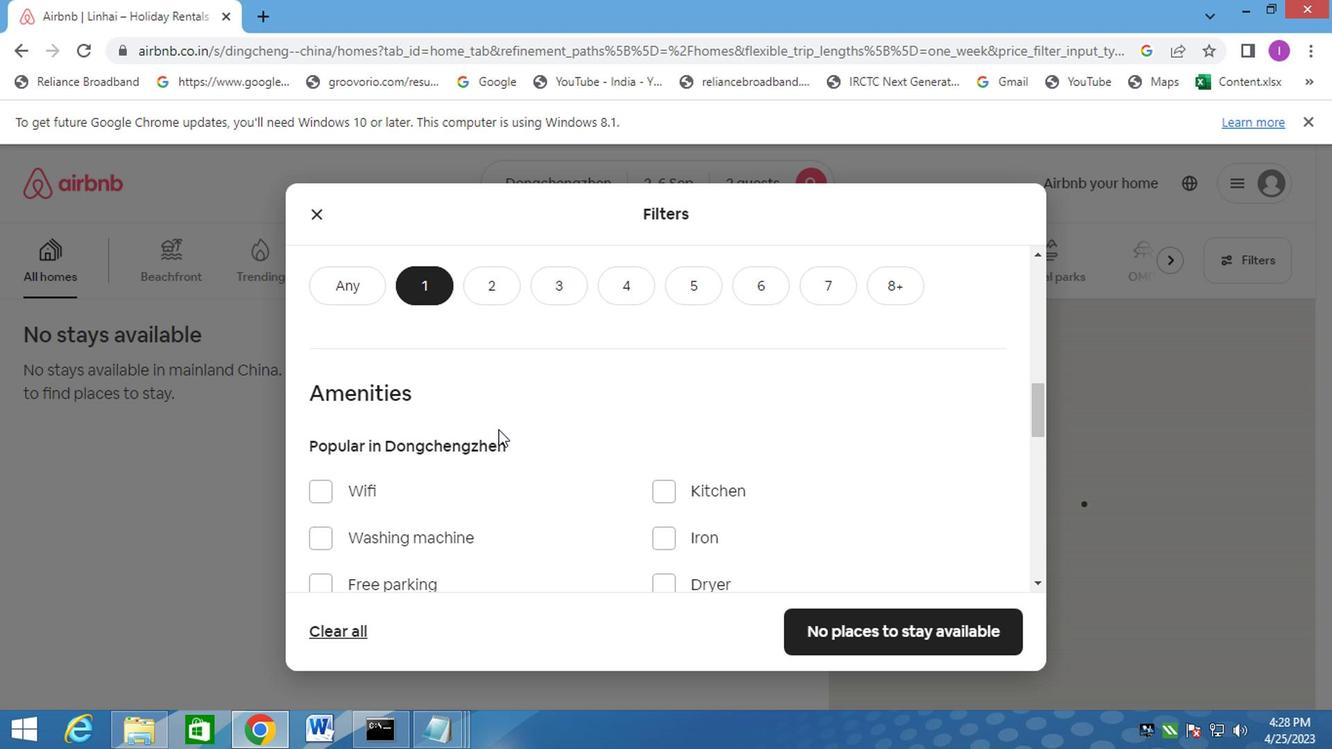 
Action: Mouse scrolled (467, 418) with delta (0, 0)
Screenshot: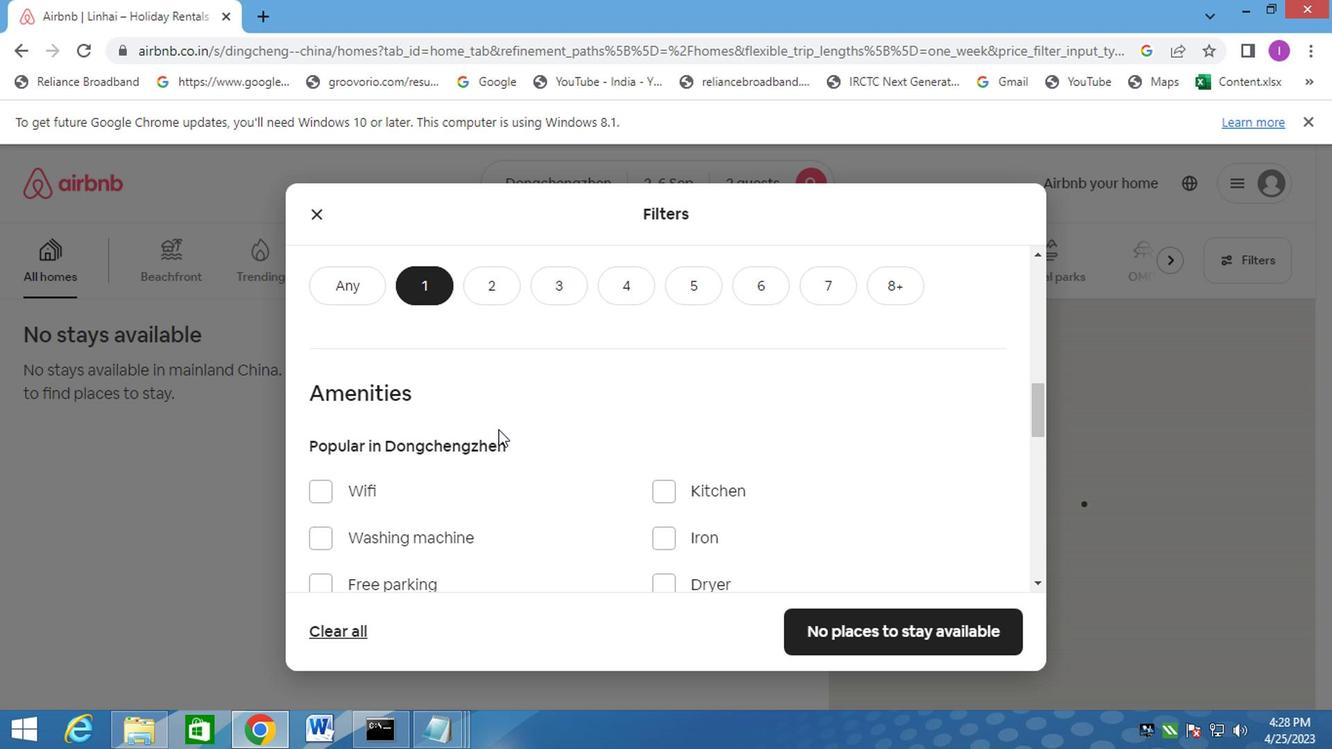 
Action: Mouse moved to (469, 419)
Screenshot: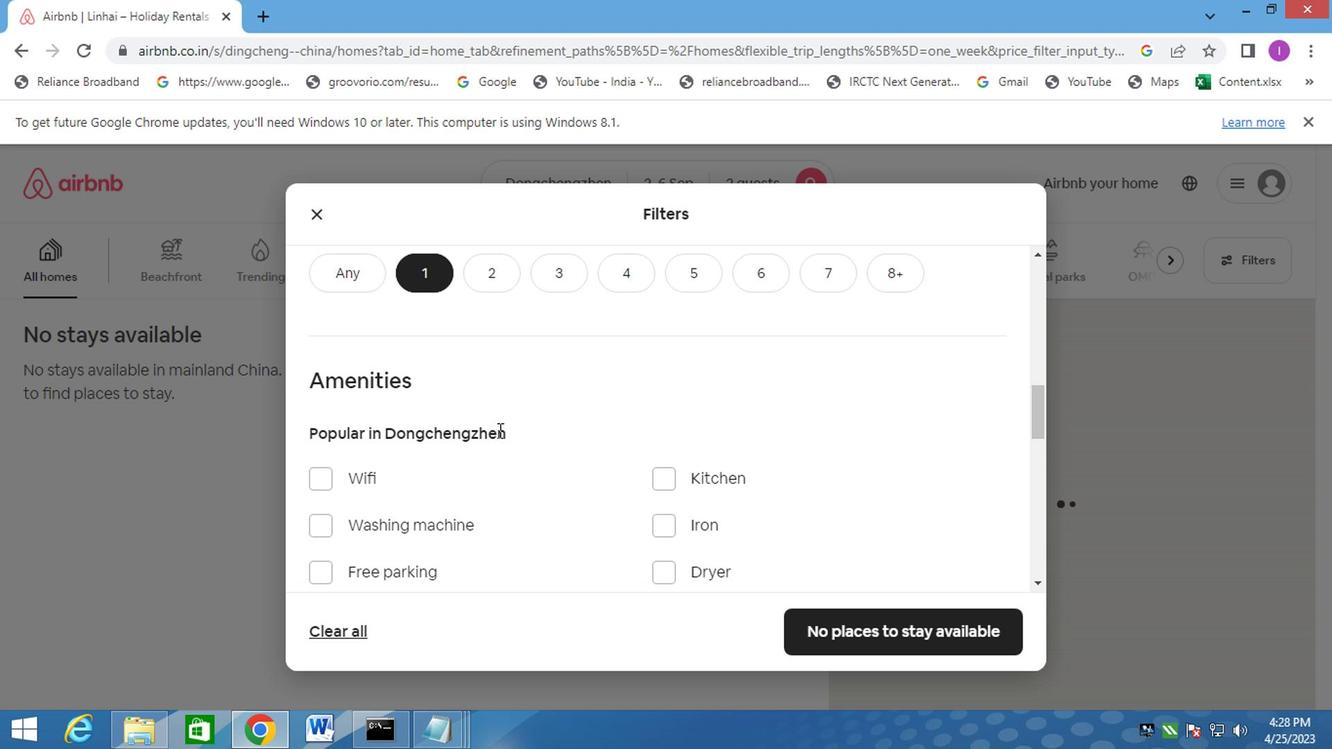 
Action: Mouse scrolled (469, 419) with delta (0, 0)
Screenshot: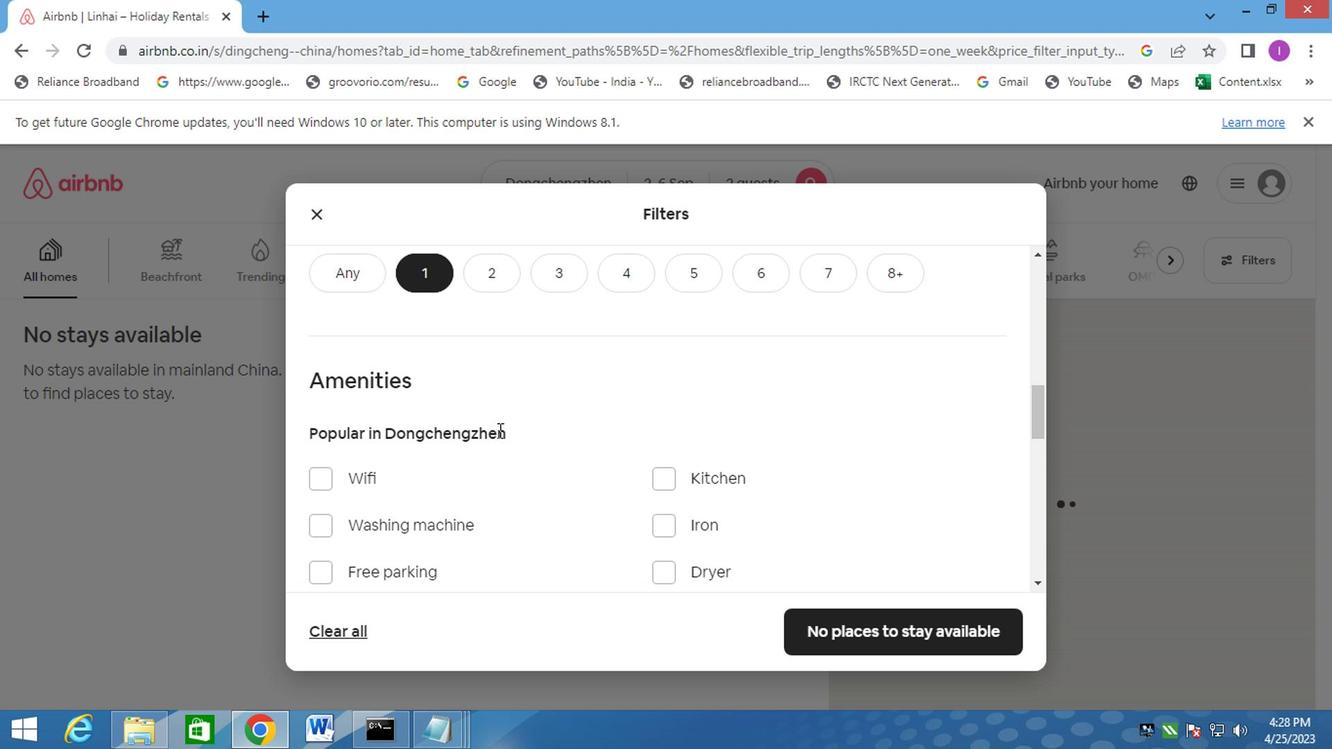 
Action: Mouse moved to (472, 420)
Screenshot: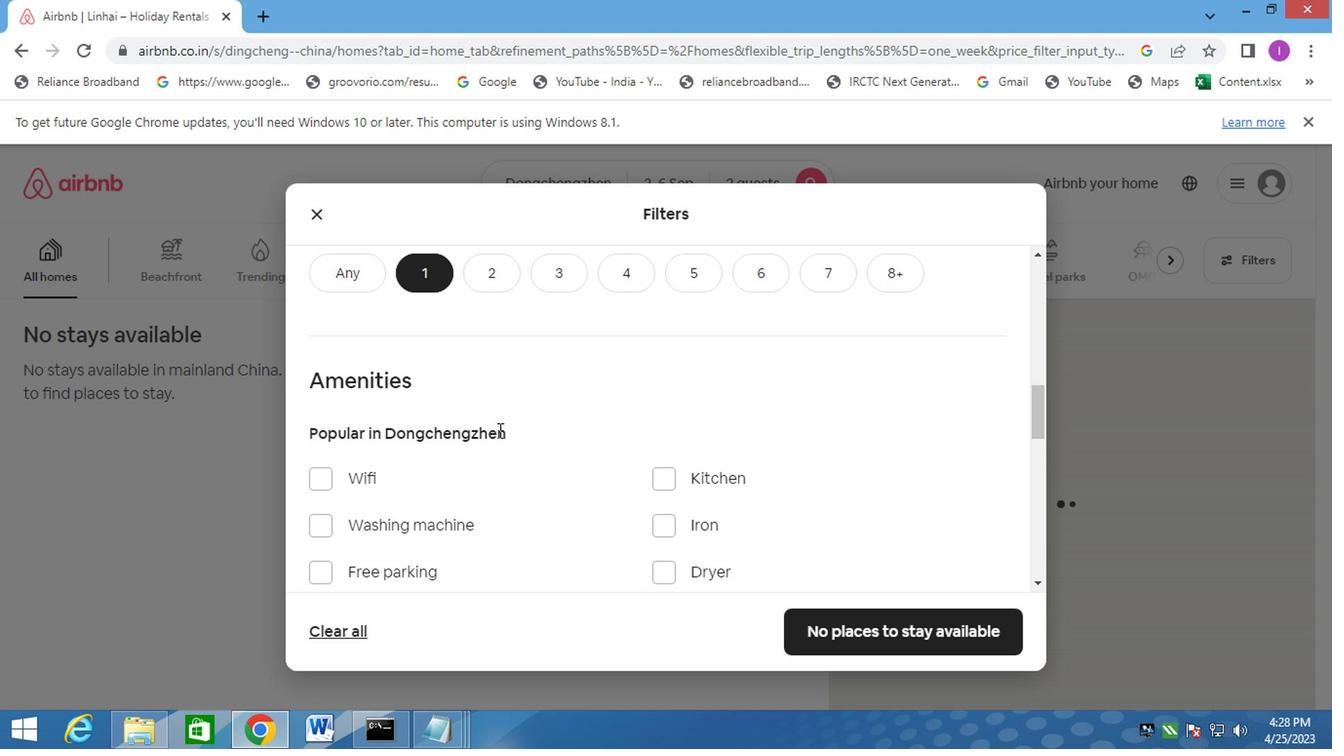 
Action: Mouse scrolled (472, 419) with delta (0, 0)
Screenshot: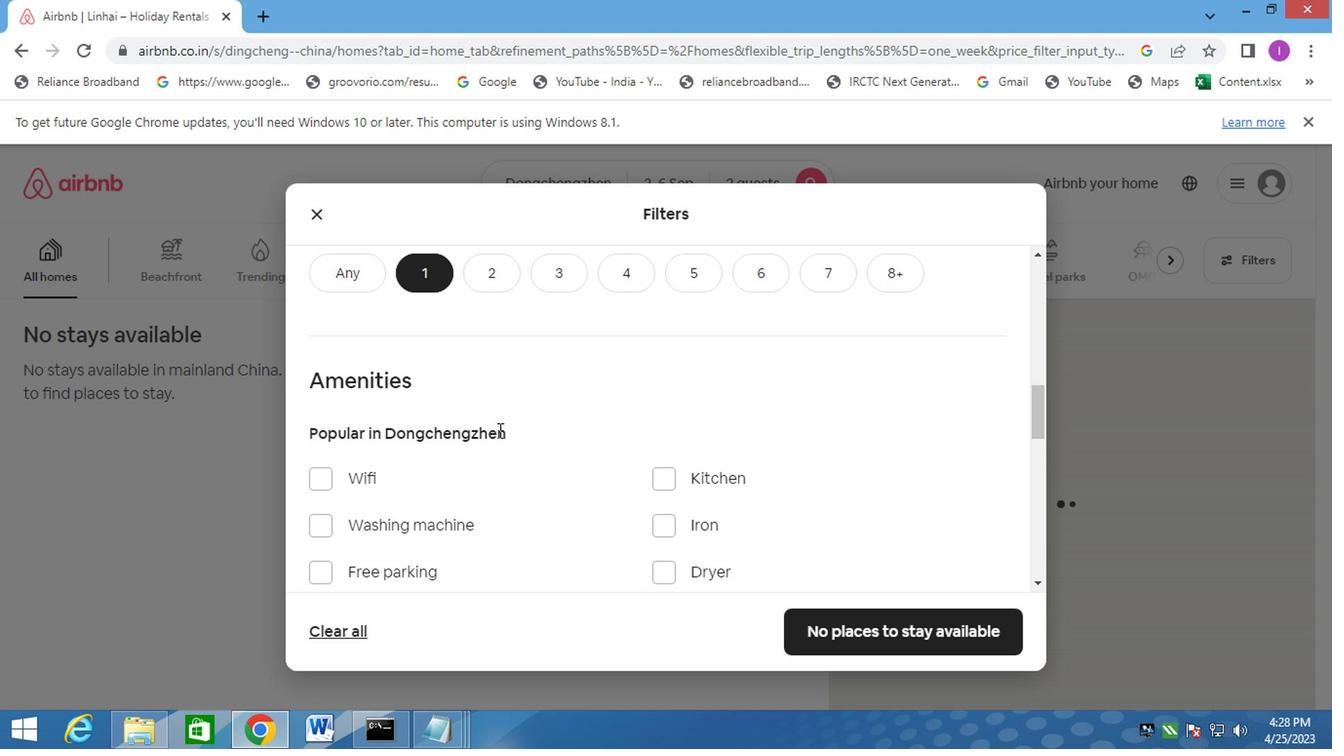
Action: Mouse moved to (475, 422)
Screenshot: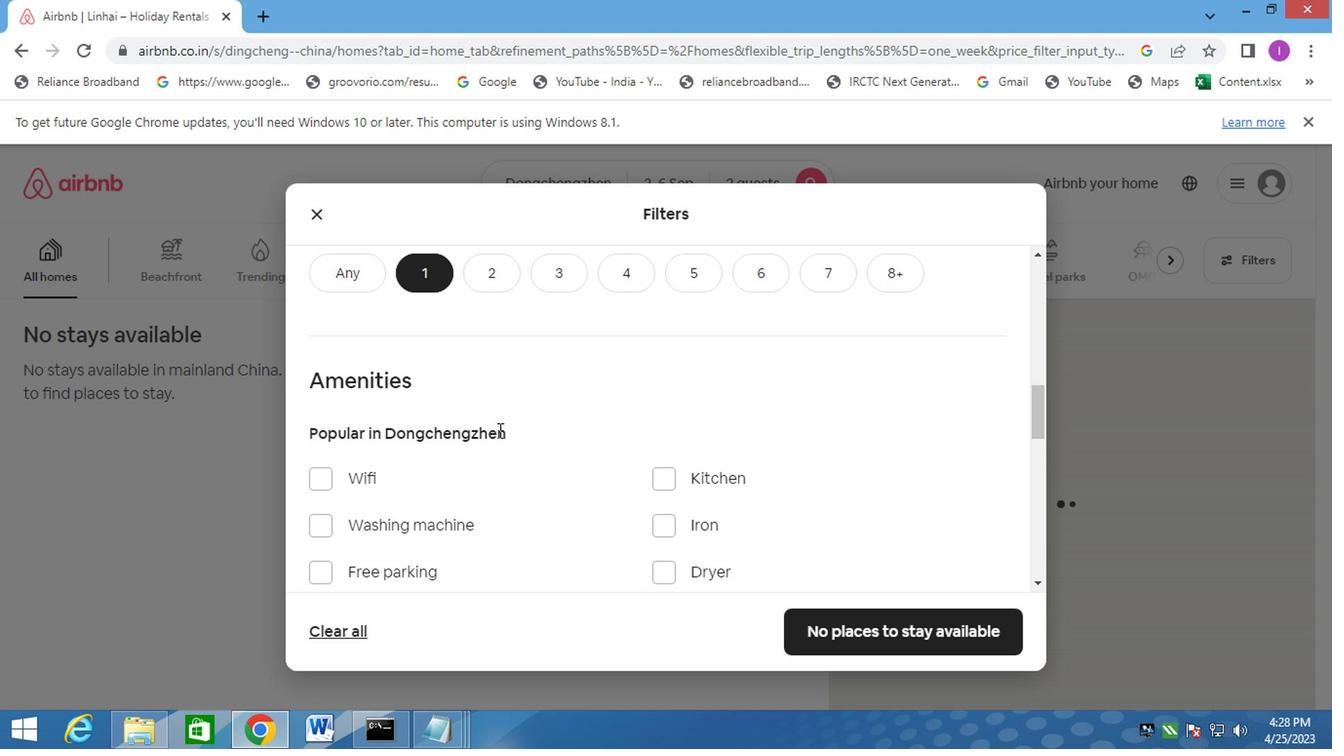
Action: Mouse scrolled (475, 421) with delta (0, 0)
Screenshot: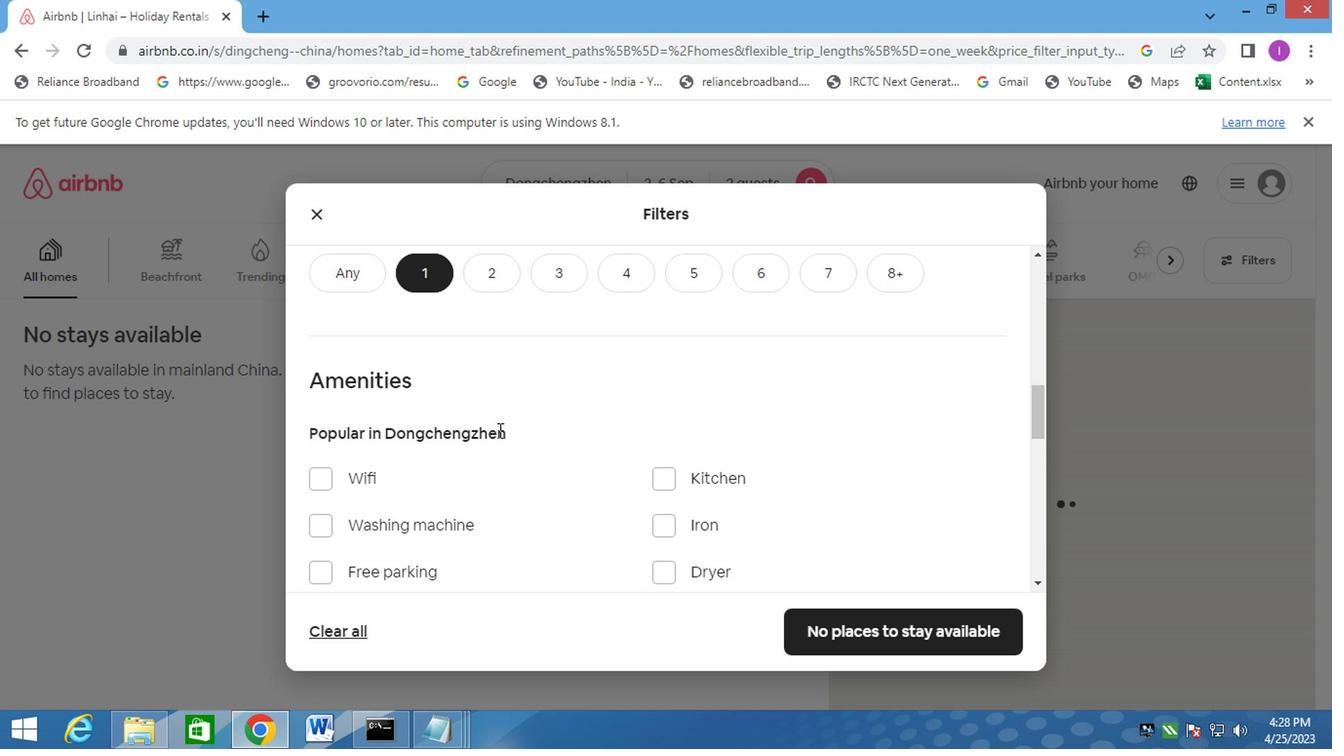 
Action: Mouse moved to (682, 361)
Screenshot: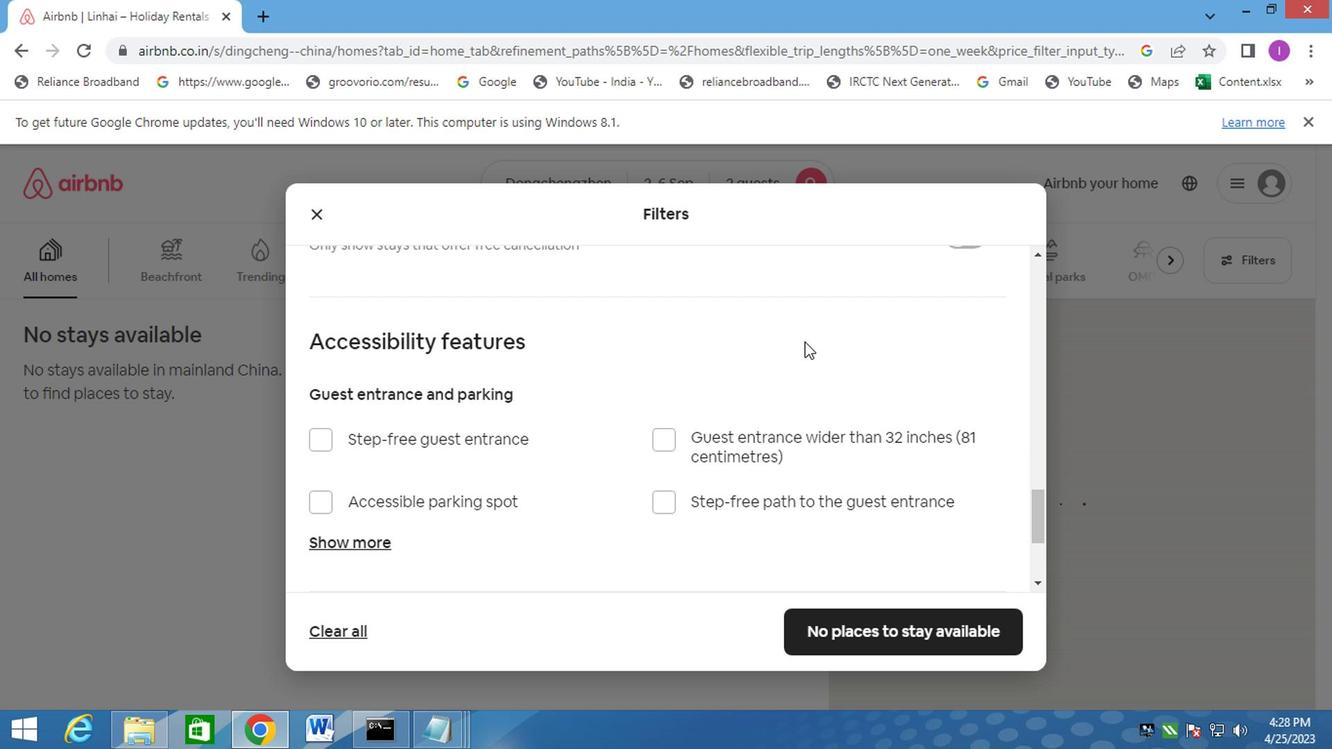 
Action: Mouse scrolled (682, 362) with delta (0, 0)
Screenshot: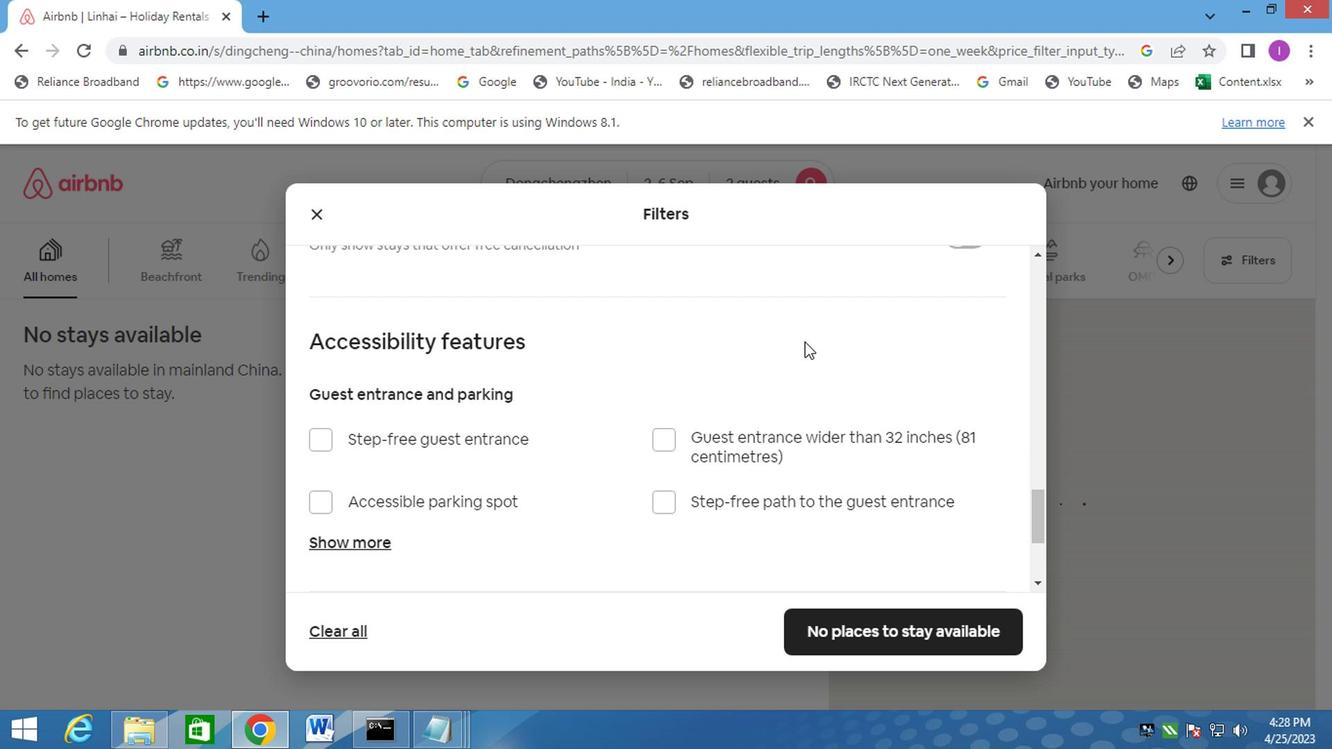 
Action: Mouse moved to (682, 362)
Screenshot: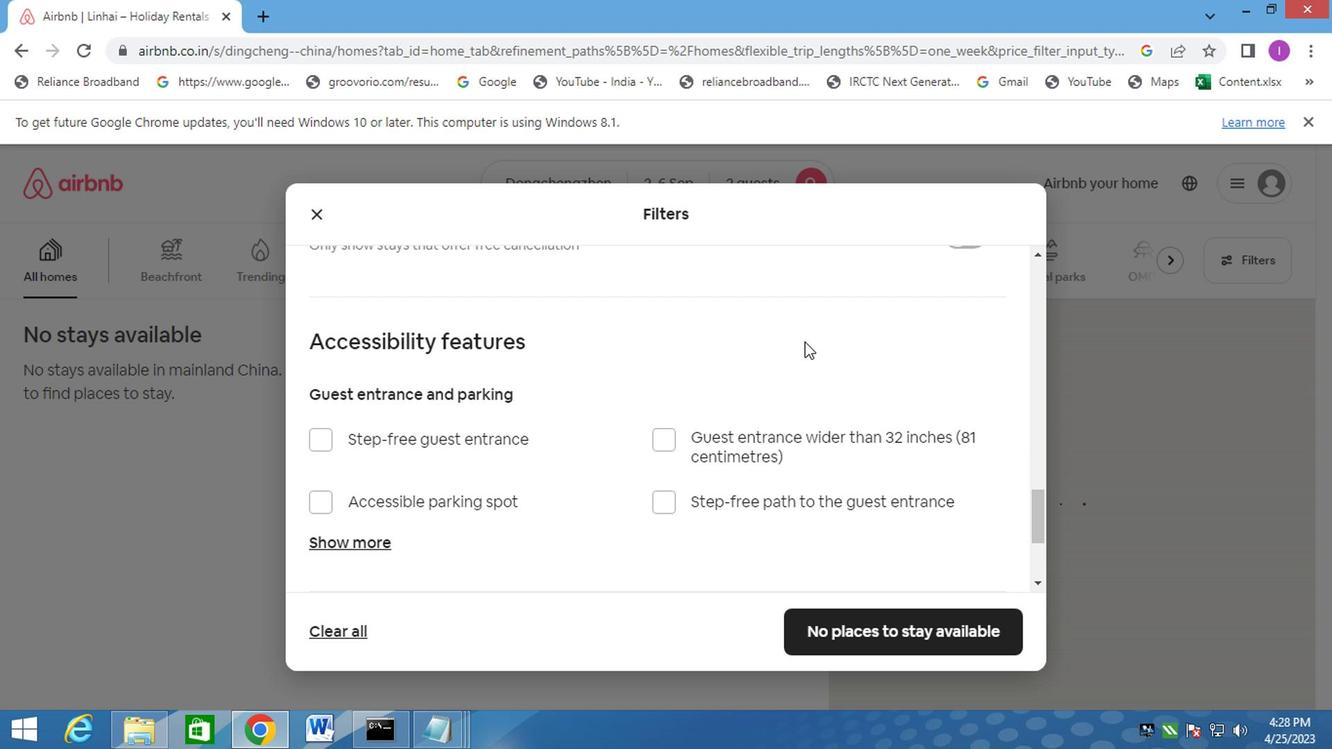 
Action: Mouse scrolled (682, 362) with delta (0, 0)
Screenshot: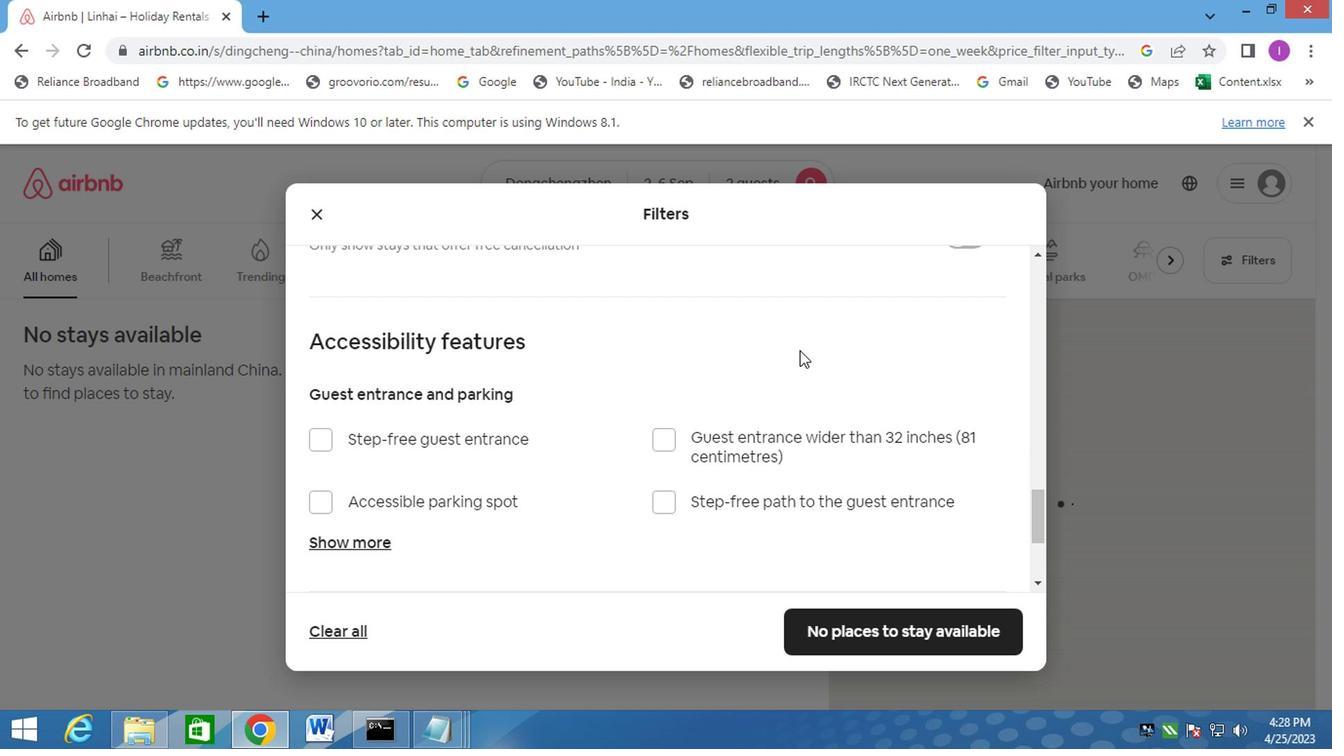 
Action: Mouse moved to (808, 378)
Screenshot: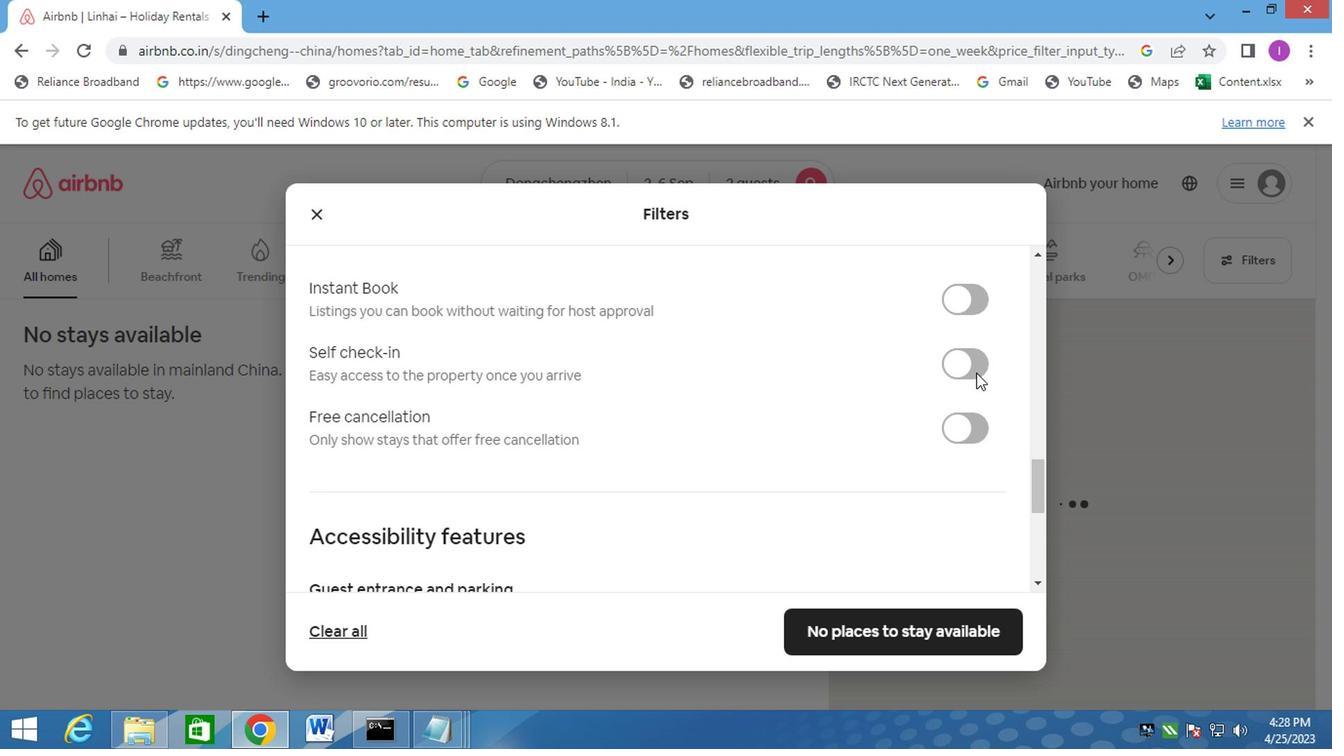 
Action: Mouse pressed left at (808, 378)
Screenshot: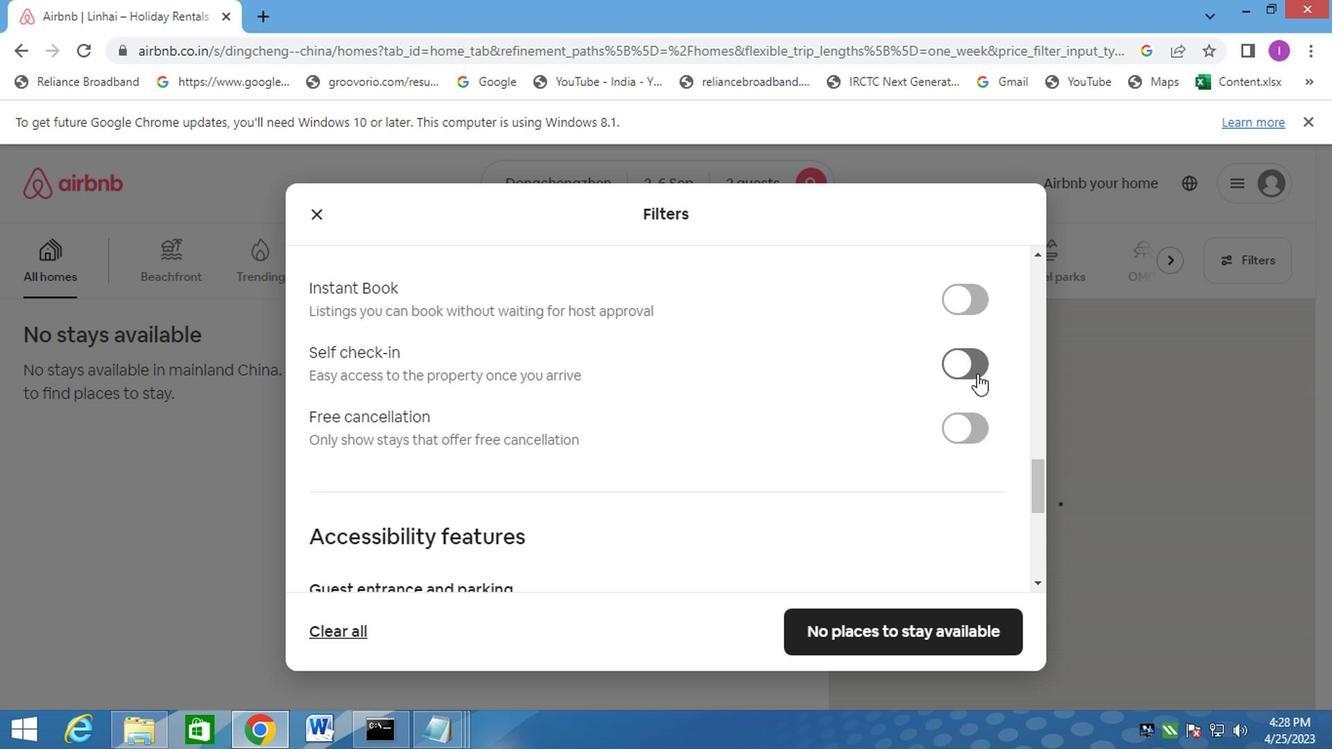 
Action: Mouse moved to (628, 392)
Screenshot: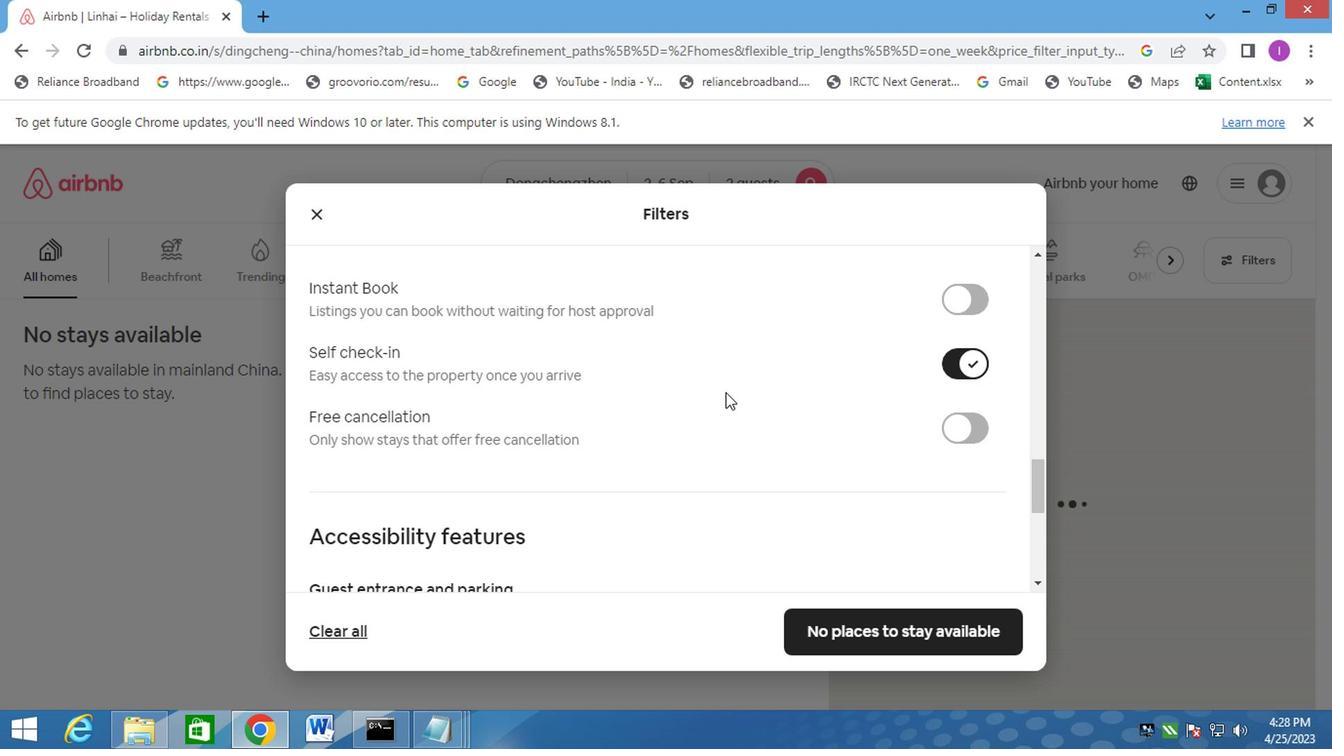
Action: Mouse scrolled (628, 391) with delta (0, 0)
Screenshot: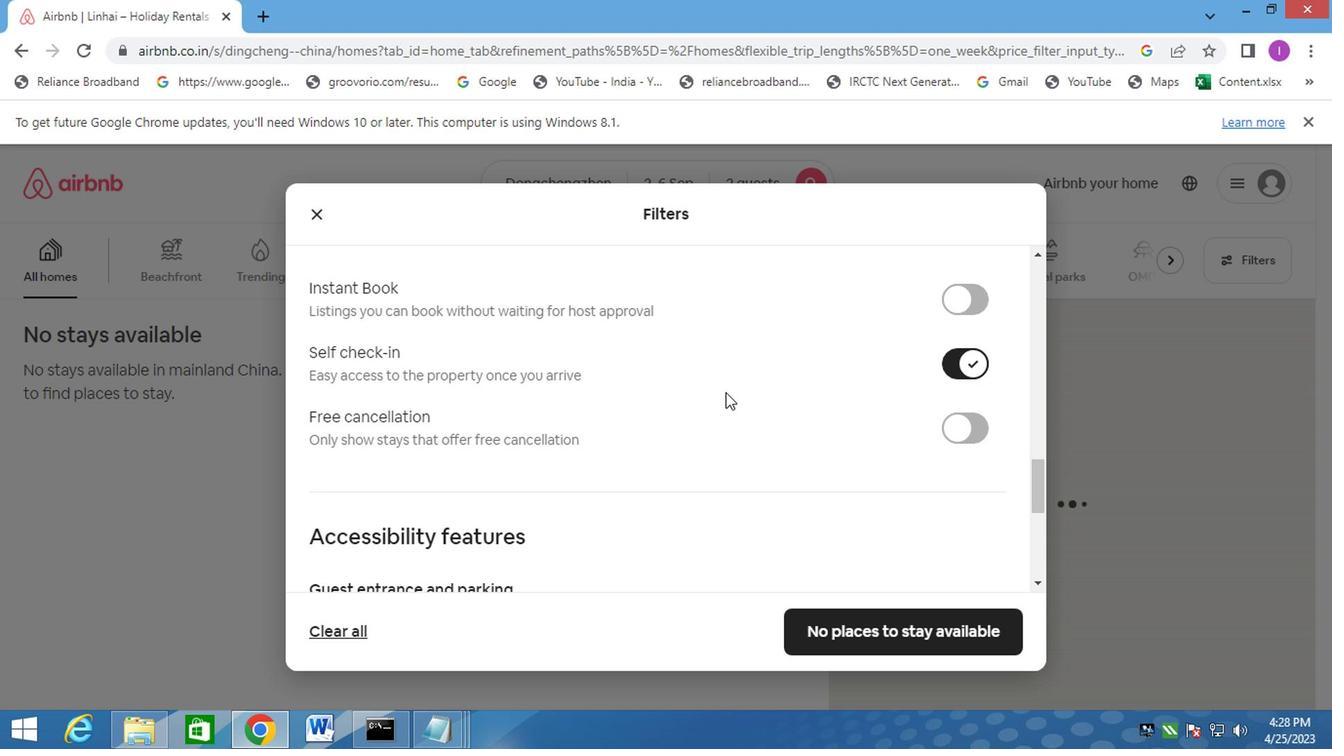 
Action: Mouse scrolled (628, 391) with delta (0, 0)
Screenshot: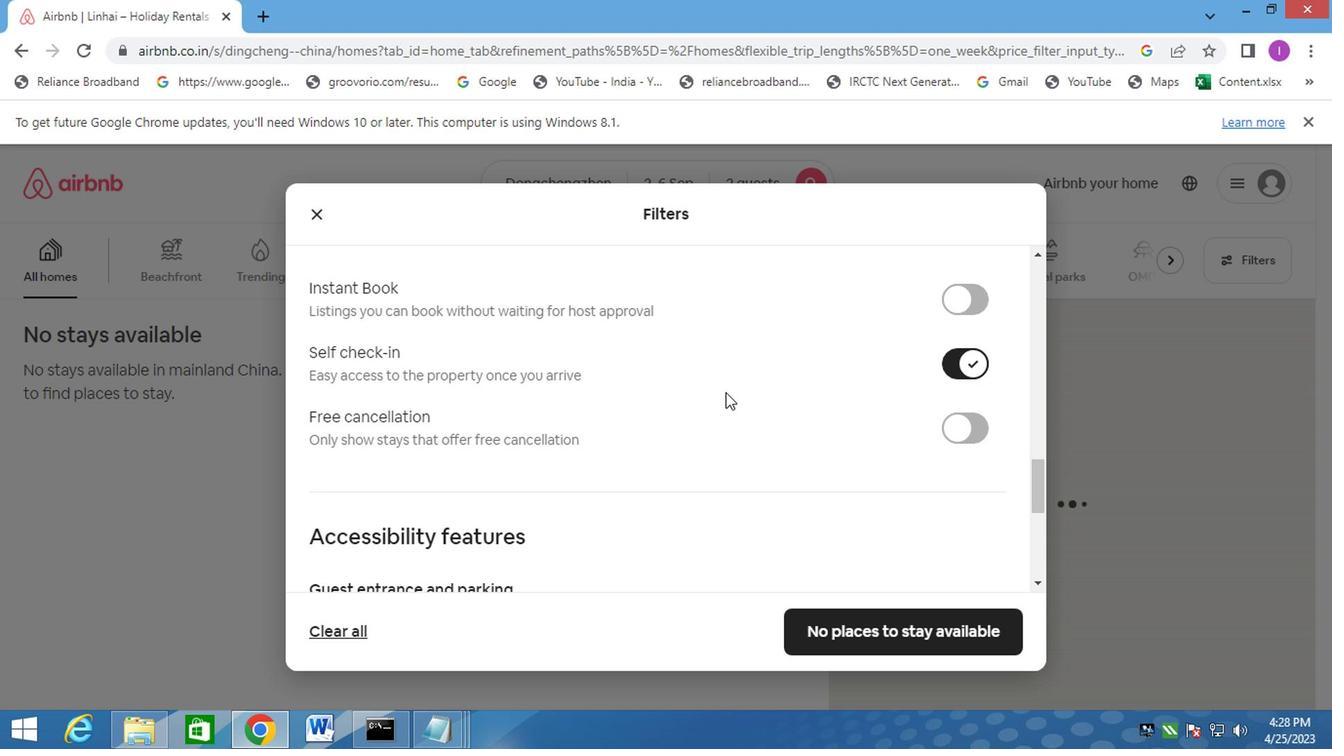 
Action: Mouse scrolled (628, 391) with delta (0, 0)
Screenshot: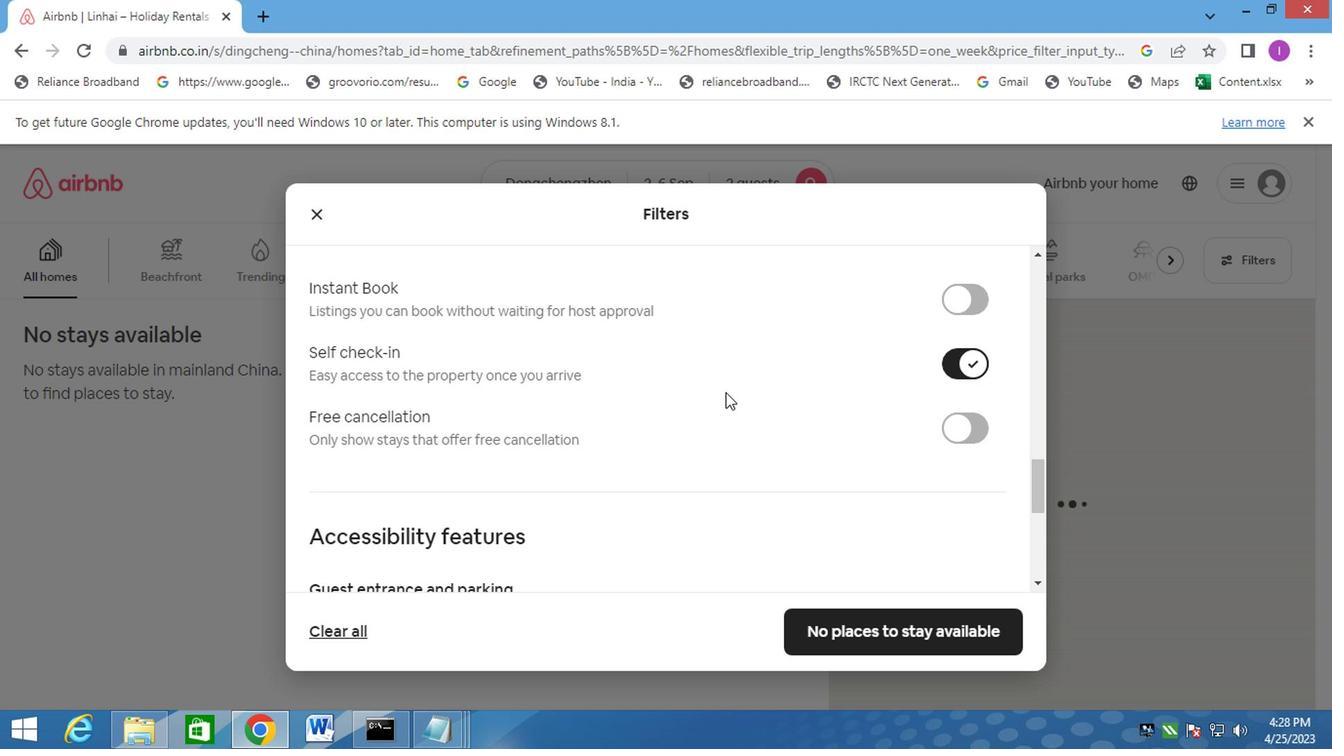 
Action: Mouse moved to (626, 392)
Screenshot: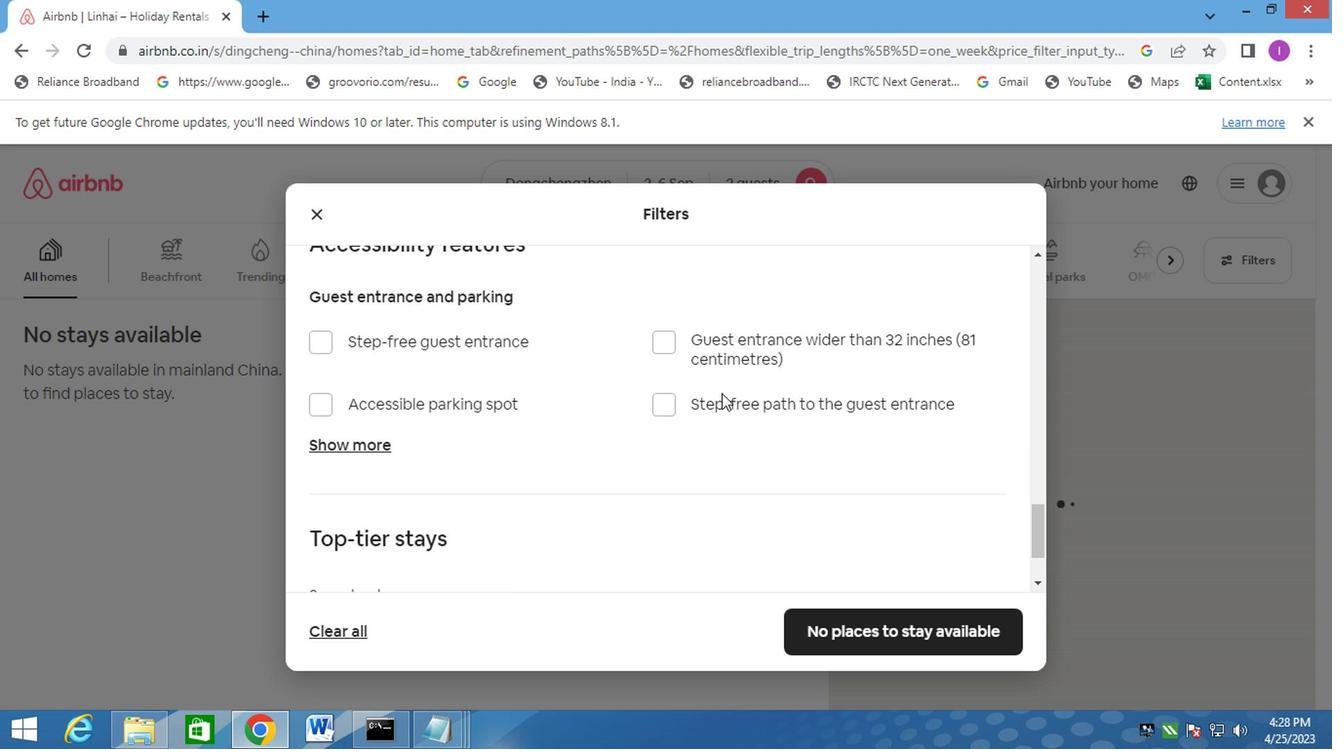 
Action: Mouse scrolled (626, 392) with delta (0, 0)
Screenshot: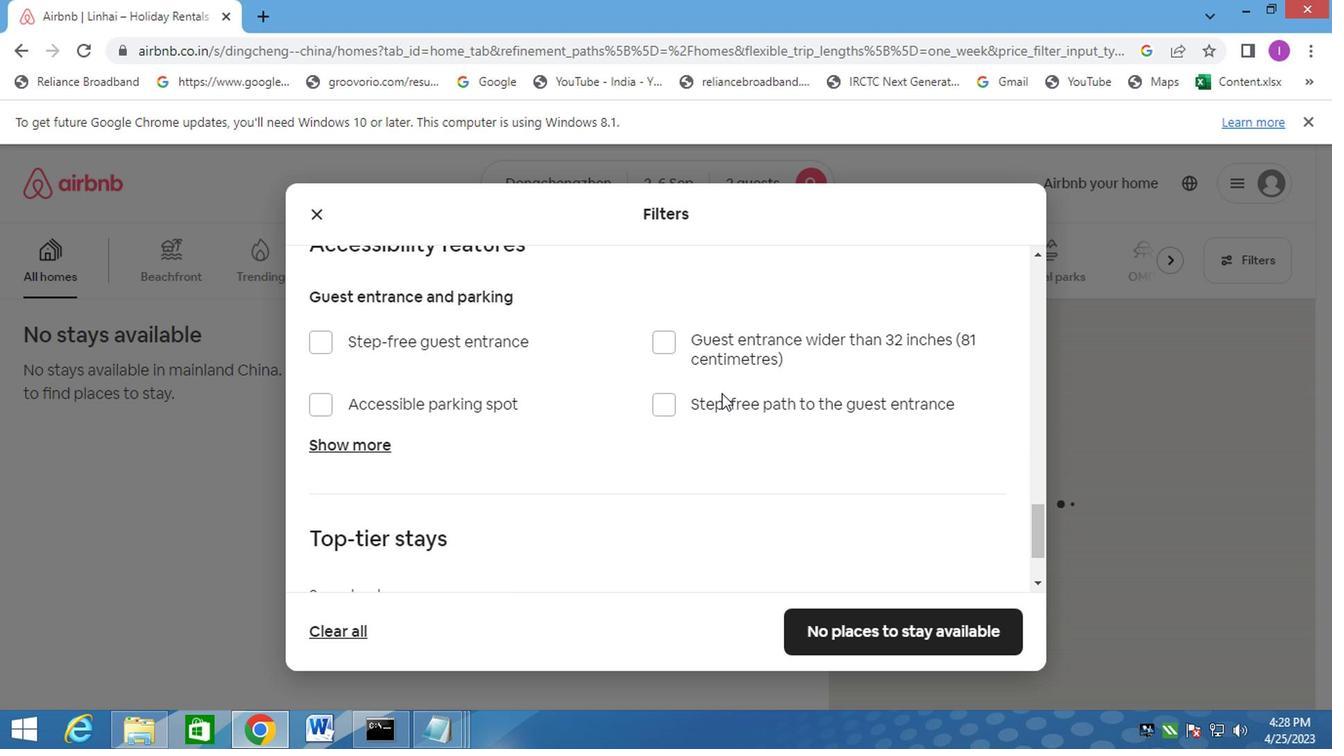 
Action: Mouse scrolled (626, 392) with delta (0, 0)
Screenshot: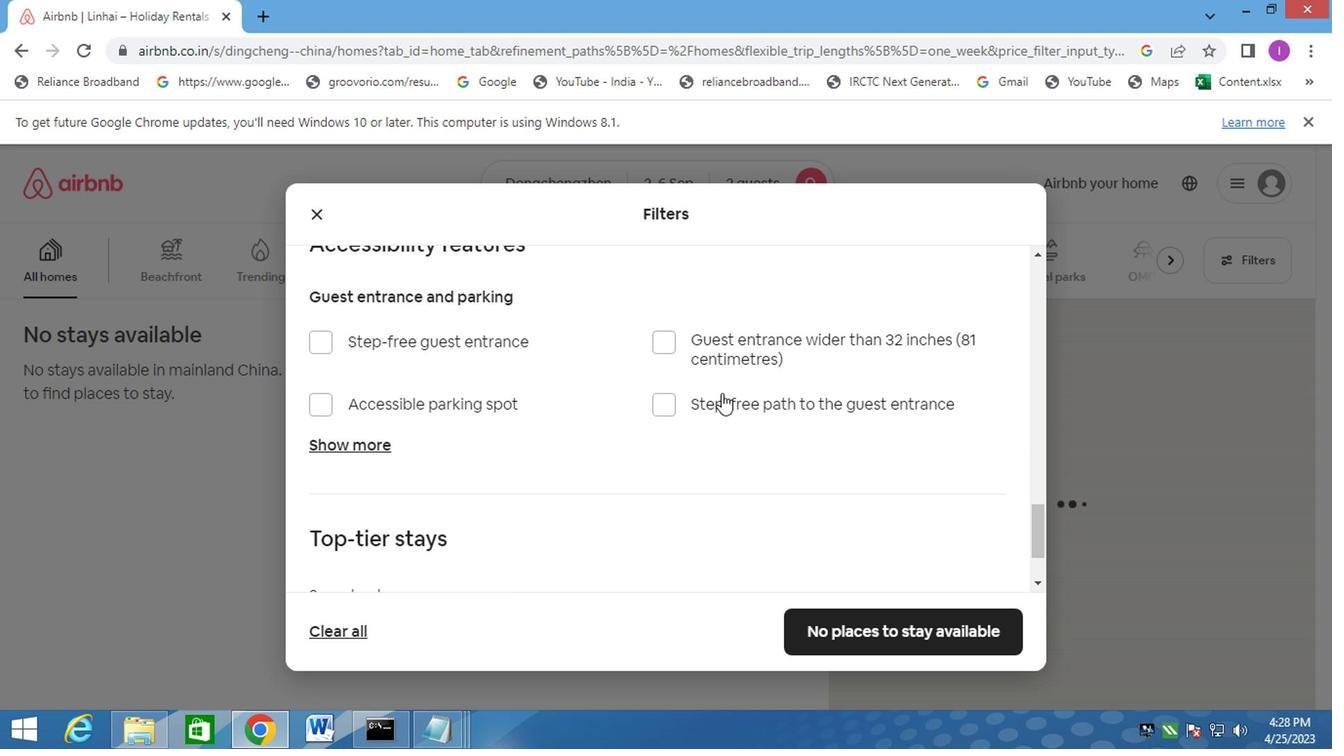 
Action: Mouse scrolled (626, 392) with delta (0, 0)
Screenshot: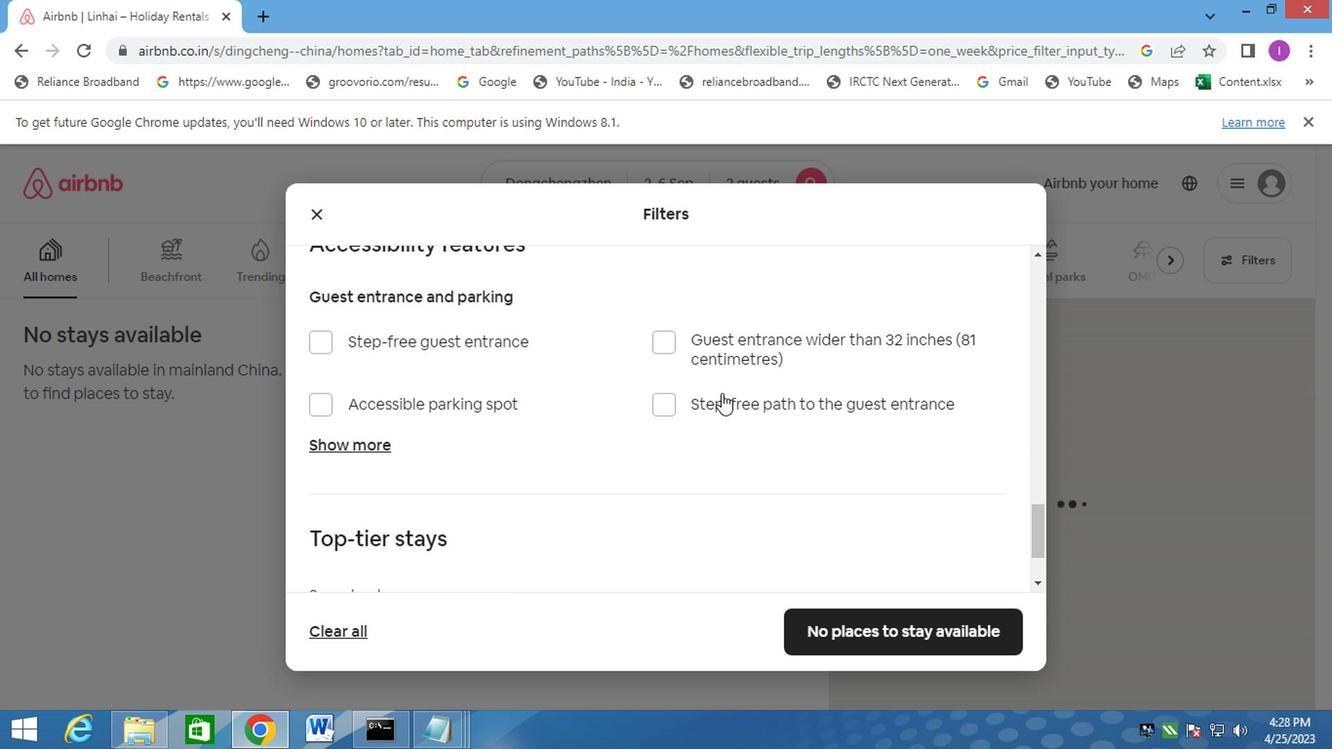 
Action: Mouse scrolled (626, 392) with delta (0, 0)
Screenshot: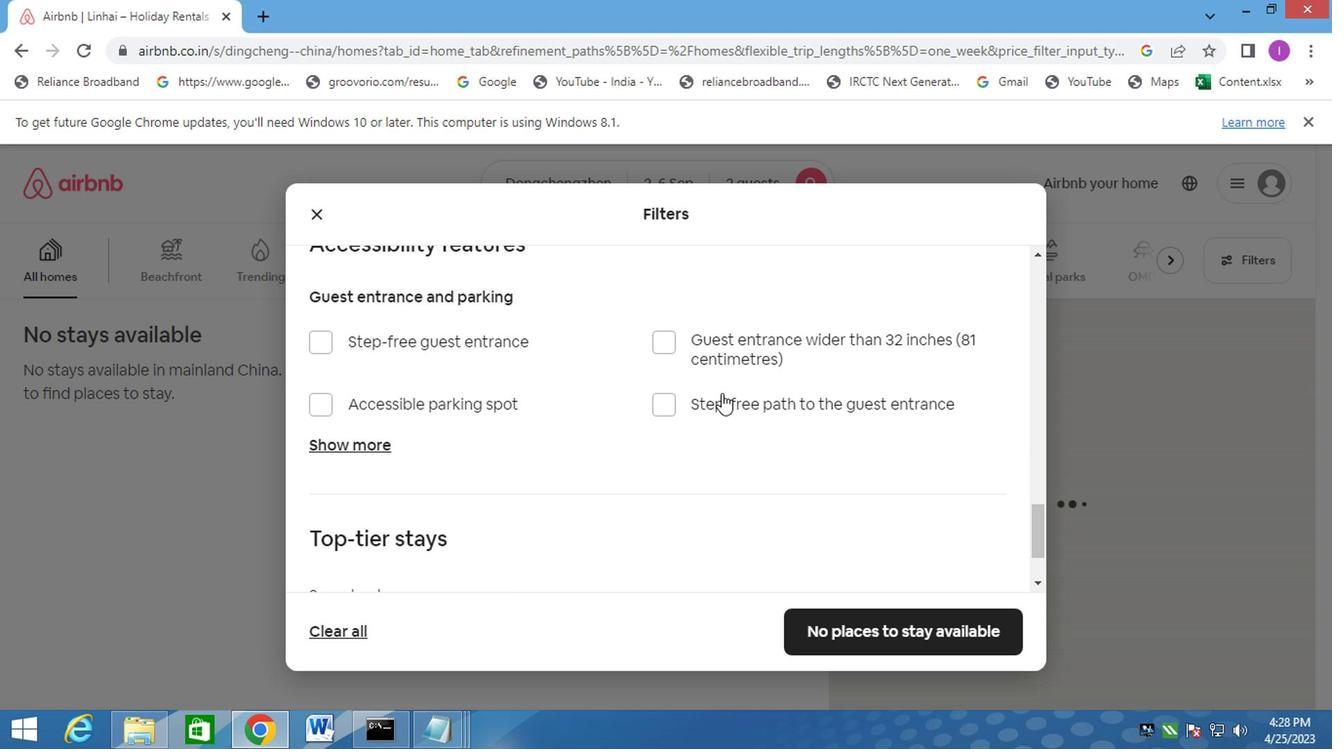 
Action: Mouse moved to (626, 392)
Screenshot: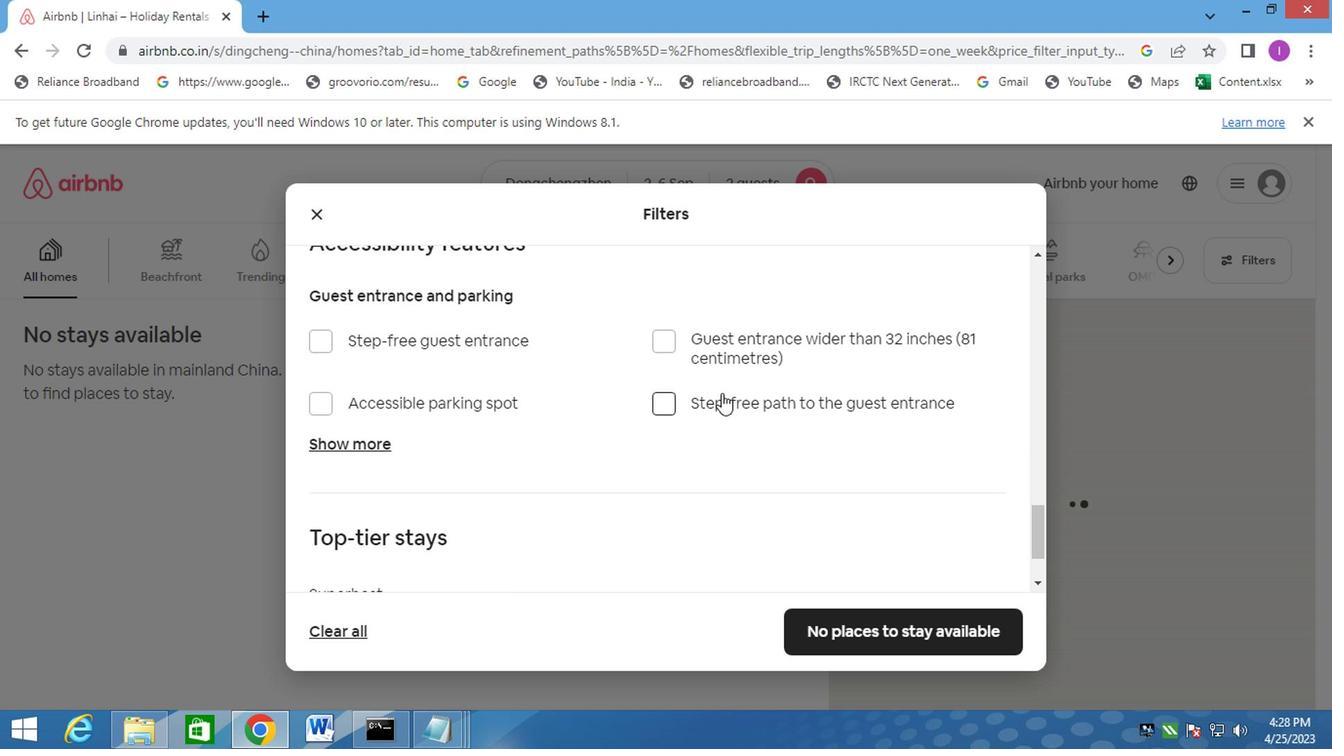 
Action: Mouse scrolled (626, 392) with delta (0, 0)
Screenshot: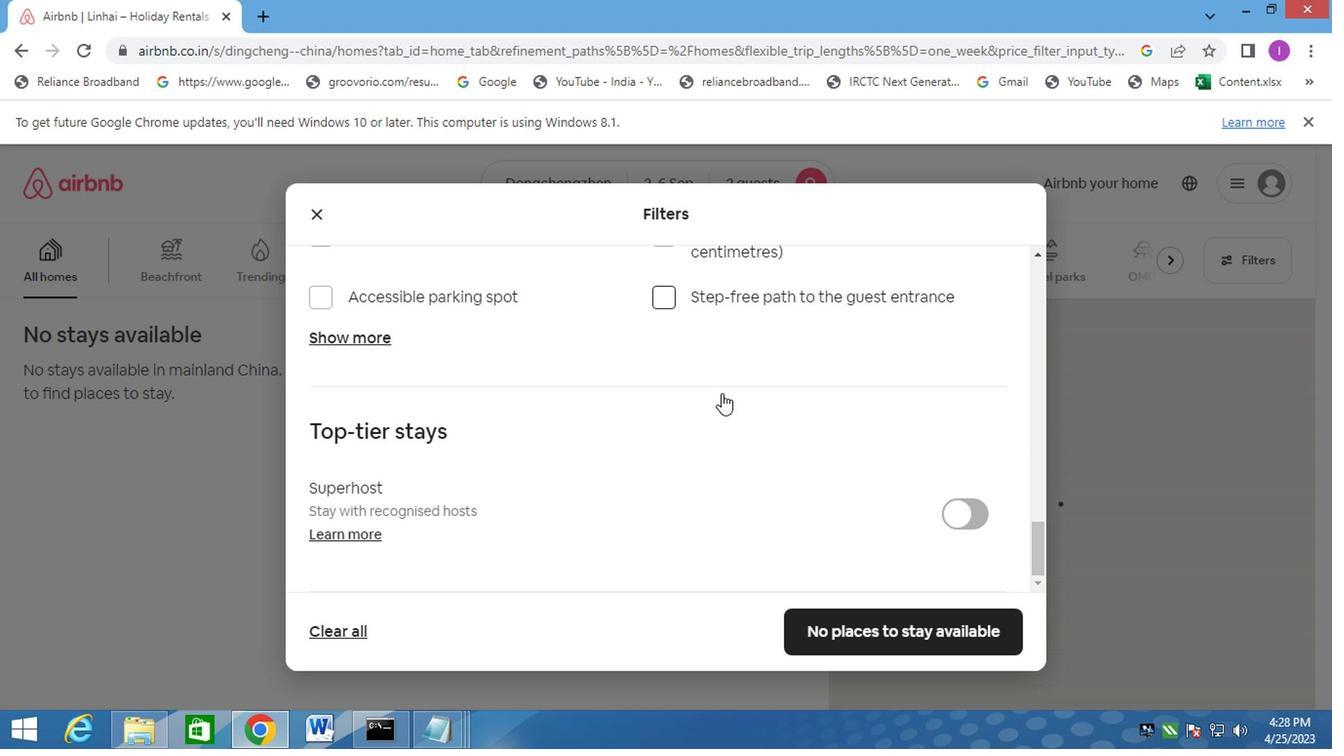 
Action: Mouse moved to (627, 392)
Screenshot: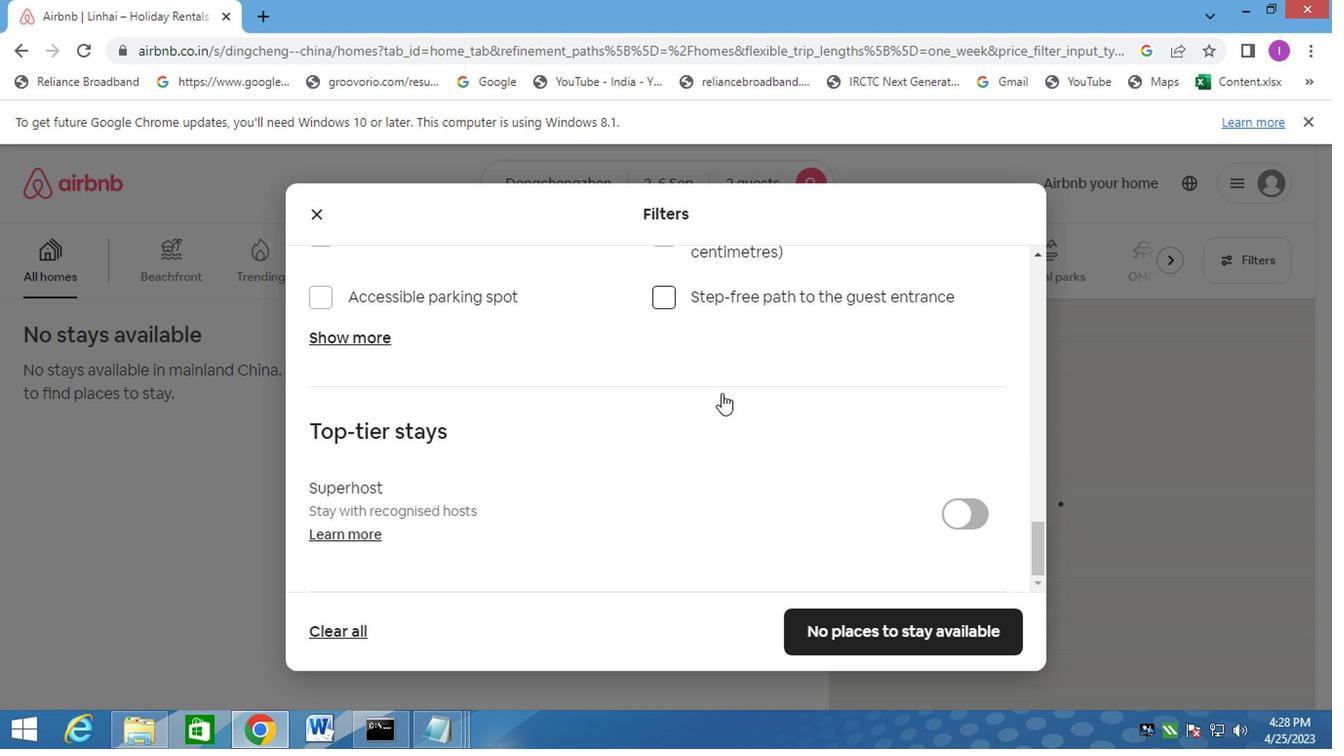 
Action: Mouse scrolled (627, 392) with delta (0, 0)
Screenshot: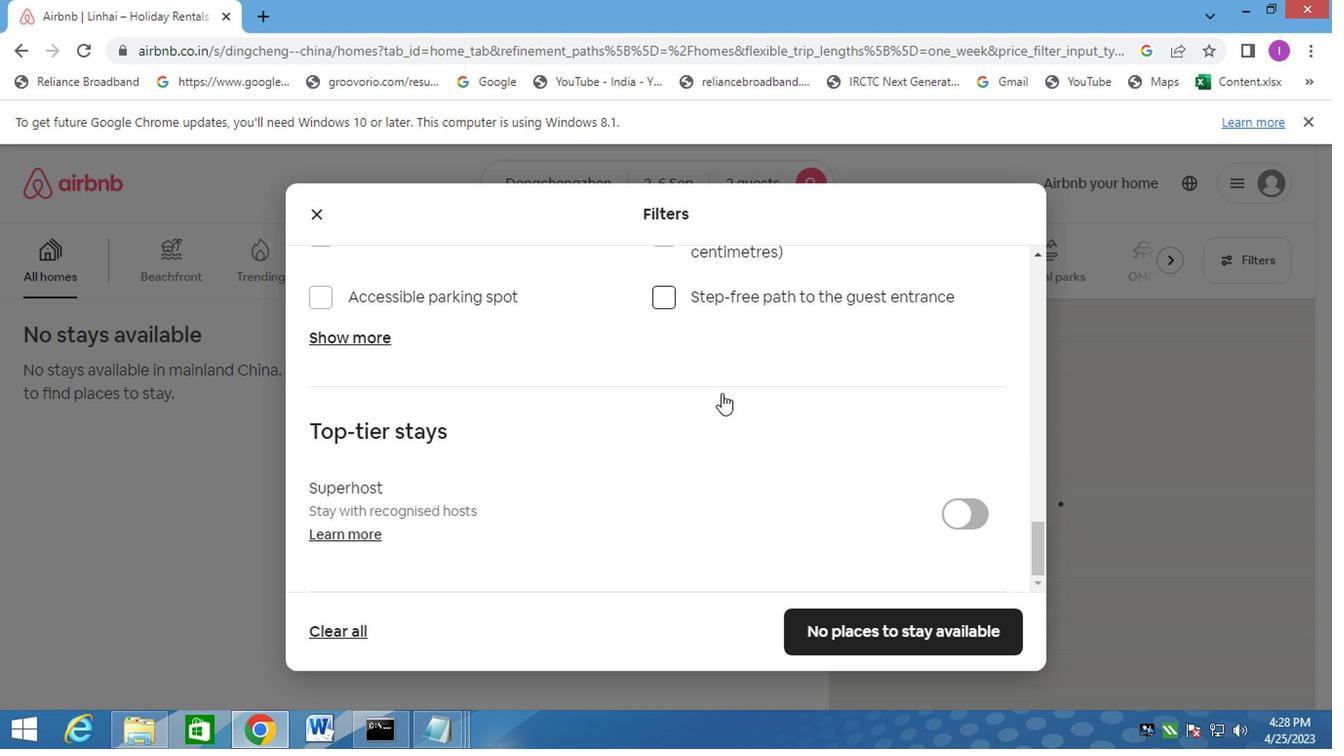 
Action: Mouse moved to (628, 392)
Screenshot: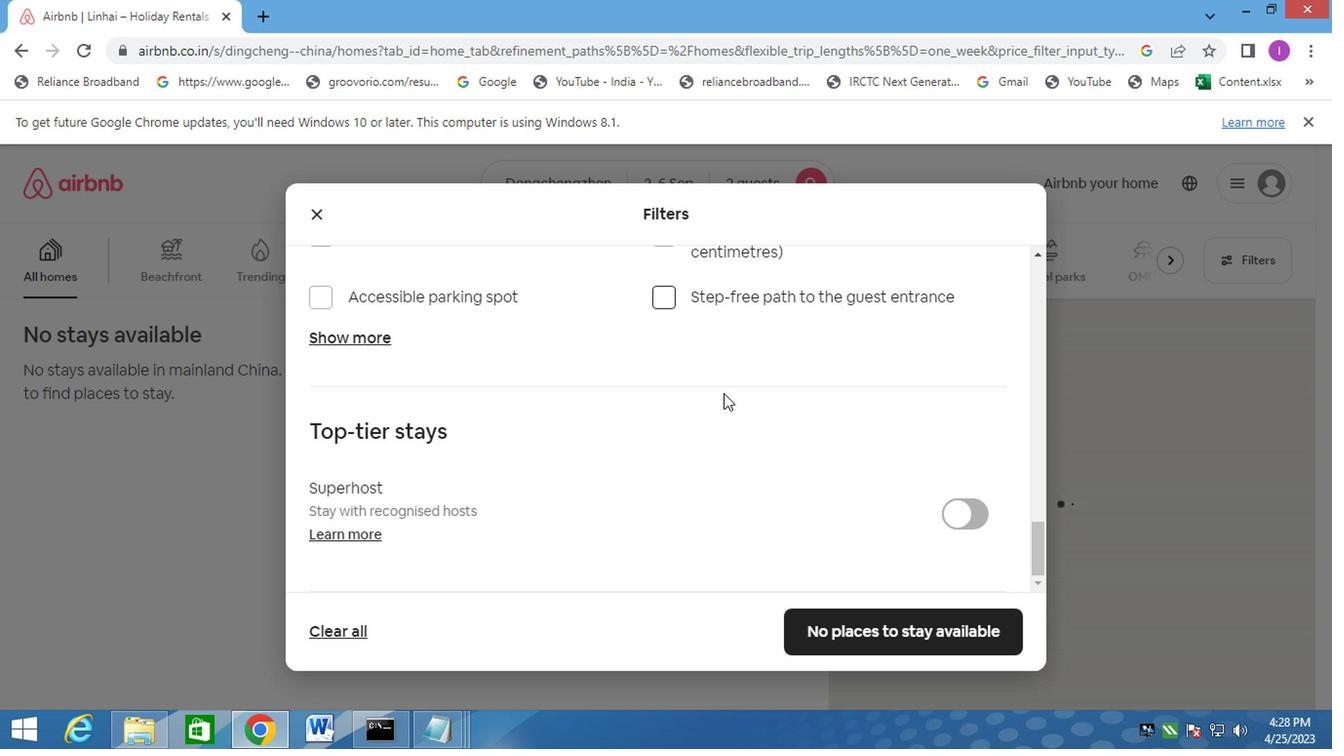 
Action: Mouse scrolled (628, 392) with delta (0, 0)
Screenshot: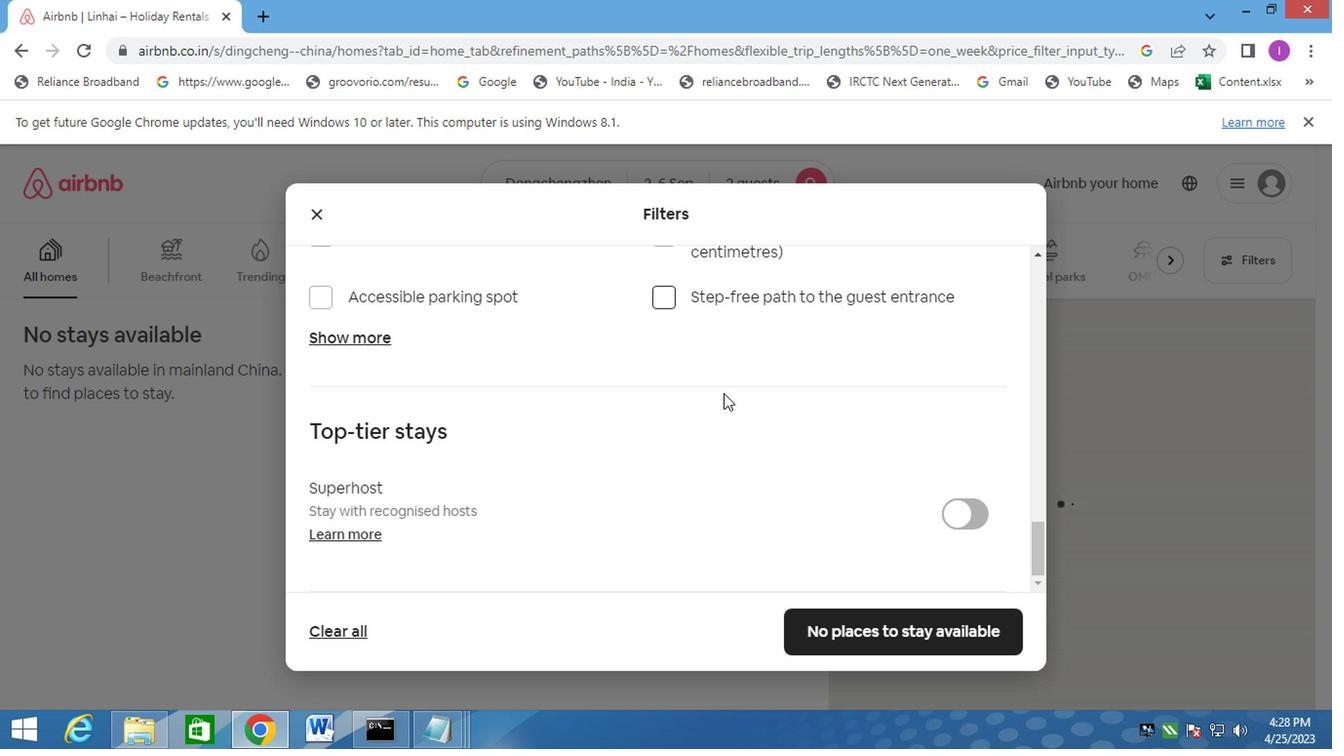 
Action: Mouse moved to (630, 394)
Screenshot: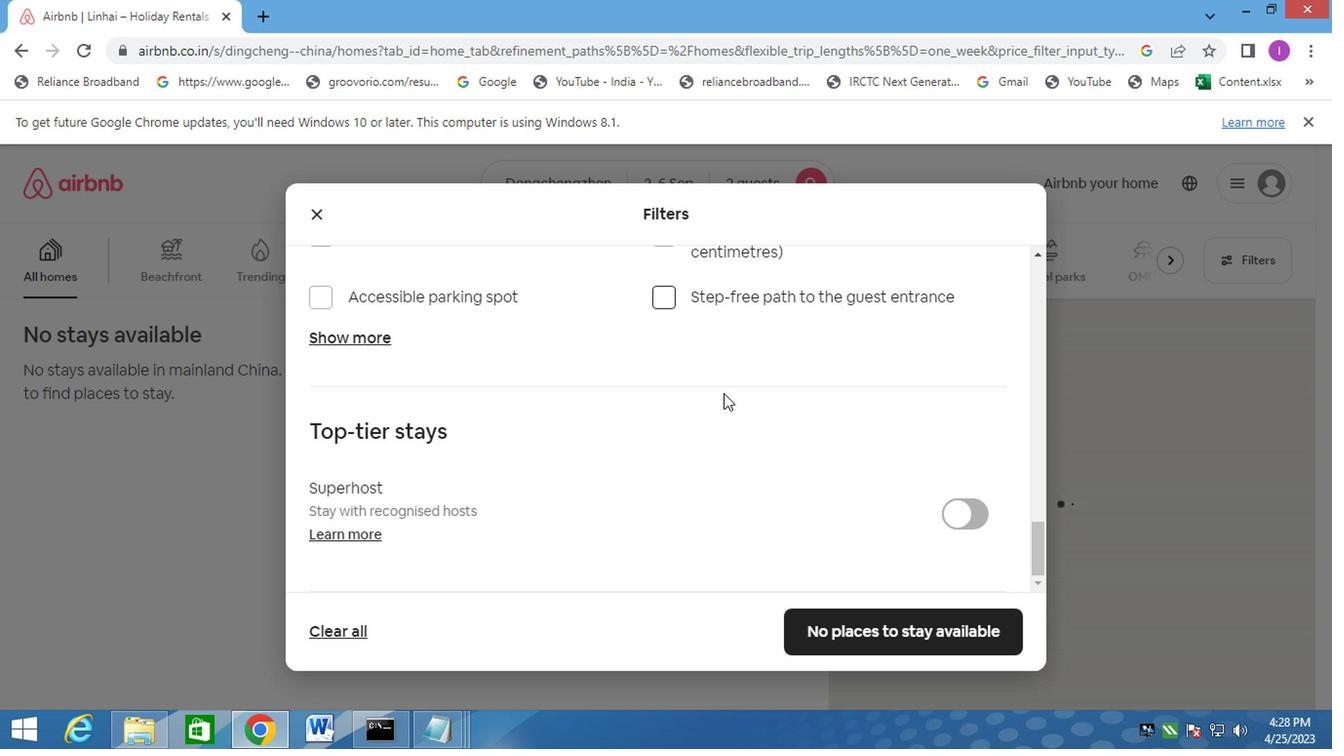 
Action: Mouse scrolled (630, 393) with delta (0, 0)
Screenshot: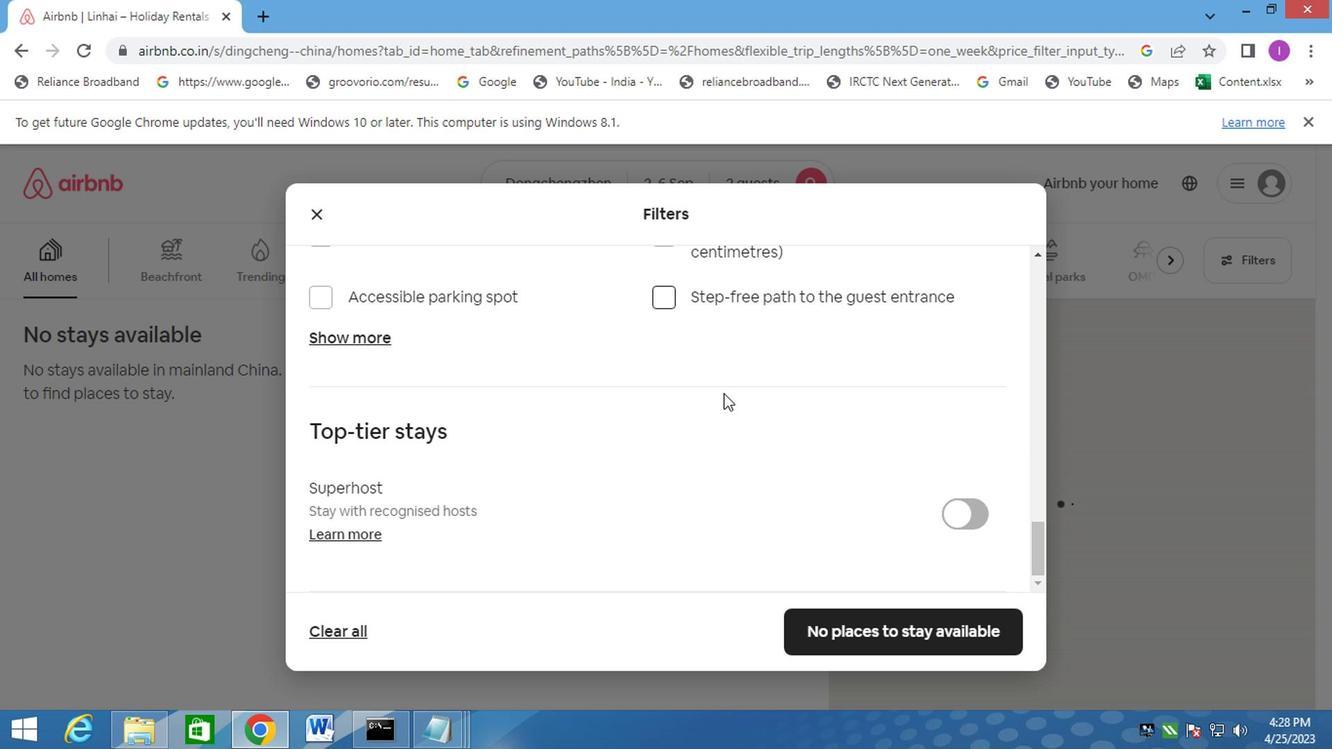 
Action: Mouse moved to (634, 396)
Screenshot: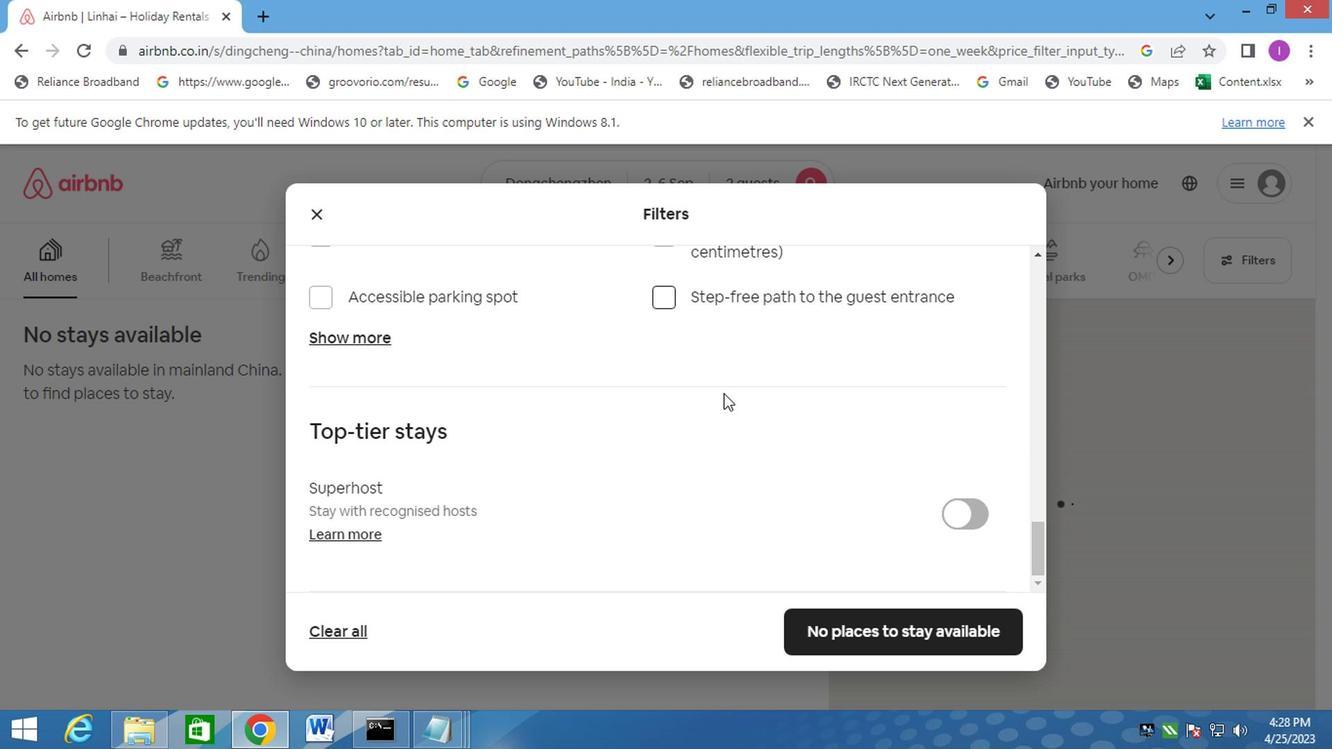 
Action: Mouse scrolled (634, 396) with delta (0, 0)
Screenshot: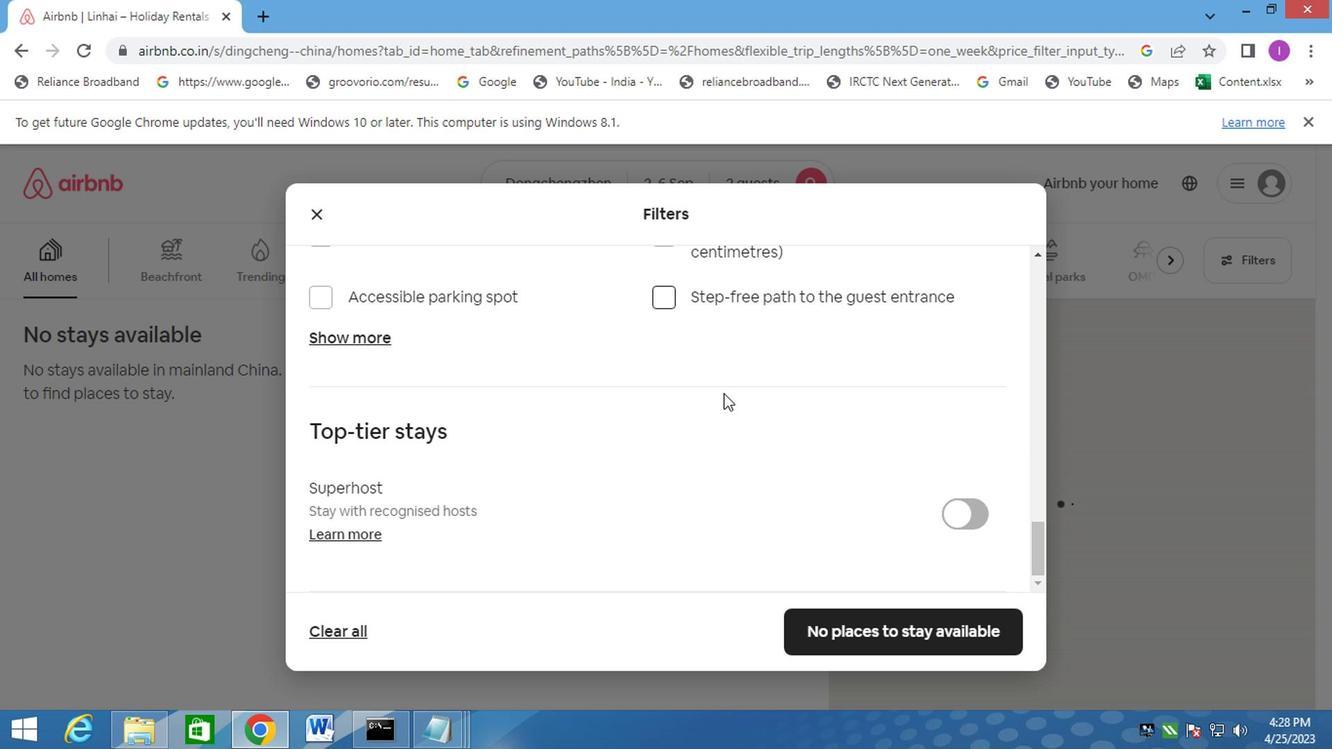 
Action: Mouse moved to (751, 564)
Screenshot: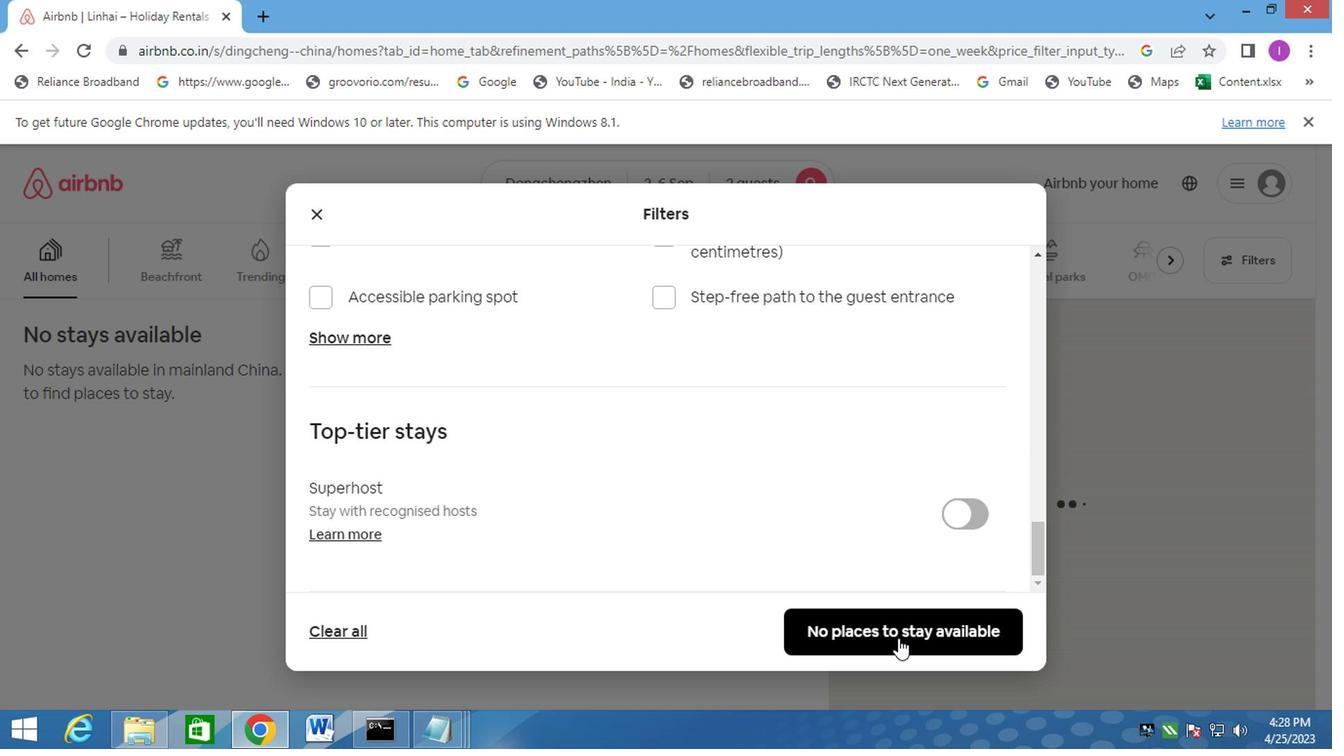 
Action: Mouse pressed left at (751, 564)
Screenshot: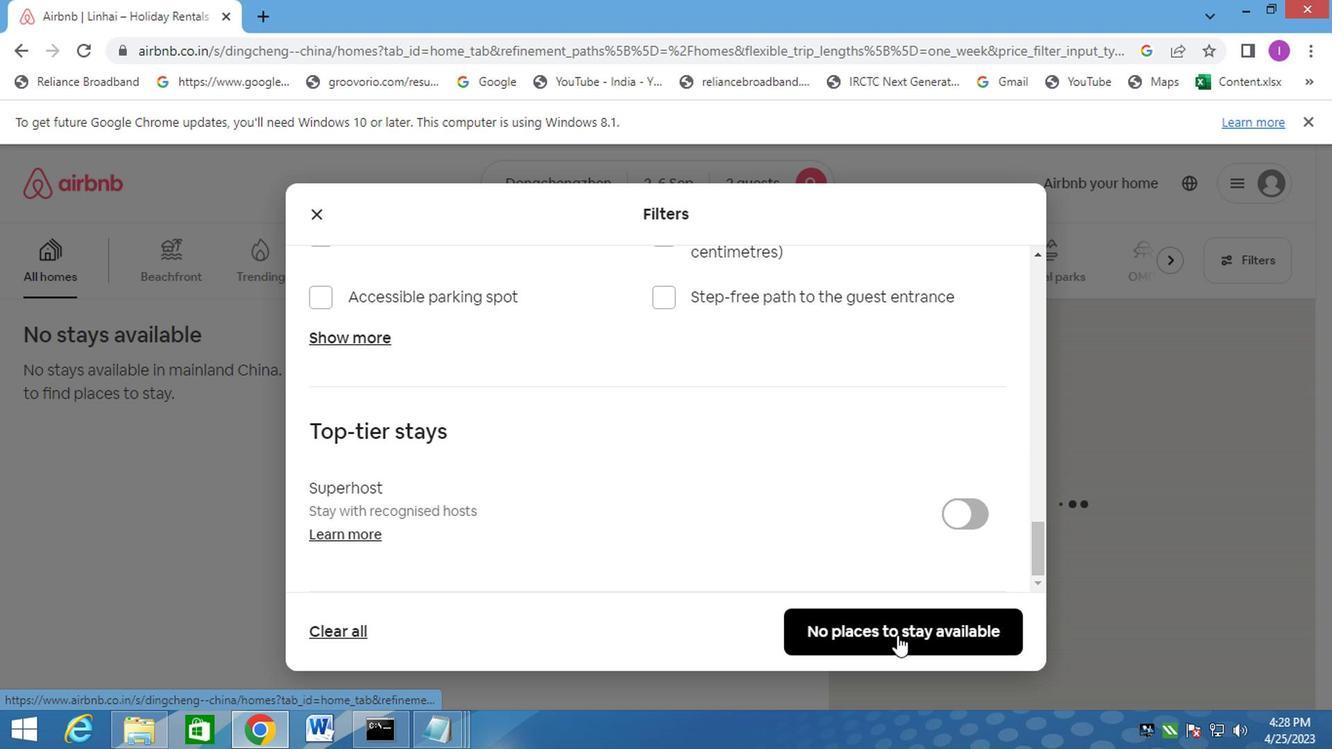 
Action: Mouse moved to (629, 260)
Screenshot: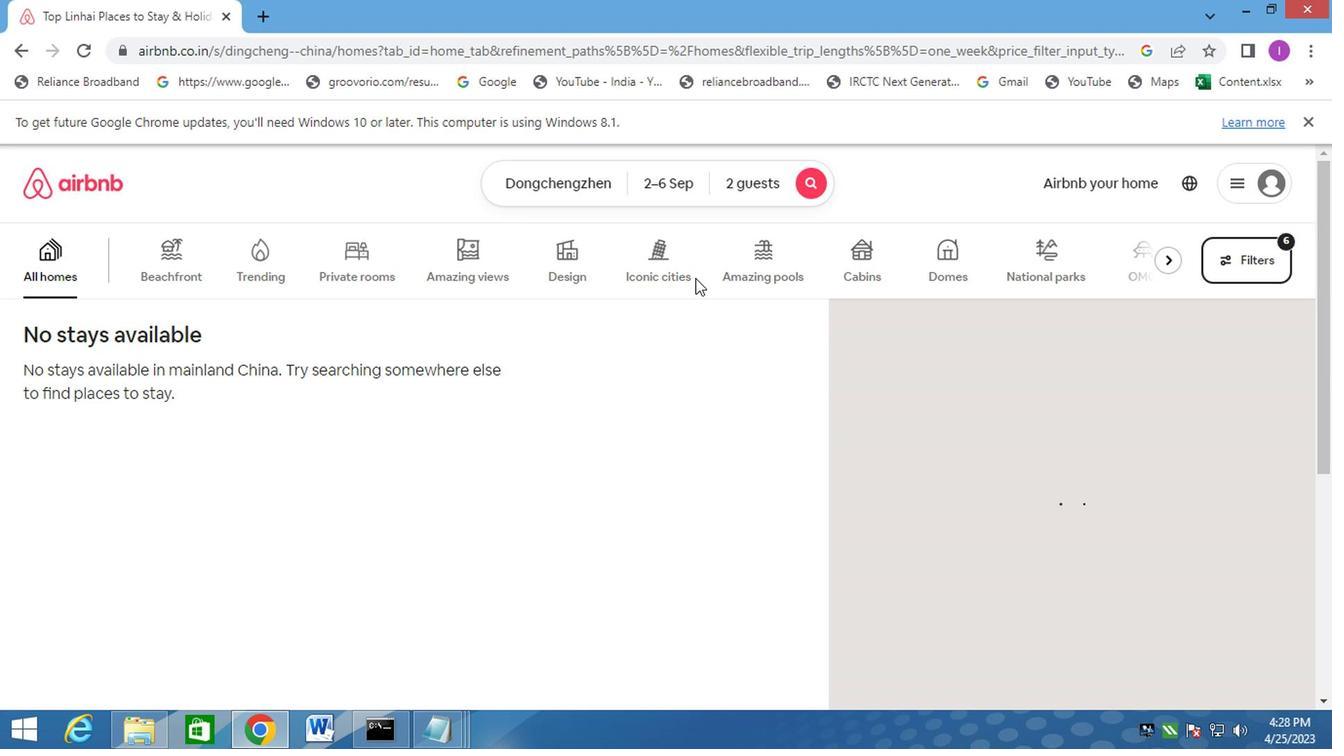 
